 Task: Look for space in Guangyuan, China from 5th September, 2023 to 12th September, 2023 for 2 adults in price range Rs.10000 to Rs.15000.  With 1  bedroom having 1 bed and 1 bathroom. Property type can be house, flat, guest house, hotel. Booking option can be shelf check-in. Required host language is Chinese (Simplified).
Action: Mouse moved to (518, 254)
Screenshot: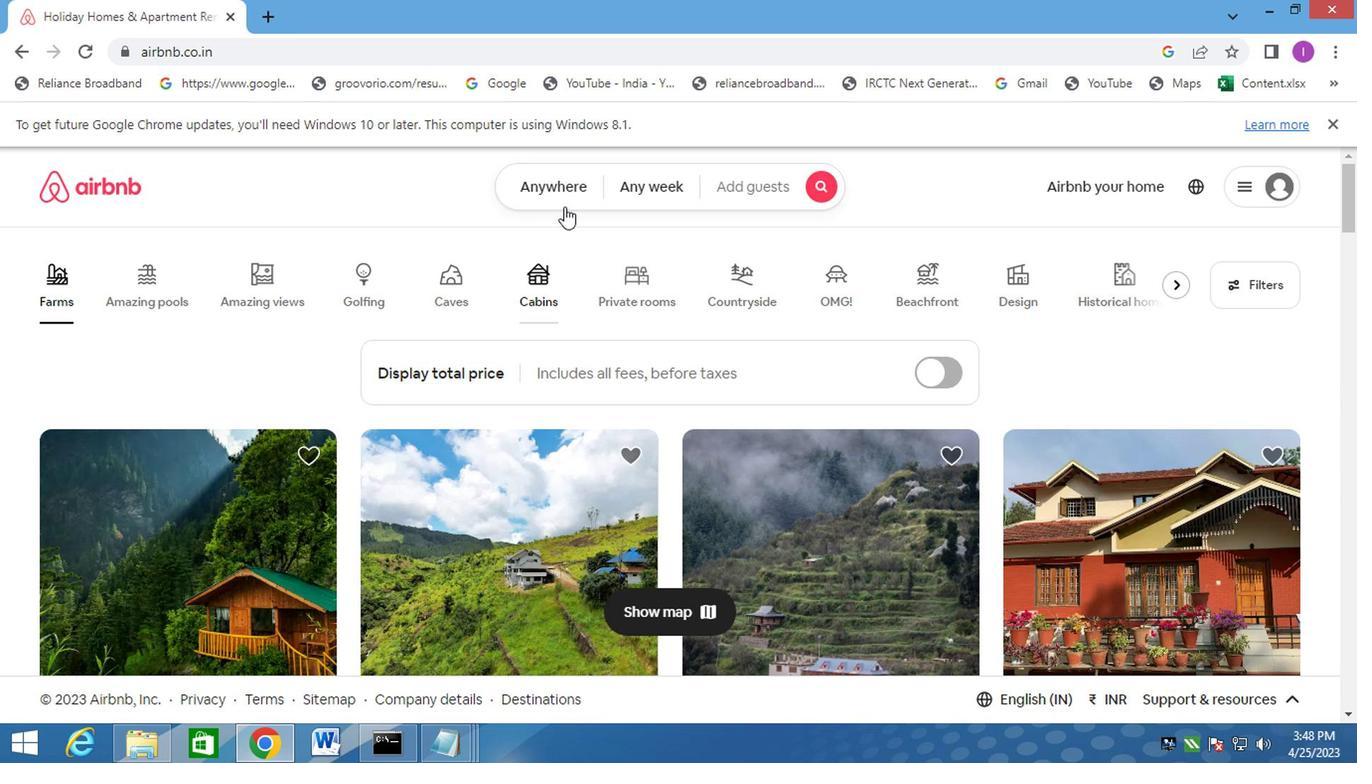 
Action: Mouse pressed left at (518, 254)
Screenshot: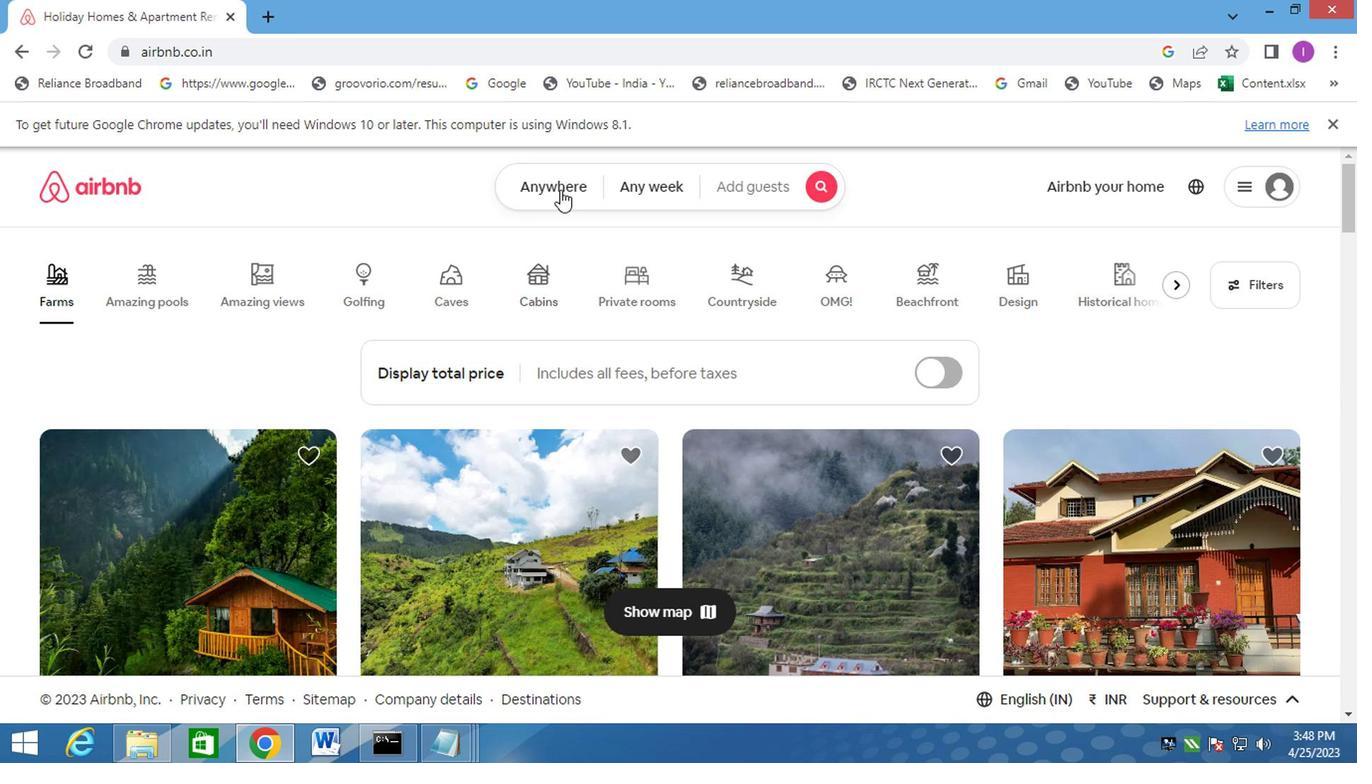 
Action: Mouse moved to (359, 313)
Screenshot: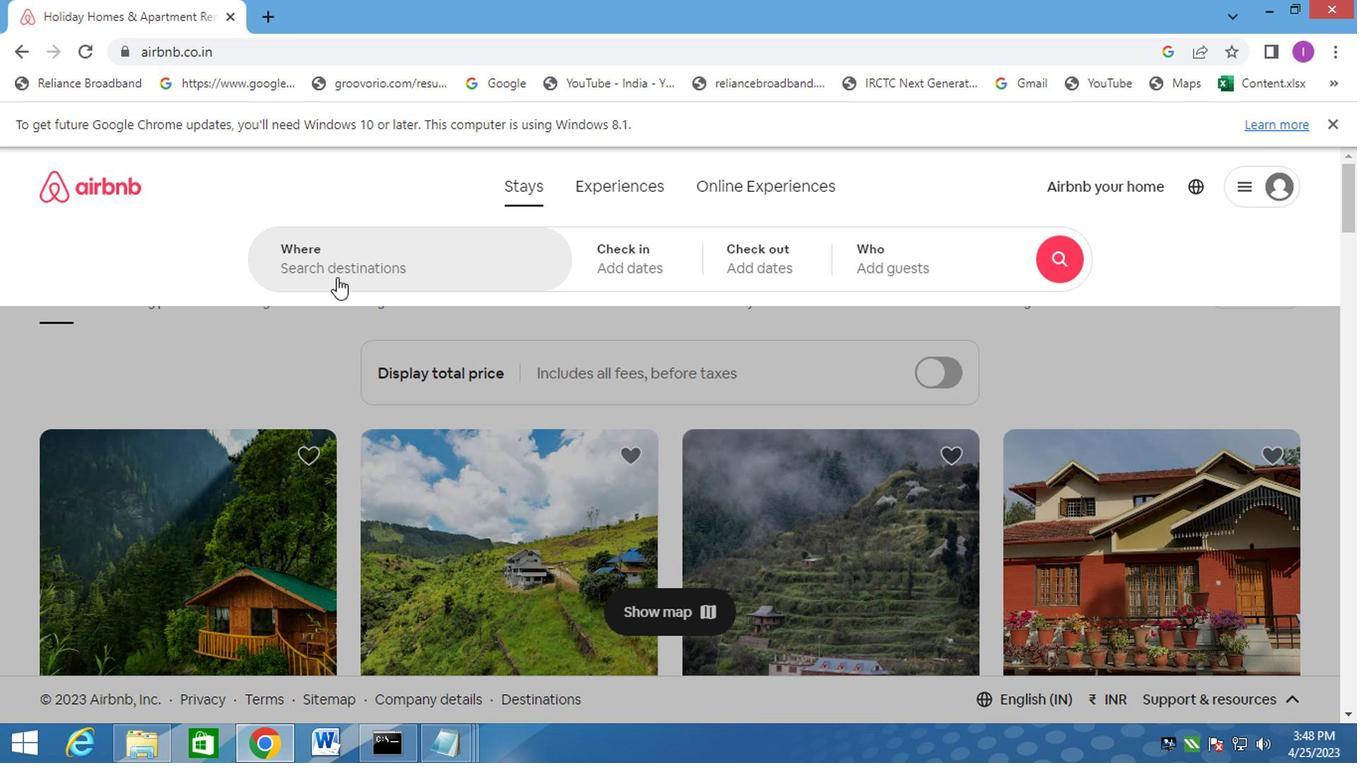 
Action: Mouse pressed left at (359, 313)
Screenshot: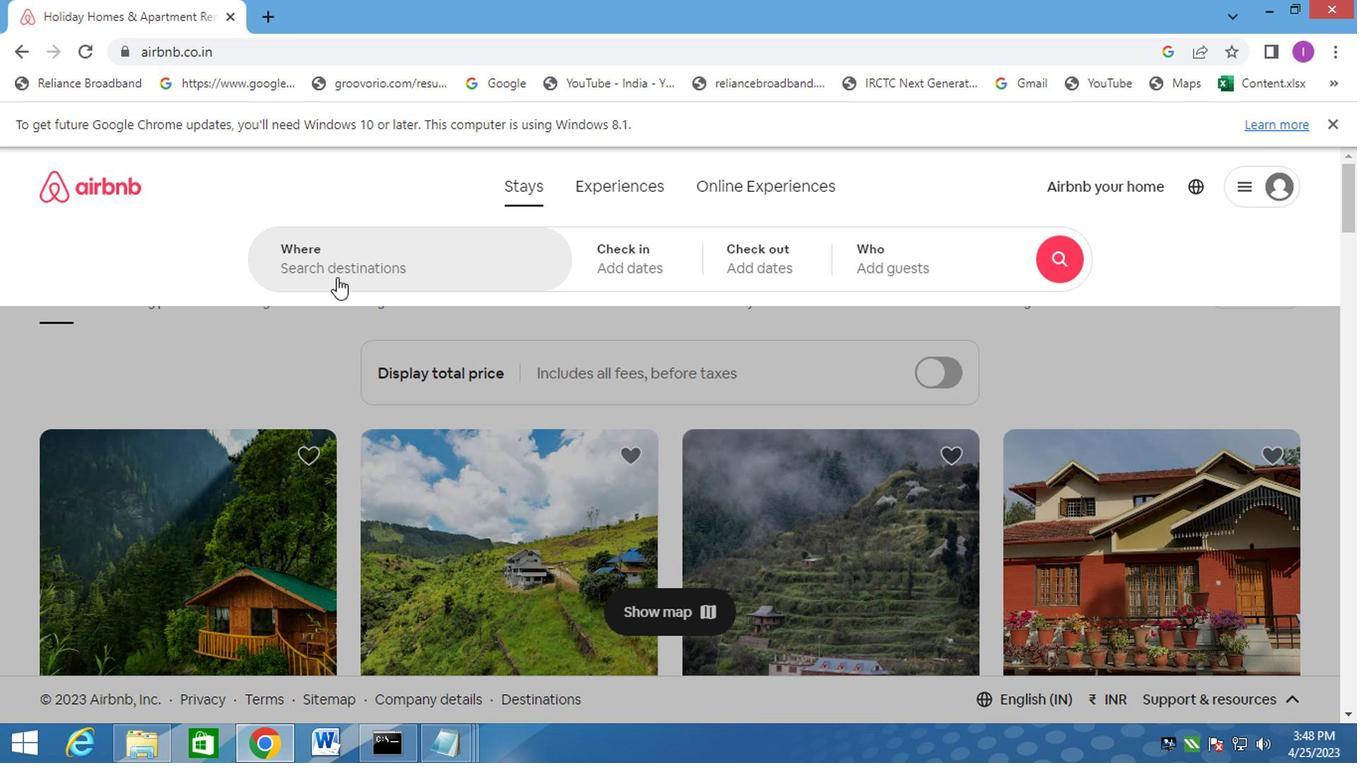 
Action: Mouse moved to (419, 303)
Screenshot: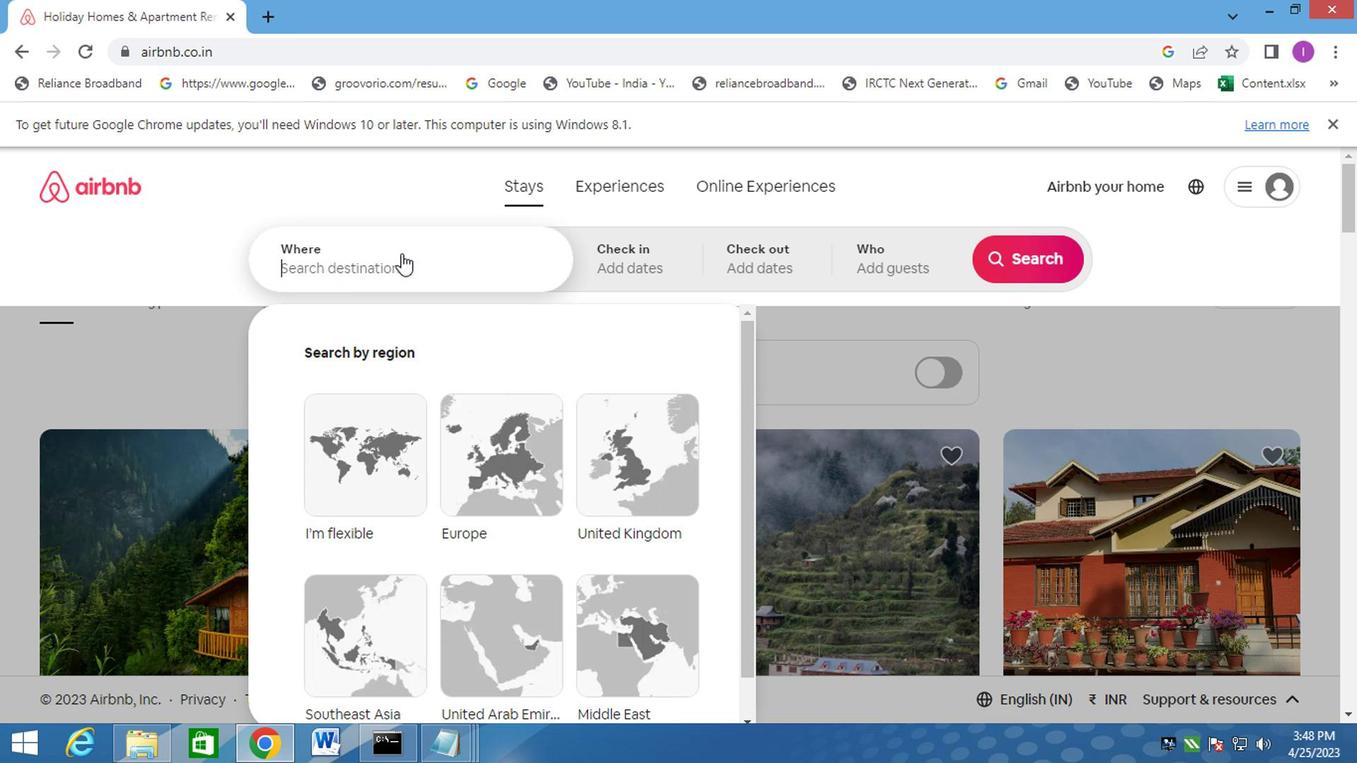 
Action: Key pressed g
Screenshot: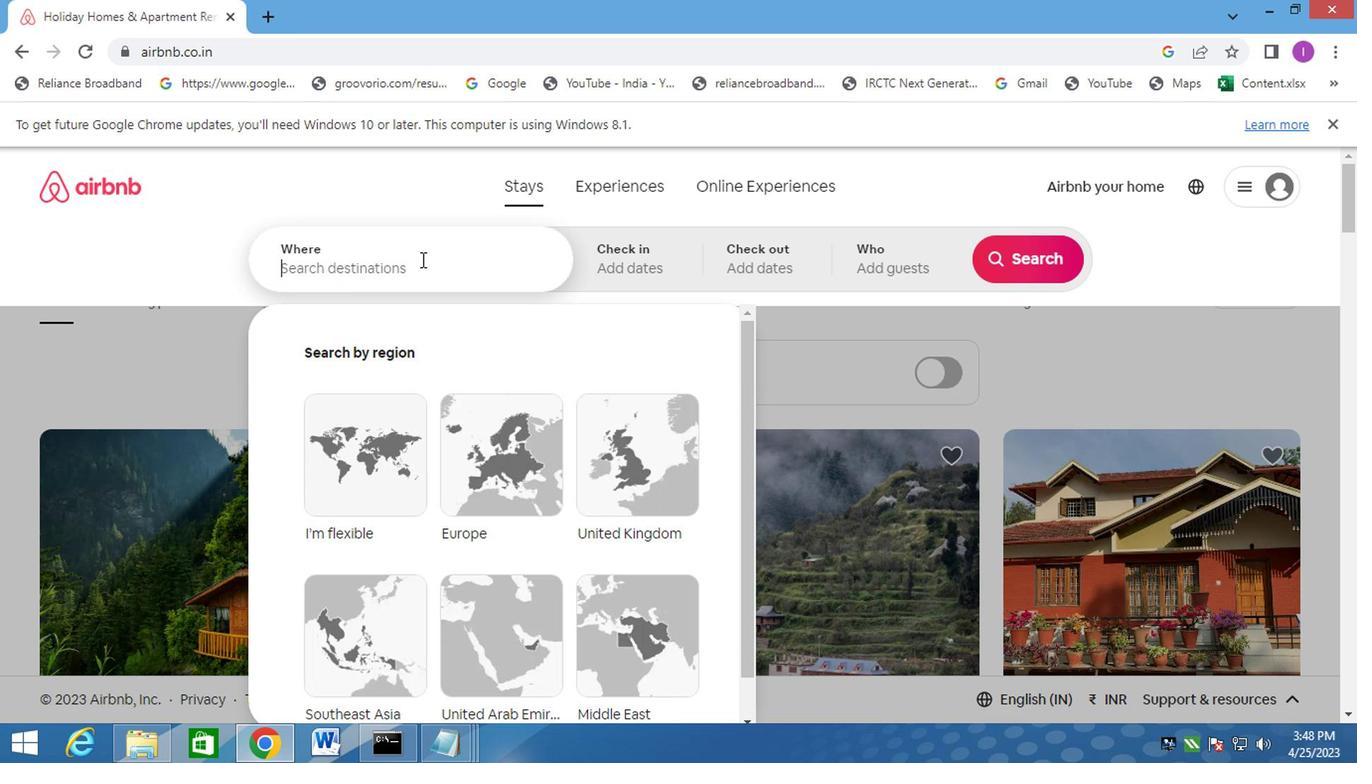 
Action: Mouse moved to (419, 303)
Screenshot: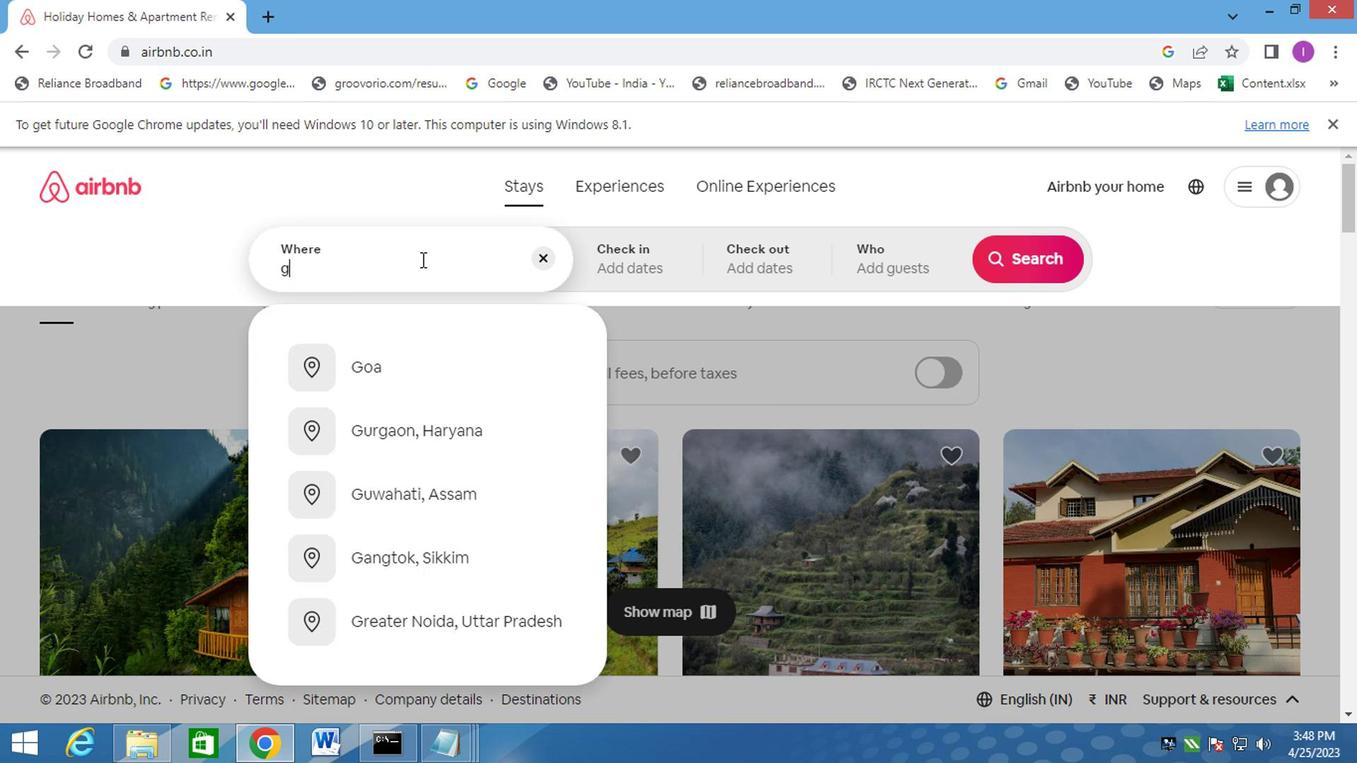 
Action: Key pressed uangyuan
Screenshot: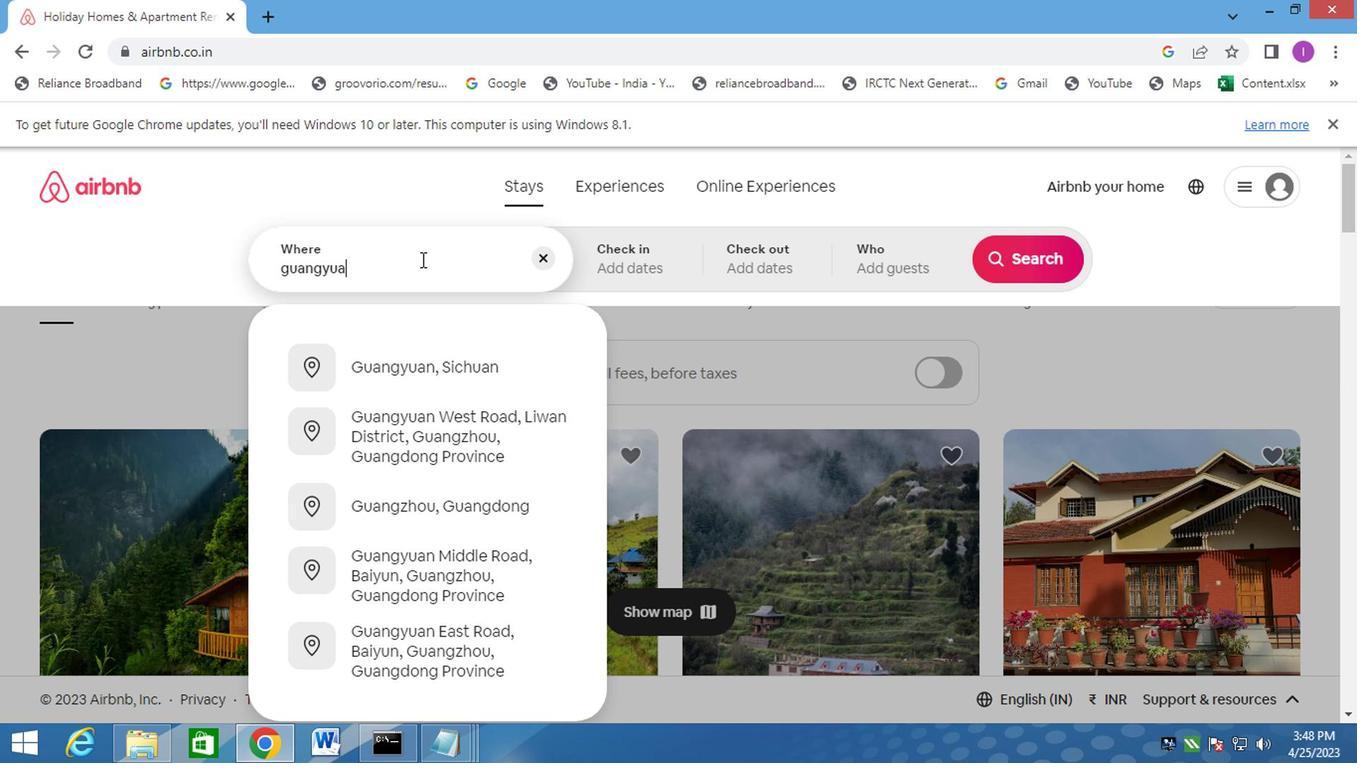 
Action: Mouse moved to (401, 292)
Screenshot: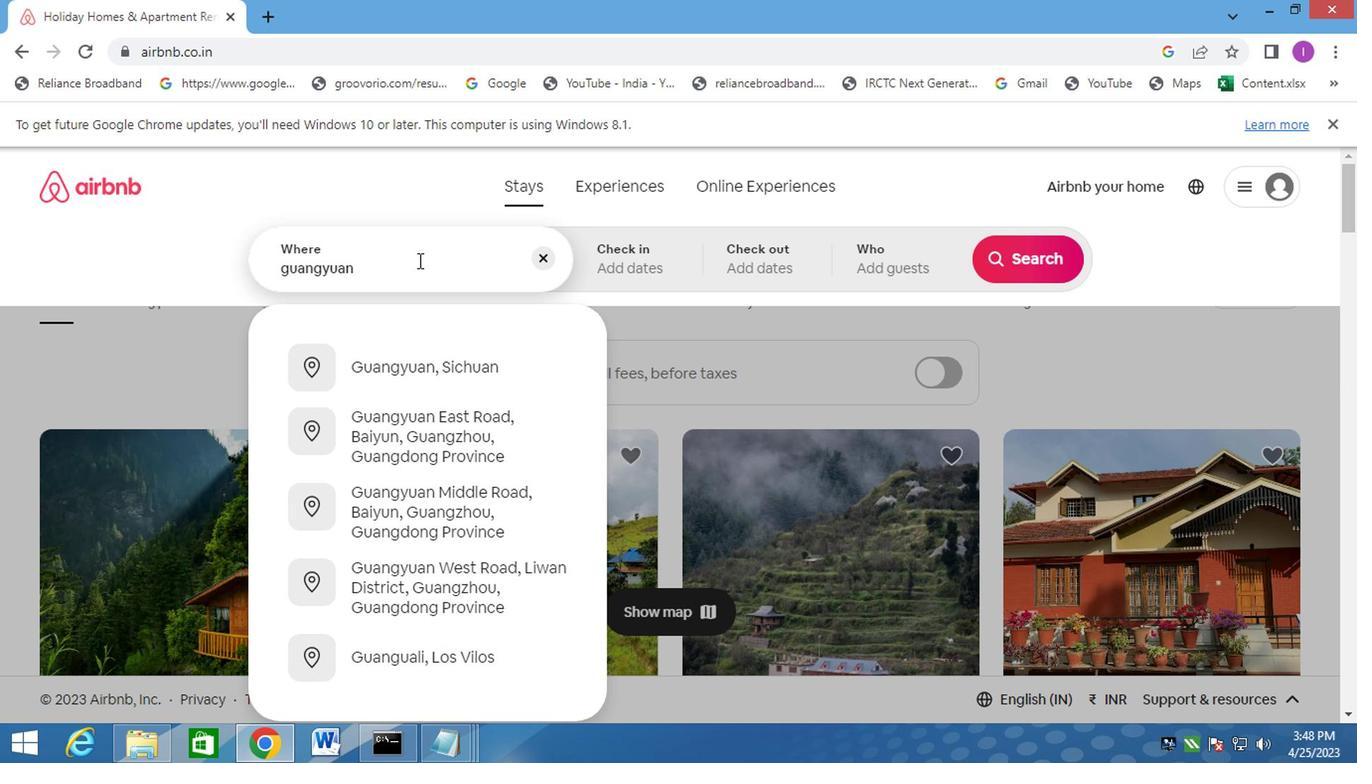 
Action: Key pressed ,china
Screenshot: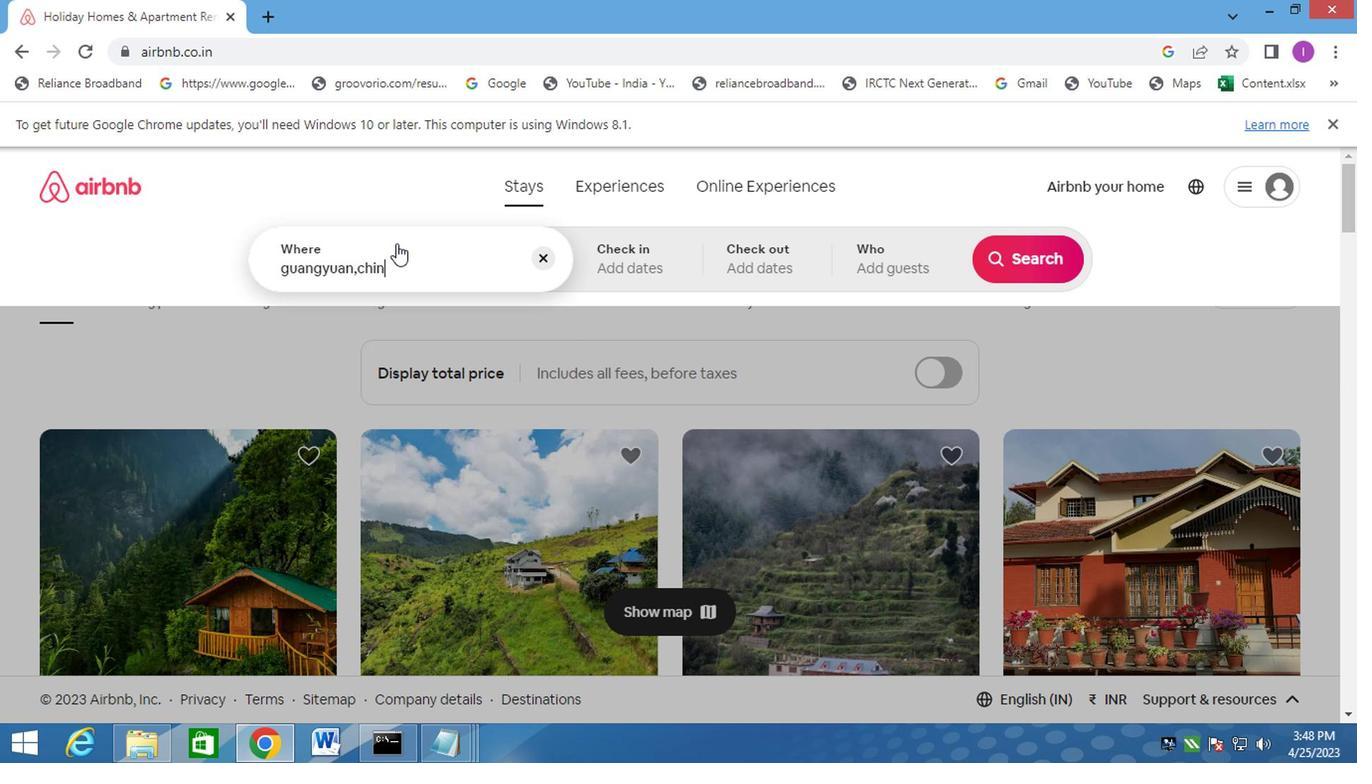 
Action: Mouse moved to (602, 296)
Screenshot: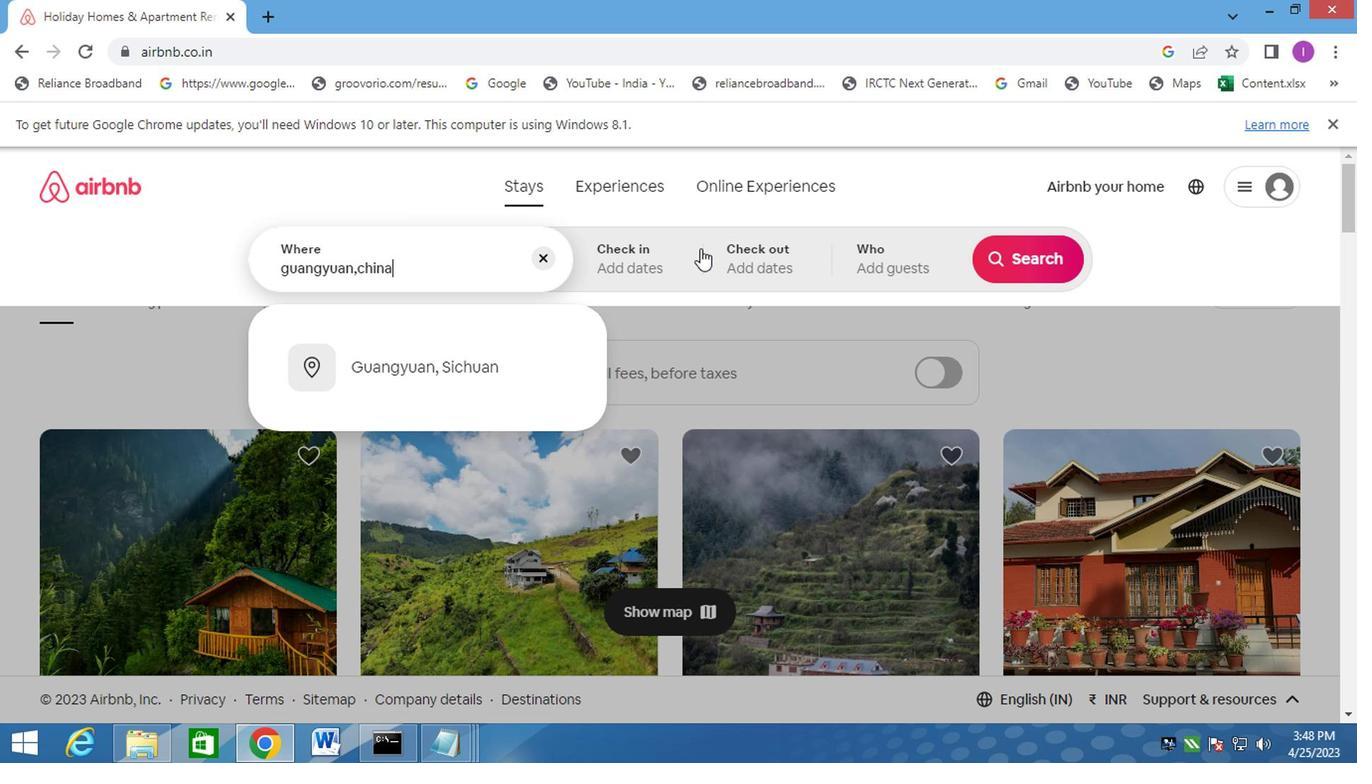 
Action: Mouse pressed left at (602, 296)
Screenshot: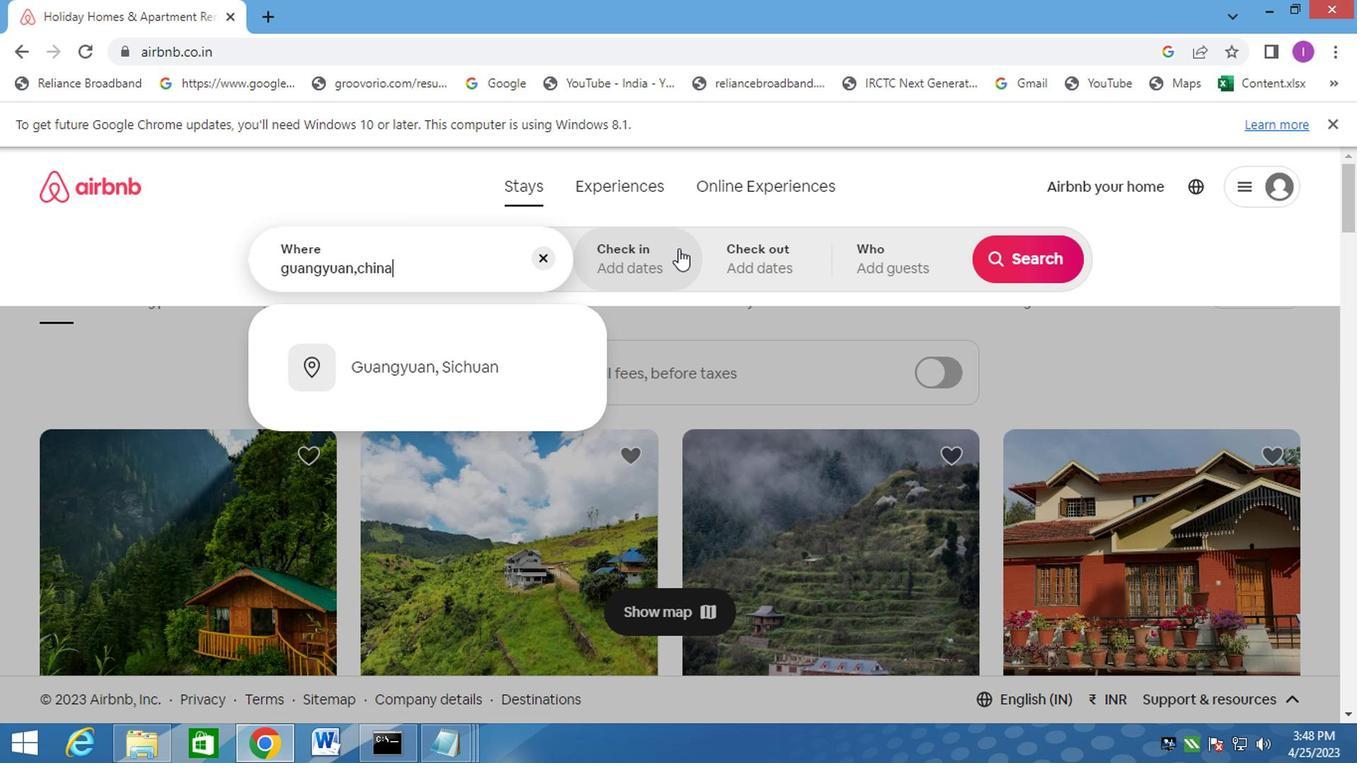 
Action: Mouse moved to (838, 413)
Screenshot: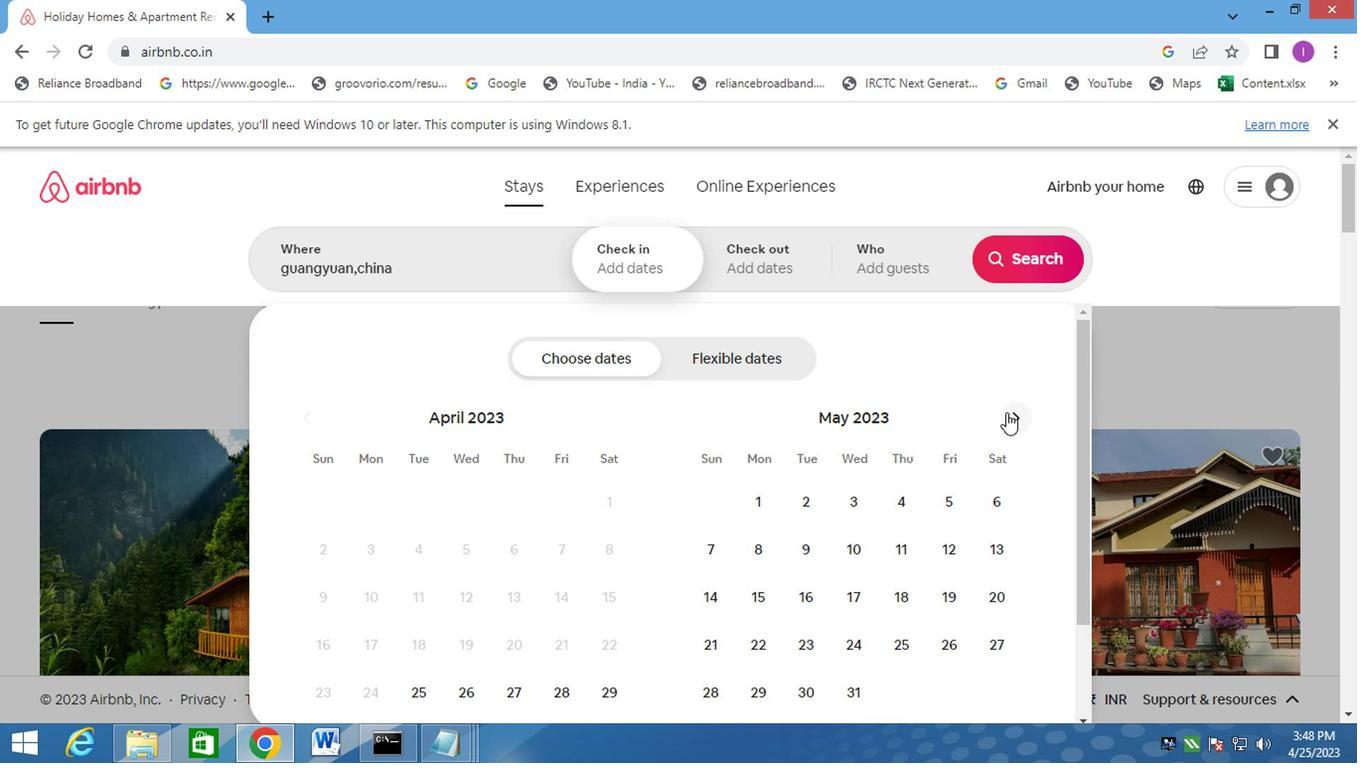 
Action: Mouse pressed left at (838, 413)
Screenshot: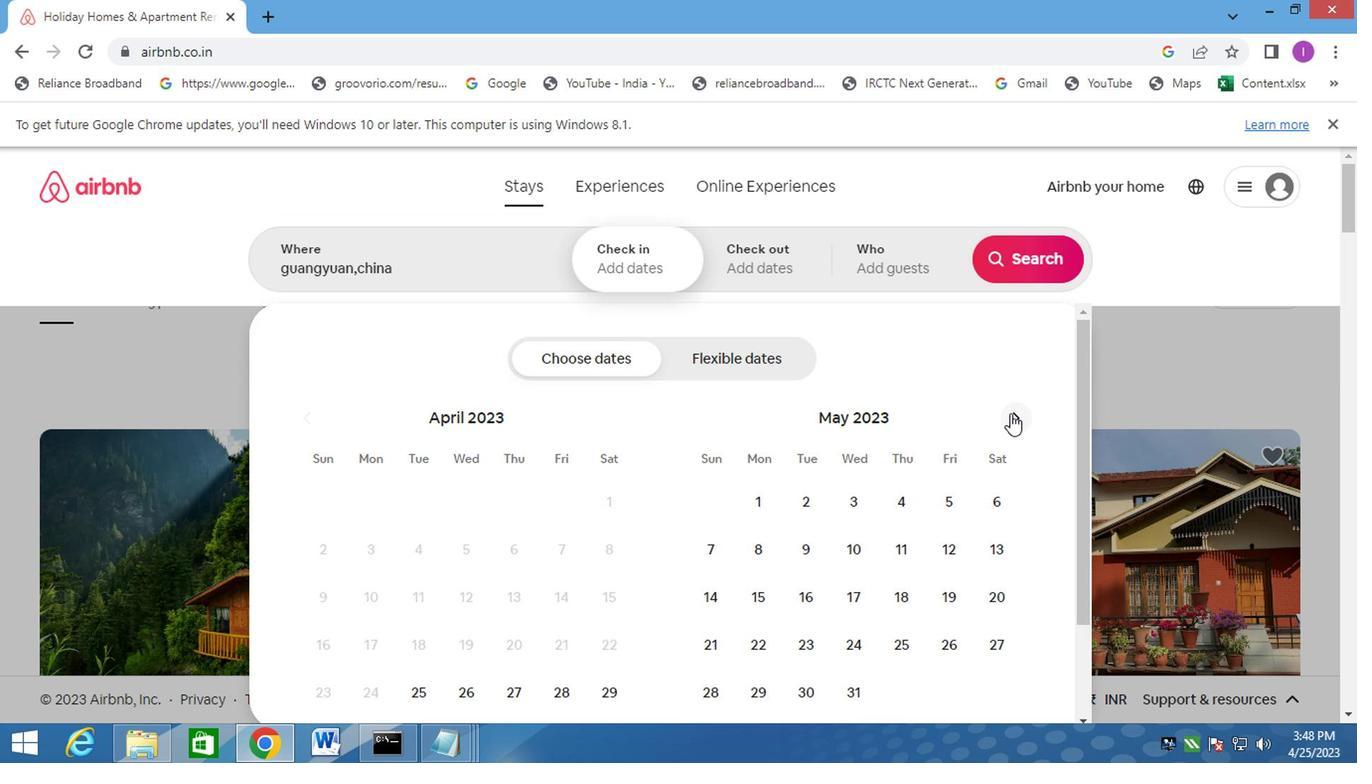 
Action: Mouse pressed left at (838, 413)
Screenshot: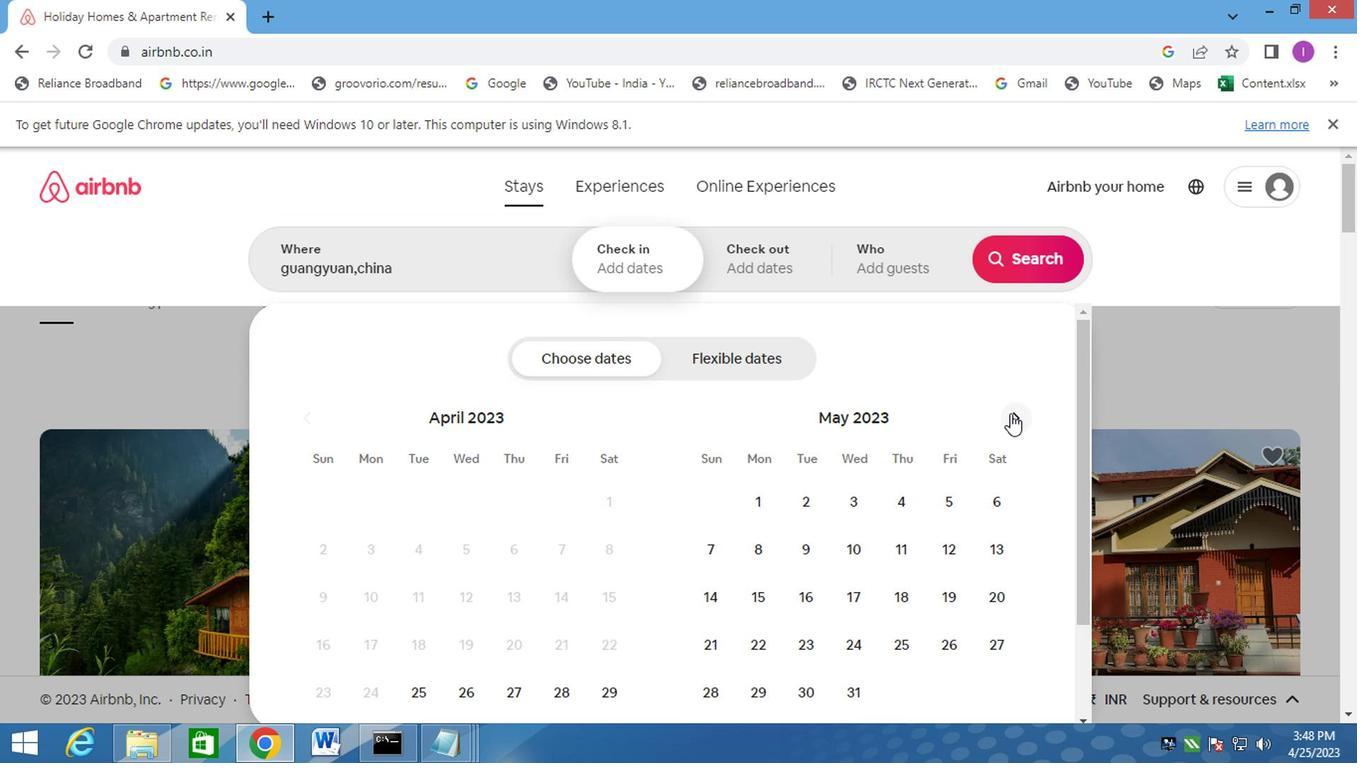 
Action: Mouse pressed left at (838, 413)
Screenshot: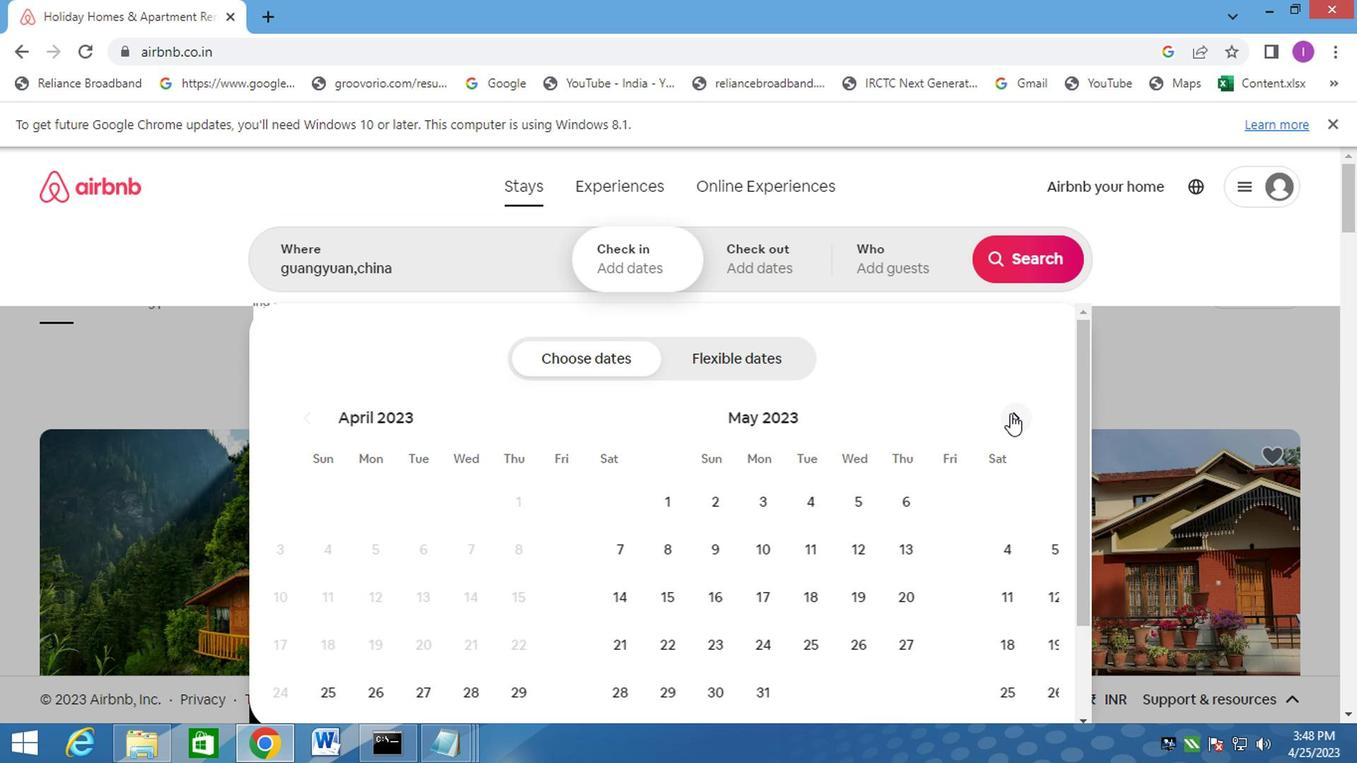 
Action: Mouse pressed left at (838, 413)
Screenshot: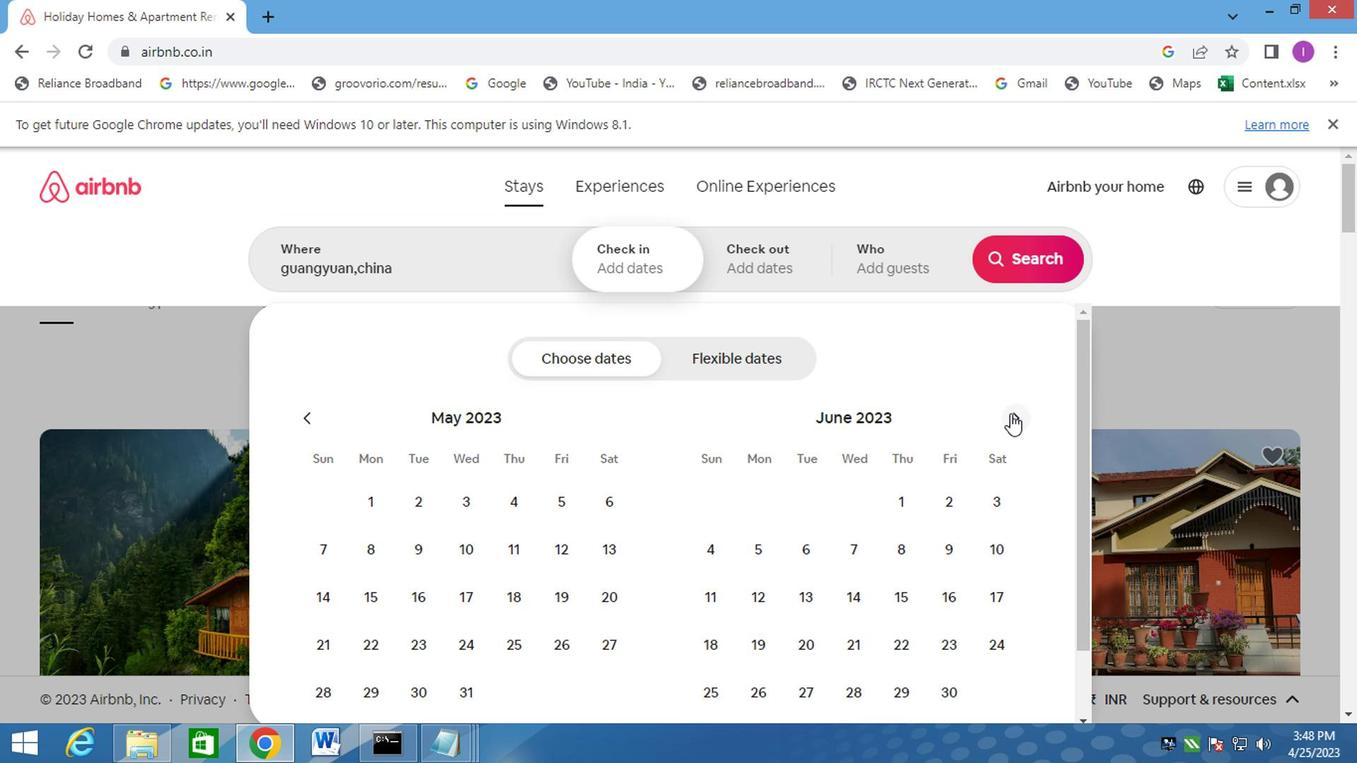 
Action: Mouse moved to (840, 412)
Screenshot: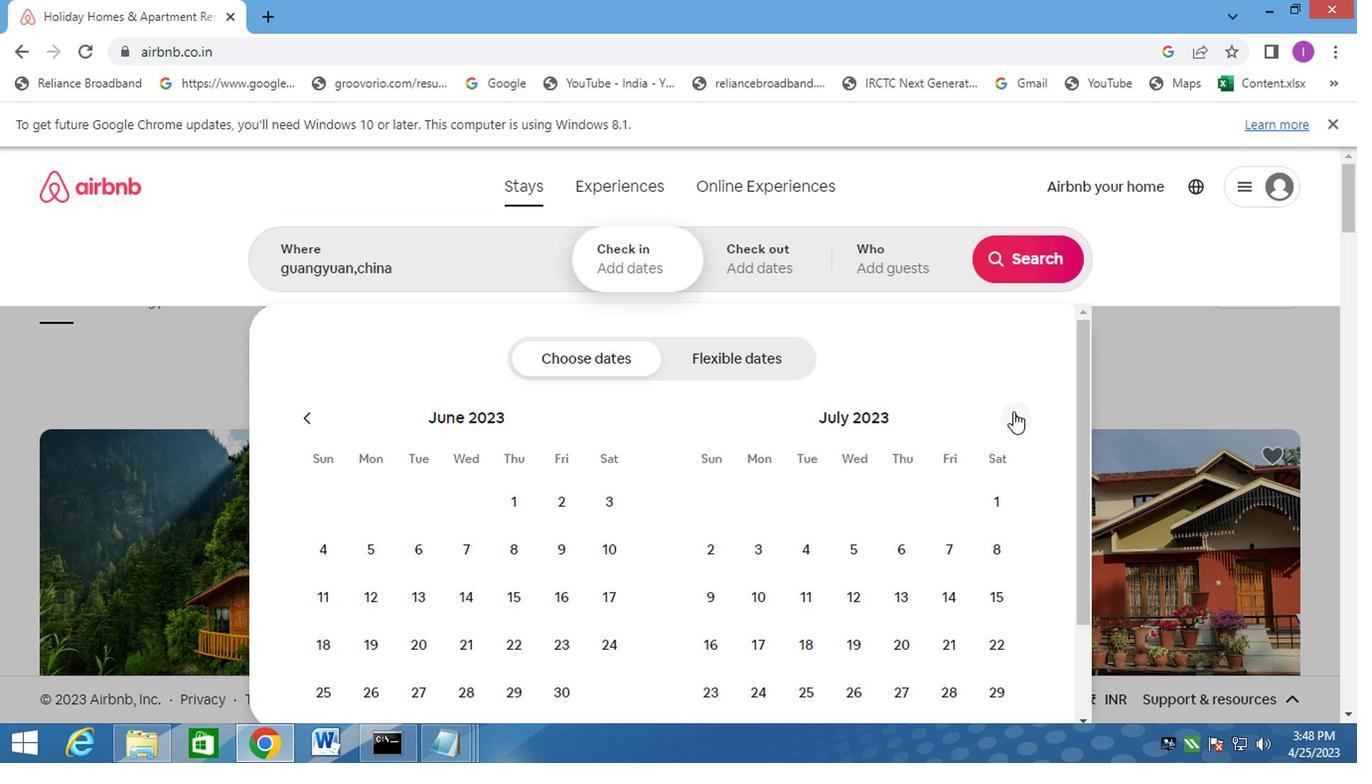 
Action: Mouse pressed left at (840, 412)
Screenshot: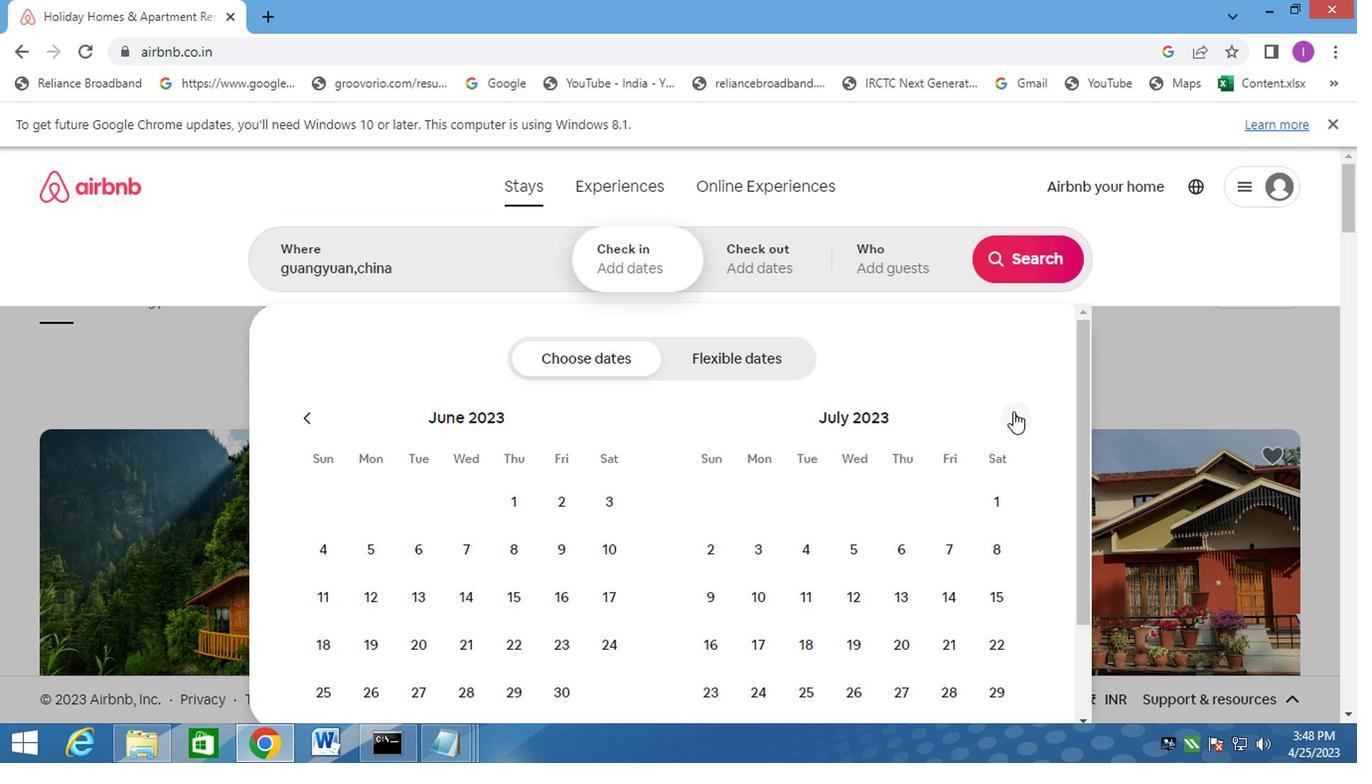 
Action: Mouse moved to (844, 418)
Screenshot: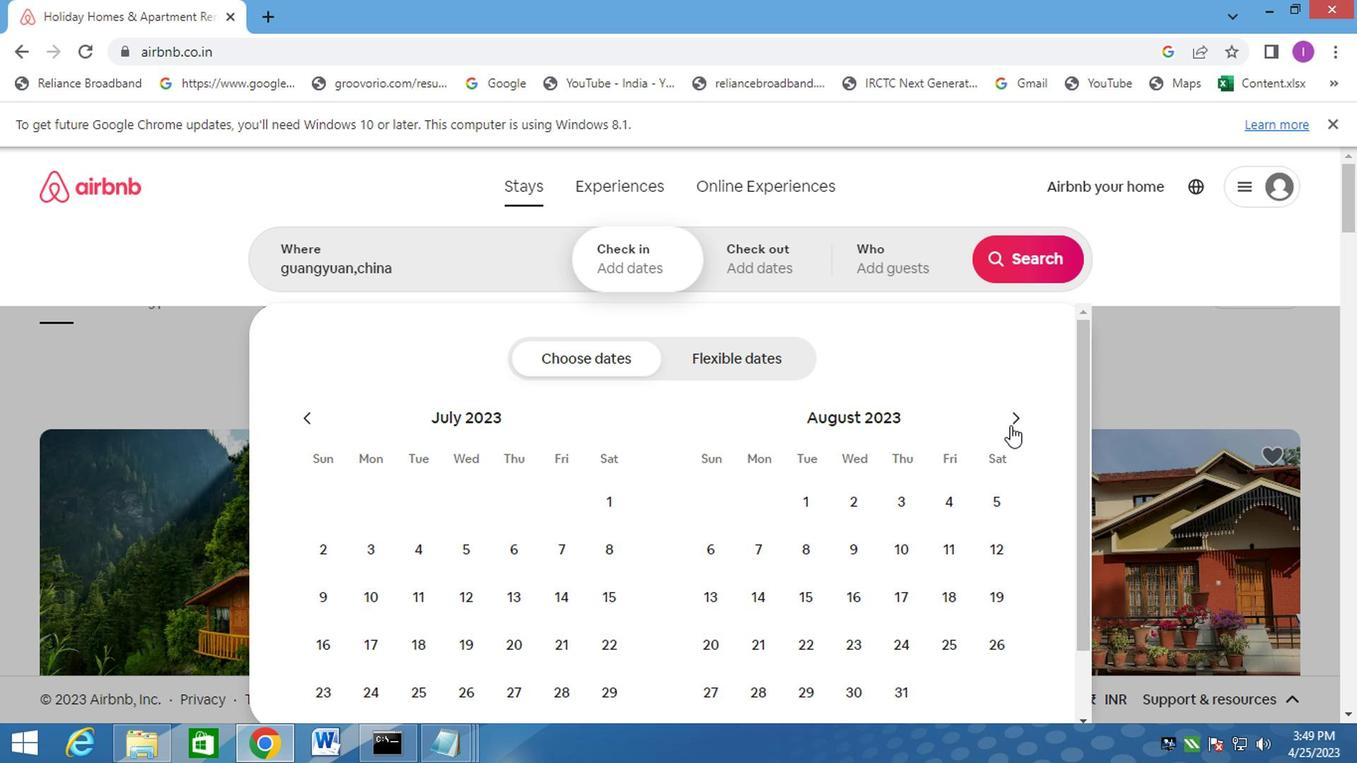 
Action: Mouse pressed left at (844, 418)
Screenshot: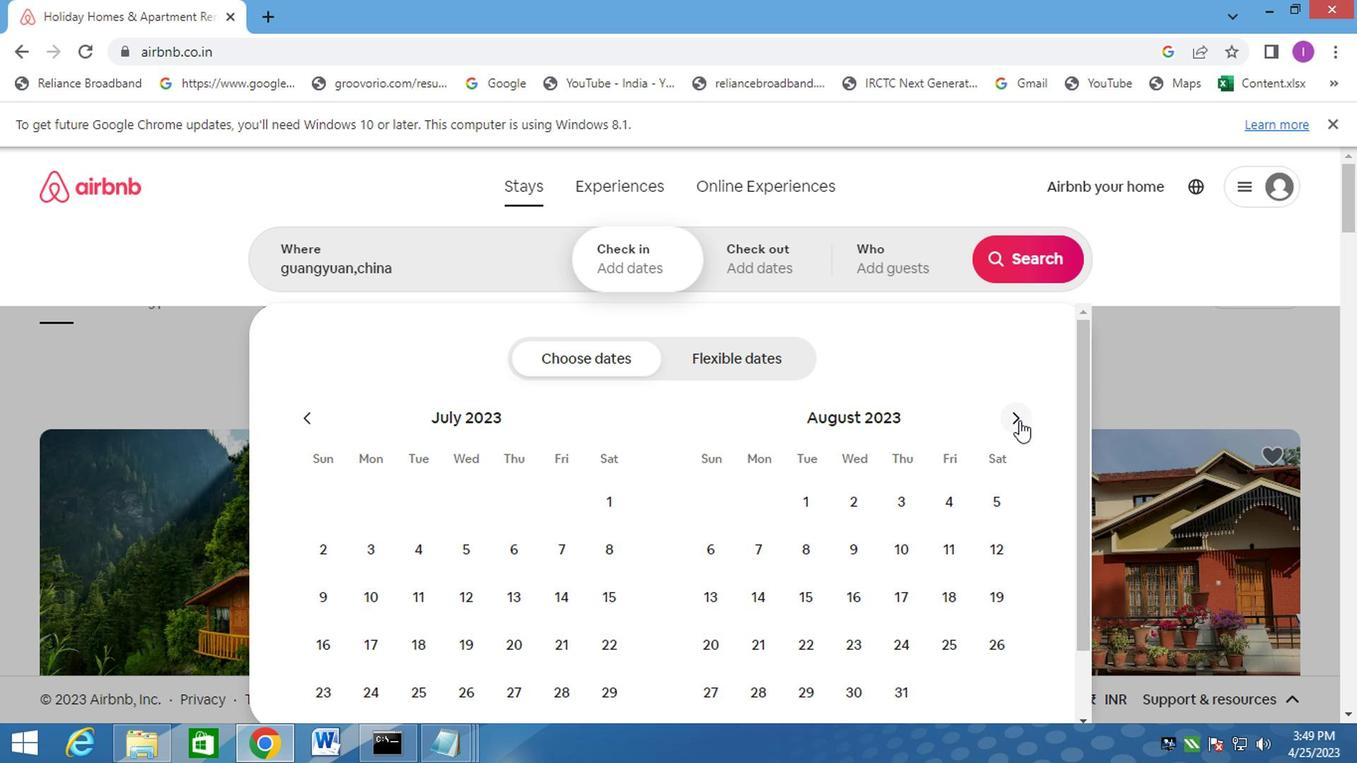 
Action: Mouse moved to (696, 508)
Screenshot: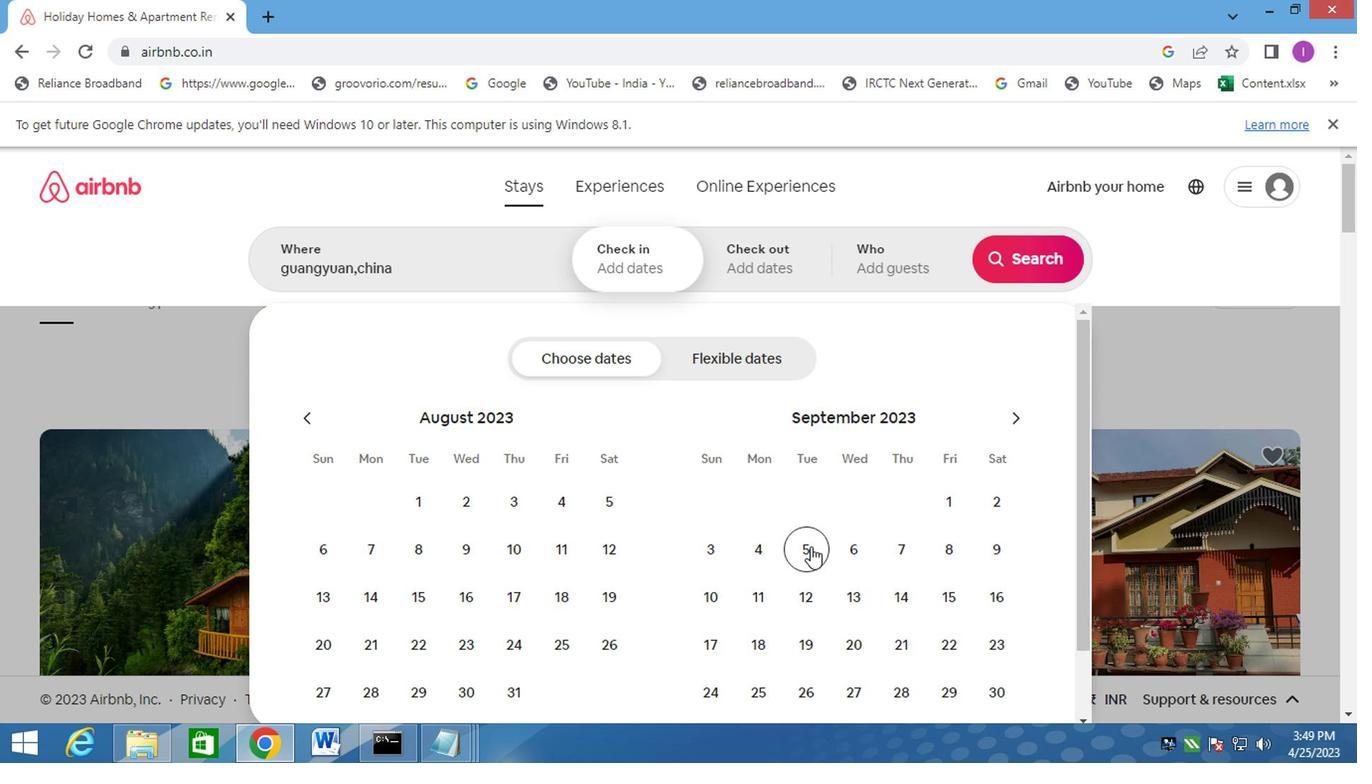 
Action: Mouse pressed left at (696, 508)
Screenshot: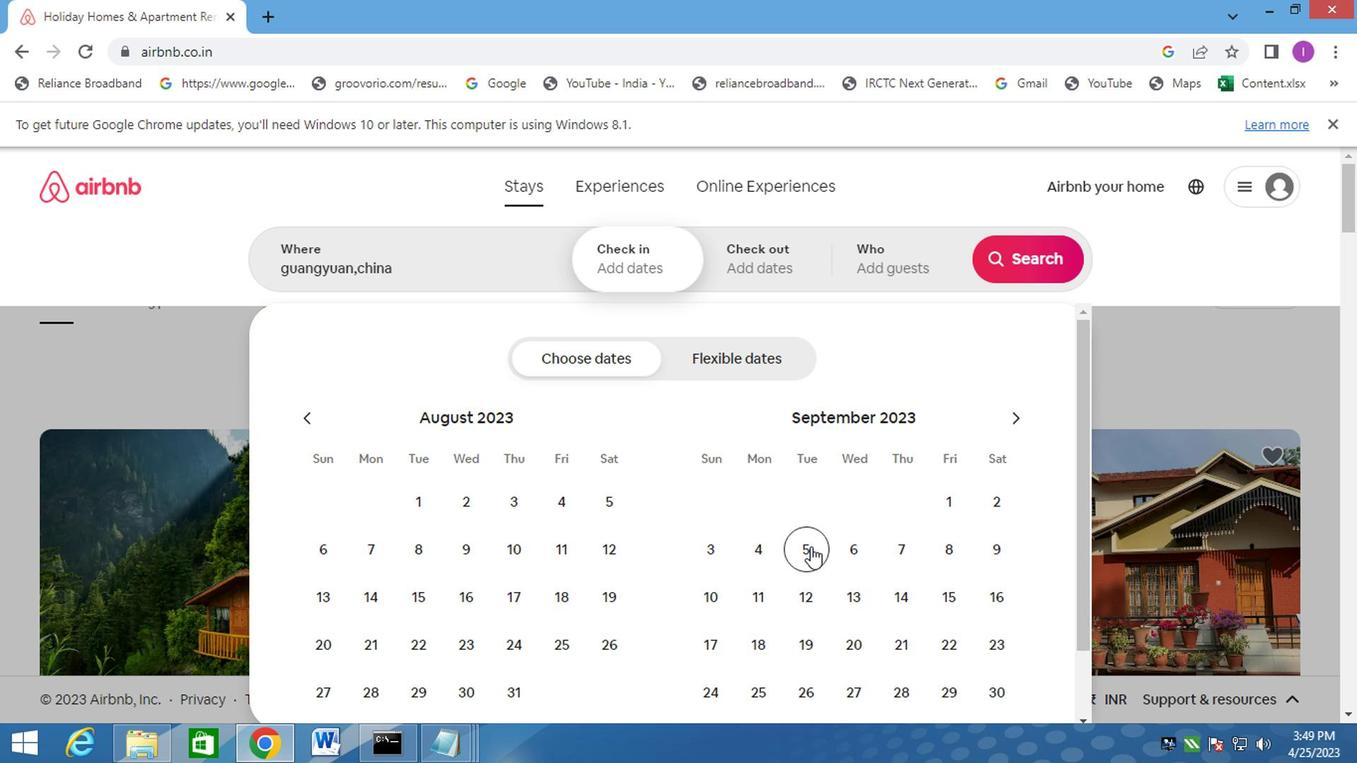 
Action: Mouse moved to (695, 551)
Screenshot: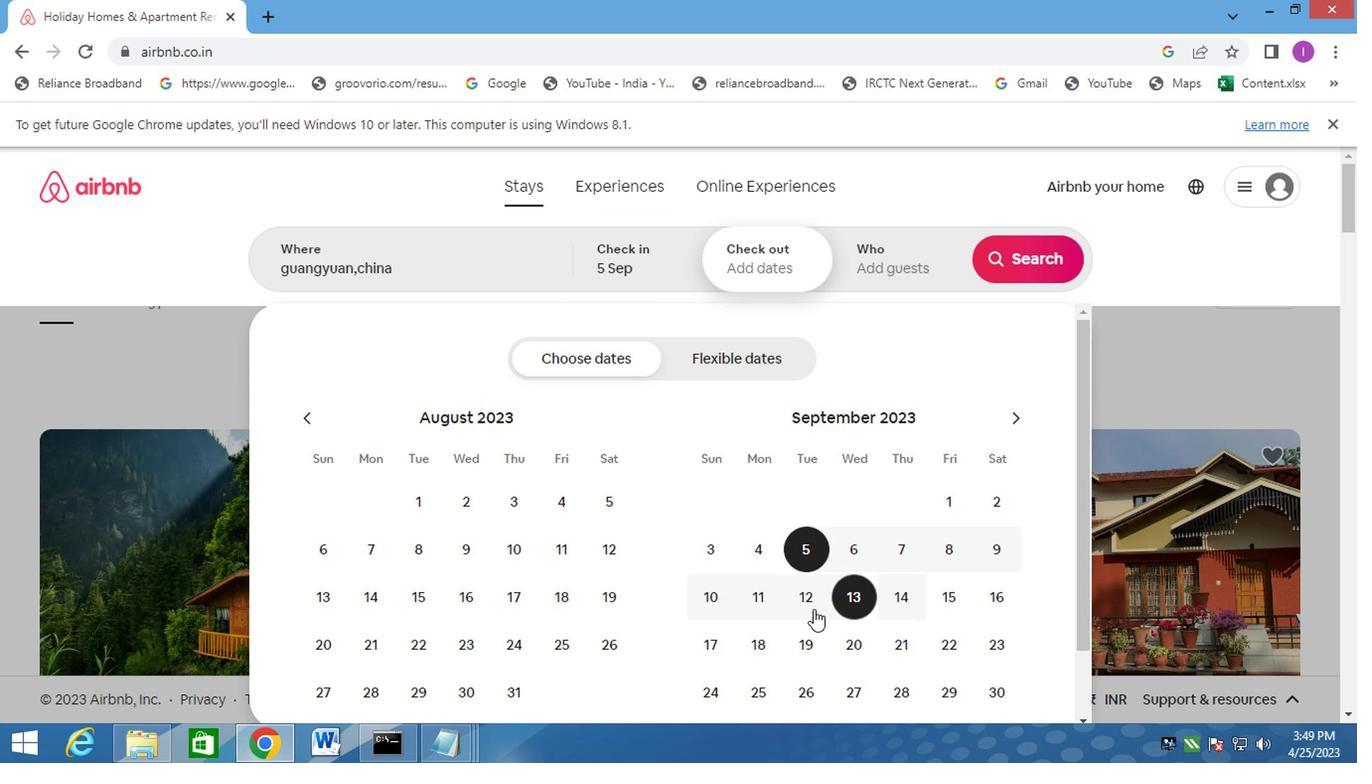 
Action: Mouse pressed left at (695, 551)
Screenshot: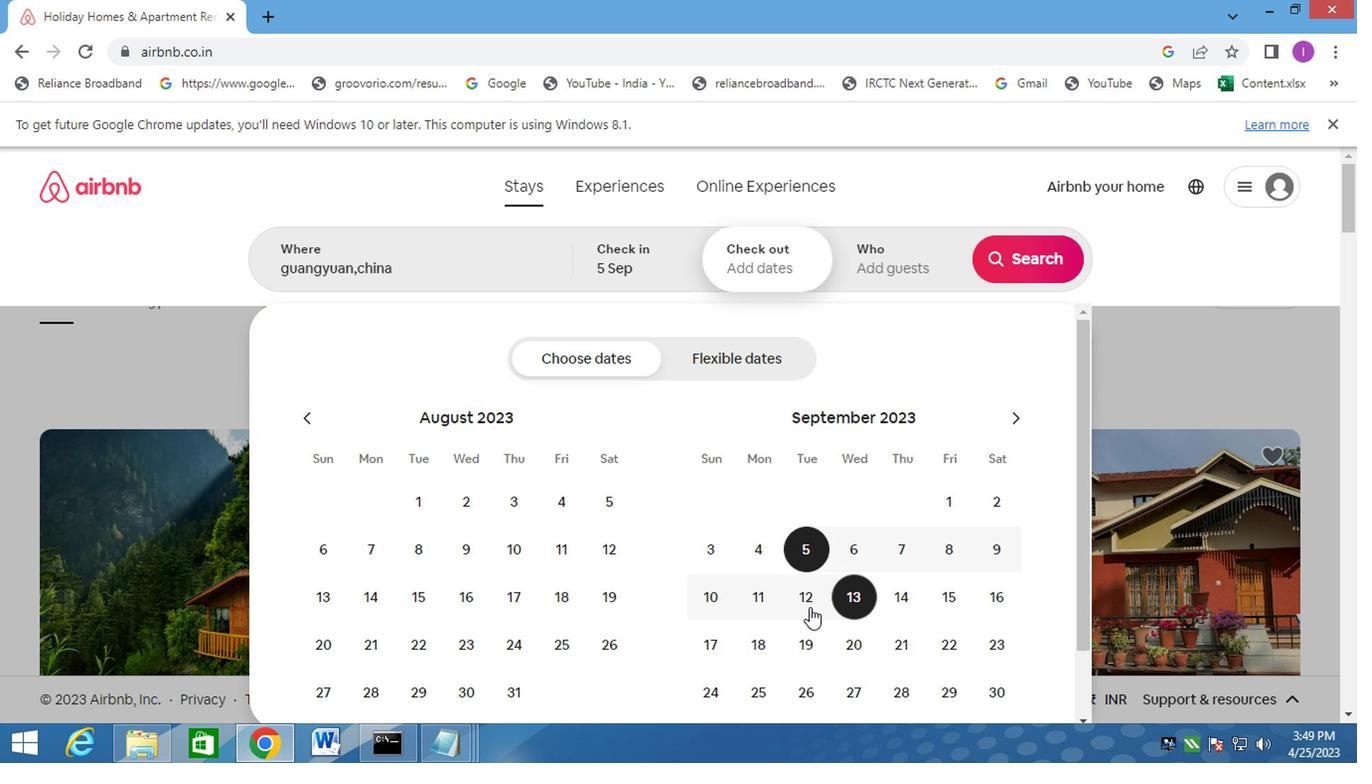 
Action: Mouse moved to (766, 318)
Screenshot: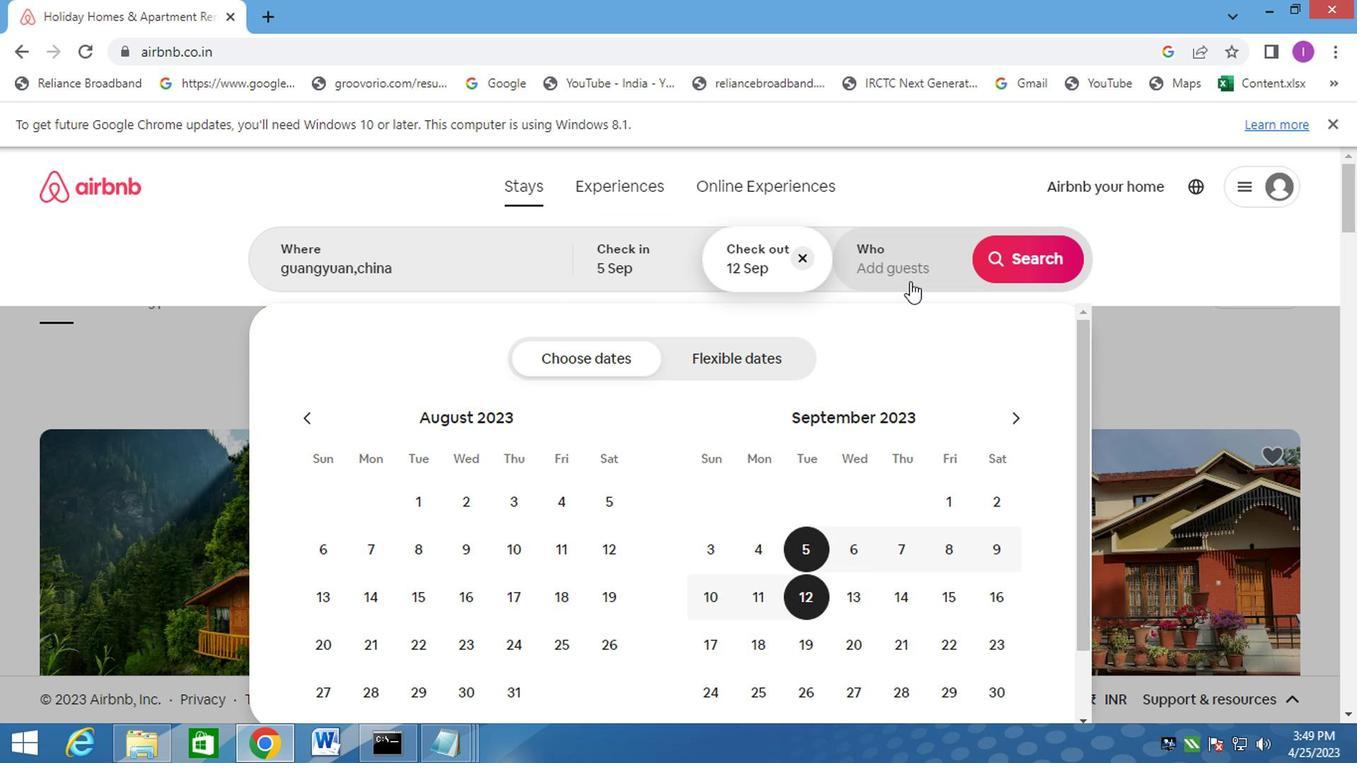
Action: Mouse pressed left at (766, 318)
Screenshot: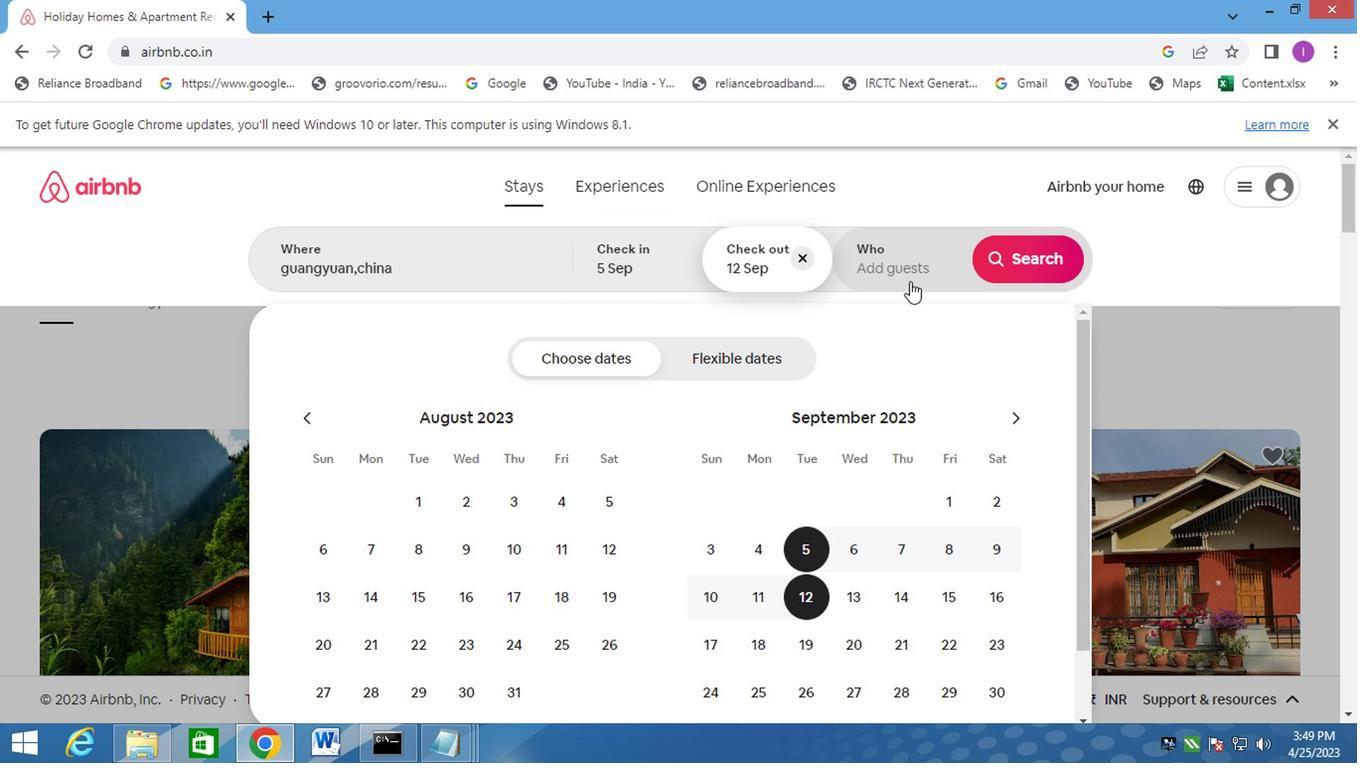 
Action: Mouse moved to (857, 378)
Screenshot: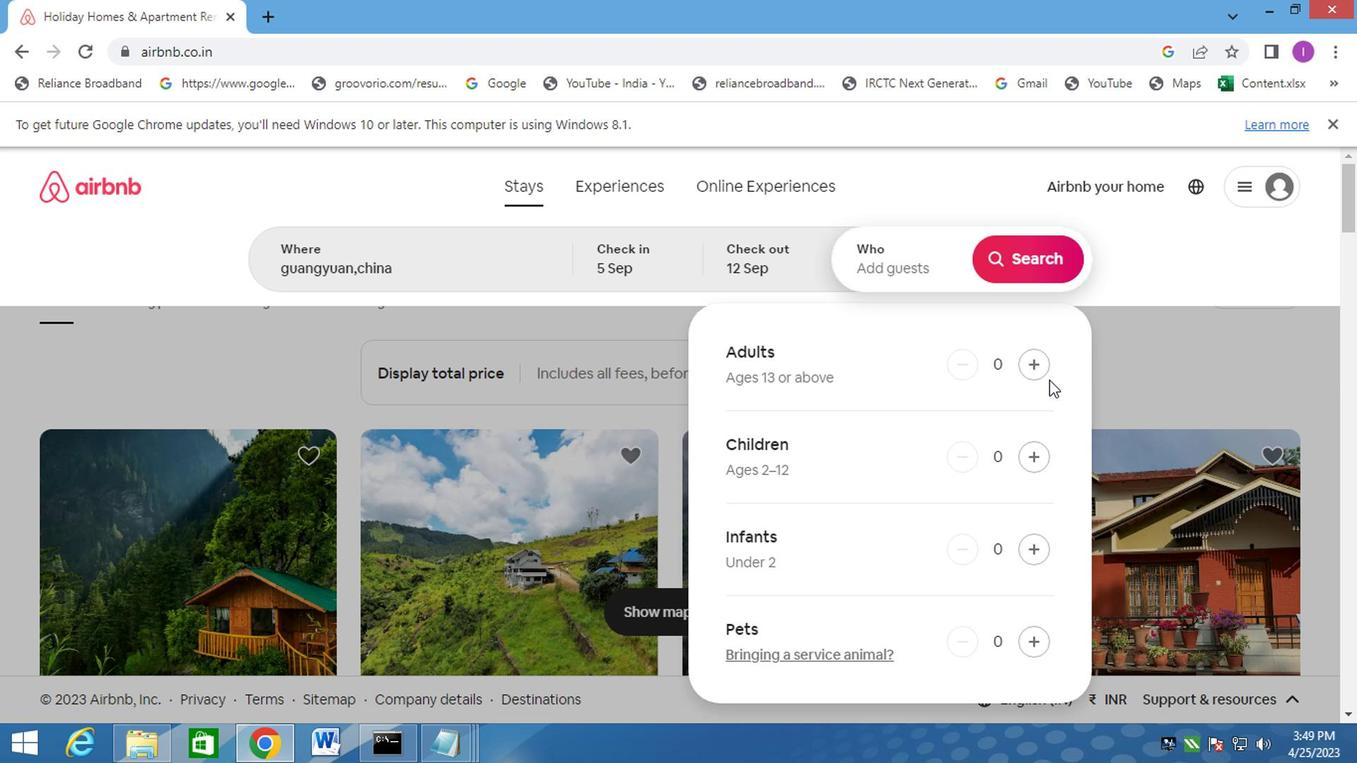 
Action: Mouse pressed left at (857, 378)
Screenshot: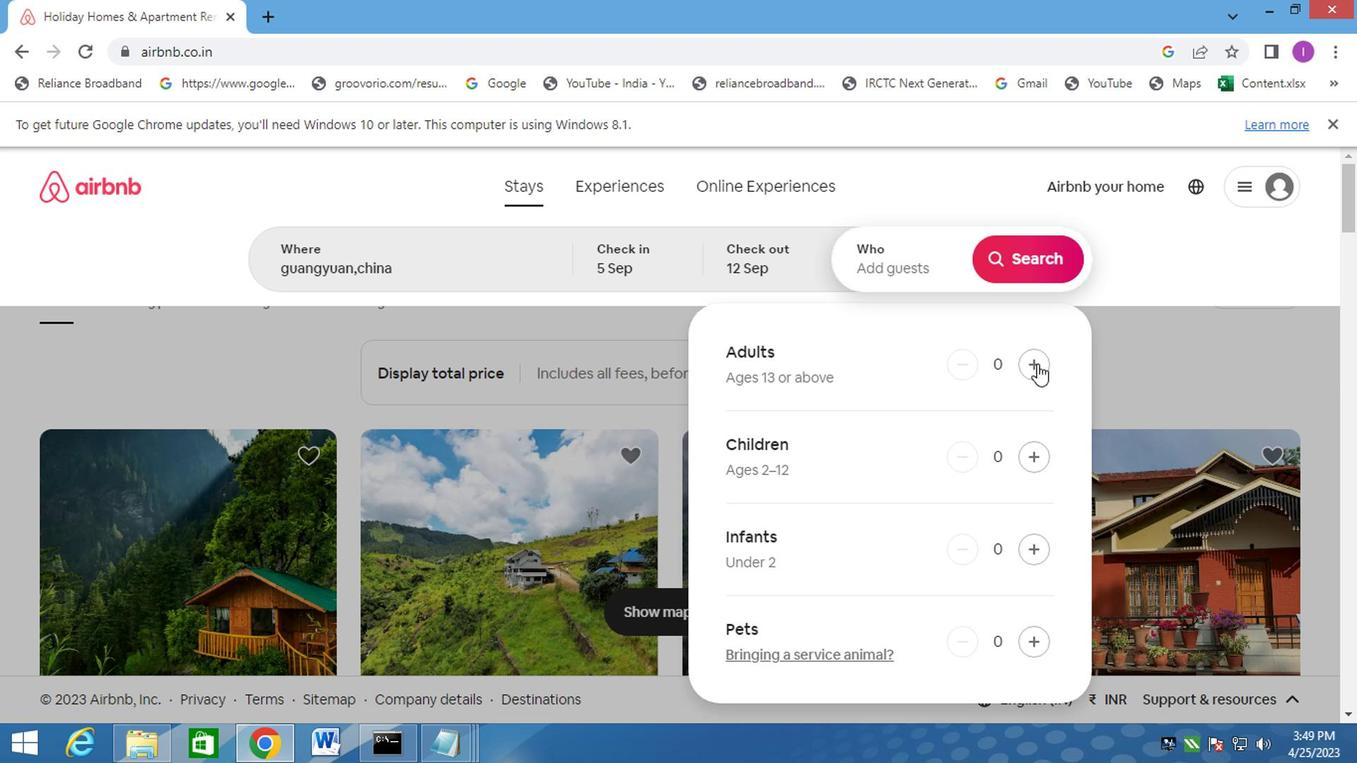
Action: Mouse pressed left at (857, 378)
Screenshot: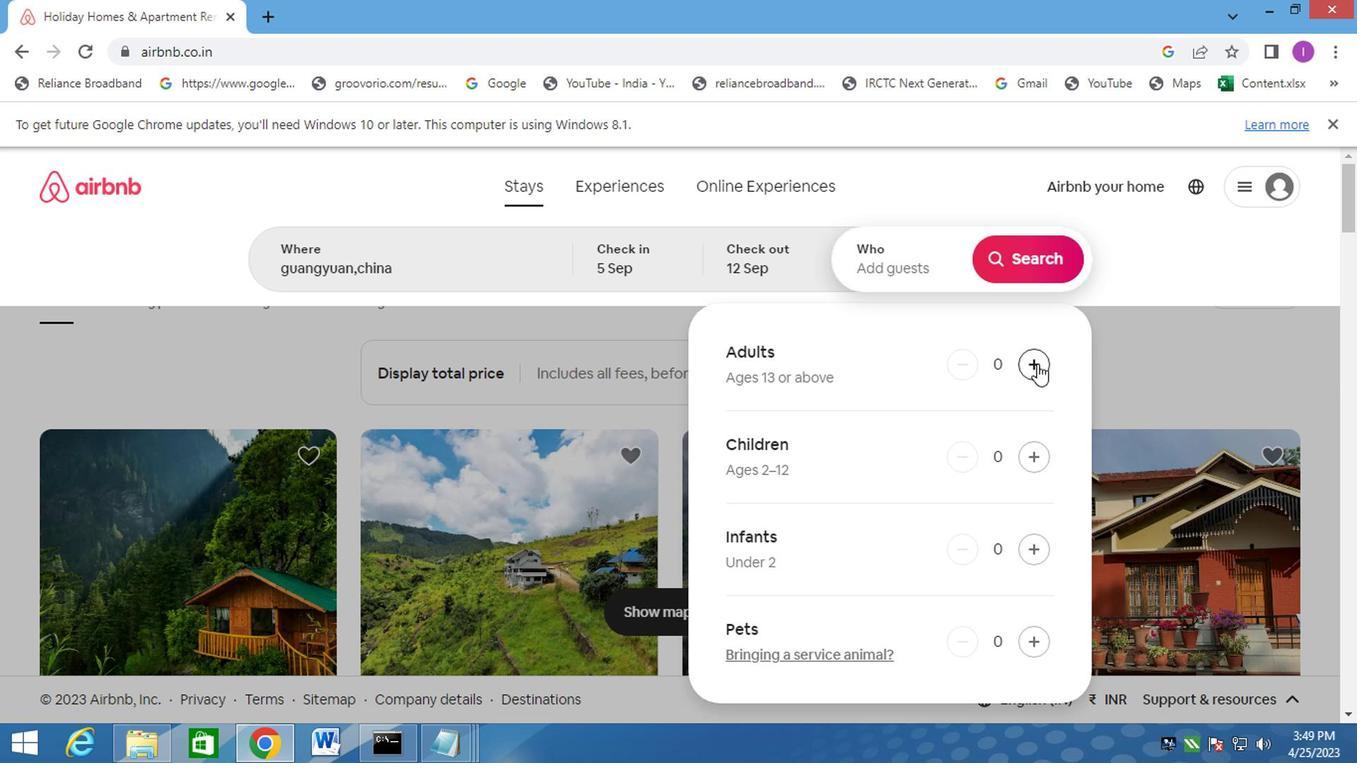 
Action: Mouse moved to (849, 303)
Screenshot: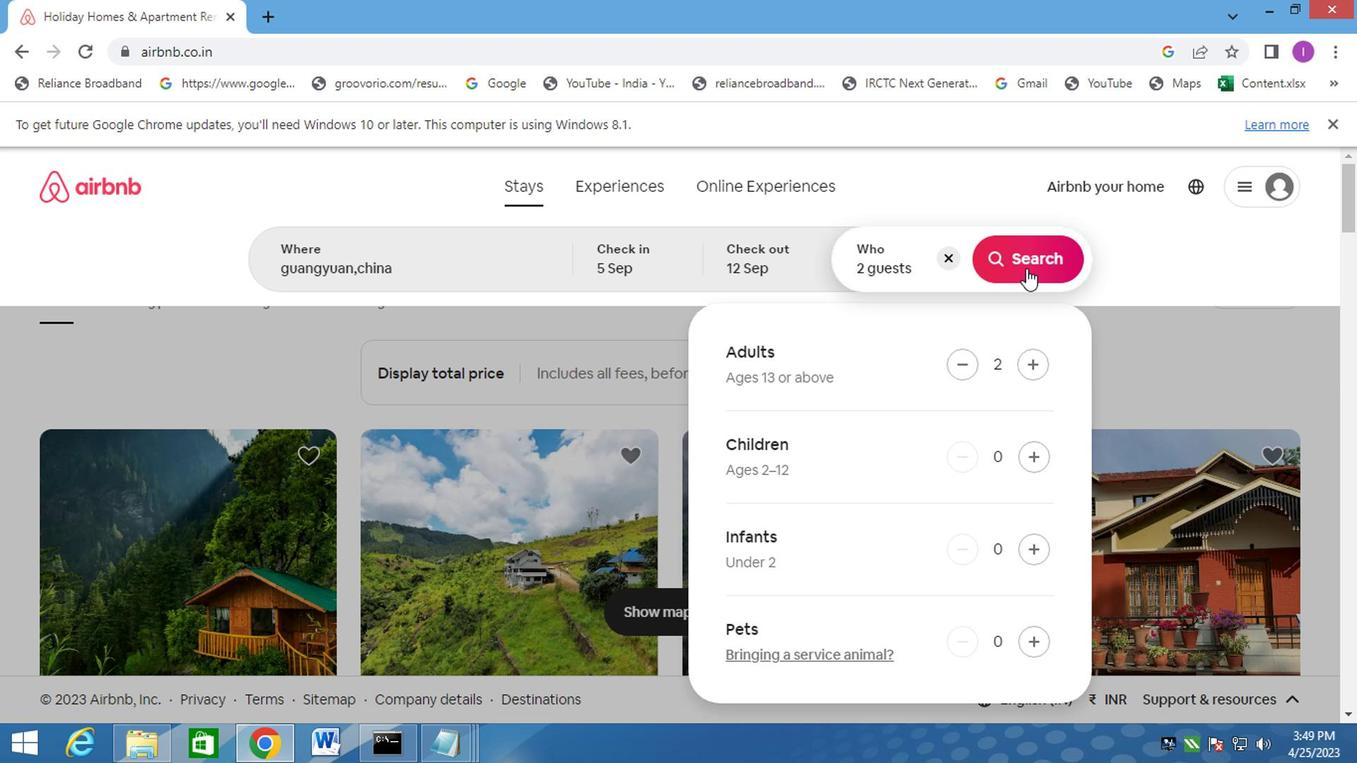 
Action: Mouse pressed left at (849, 303)
Screenshot: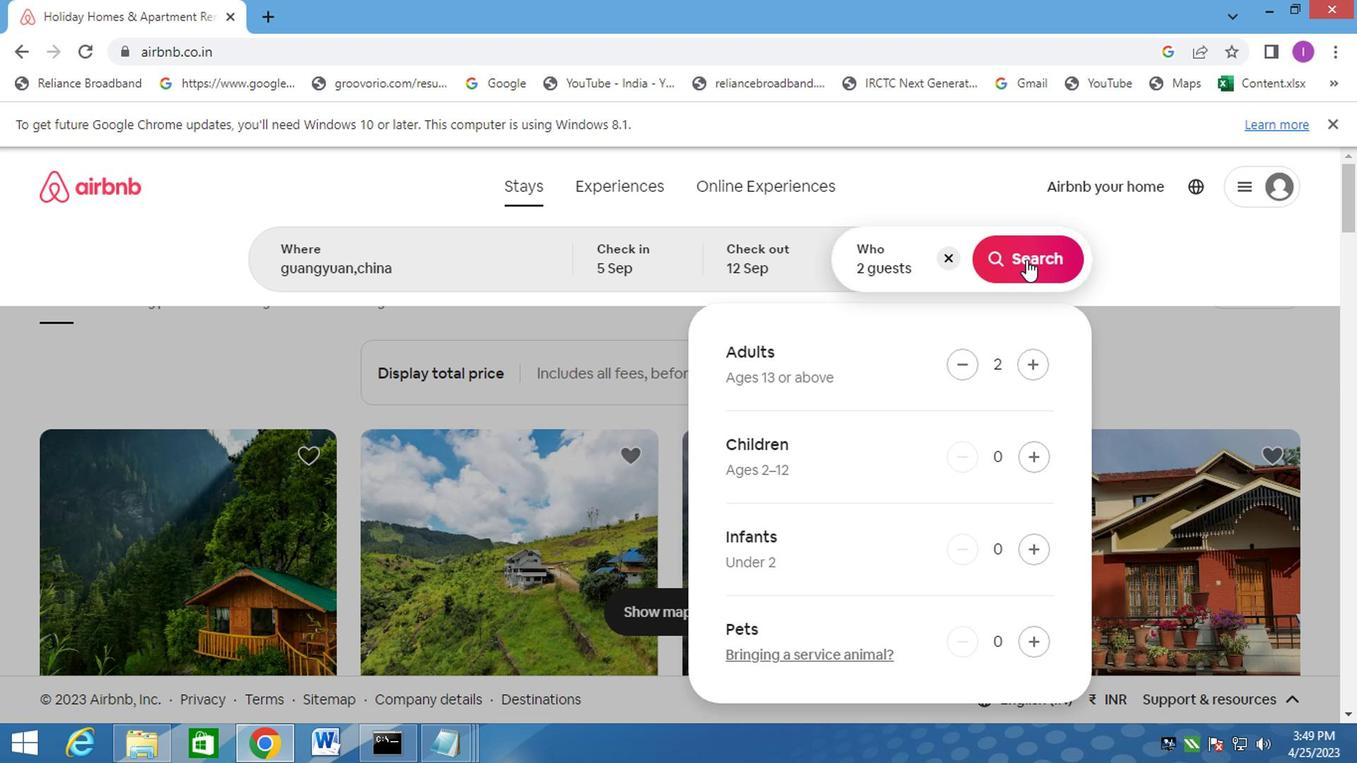 
Action: Mouse moved to (1034, 306)
Screenshot: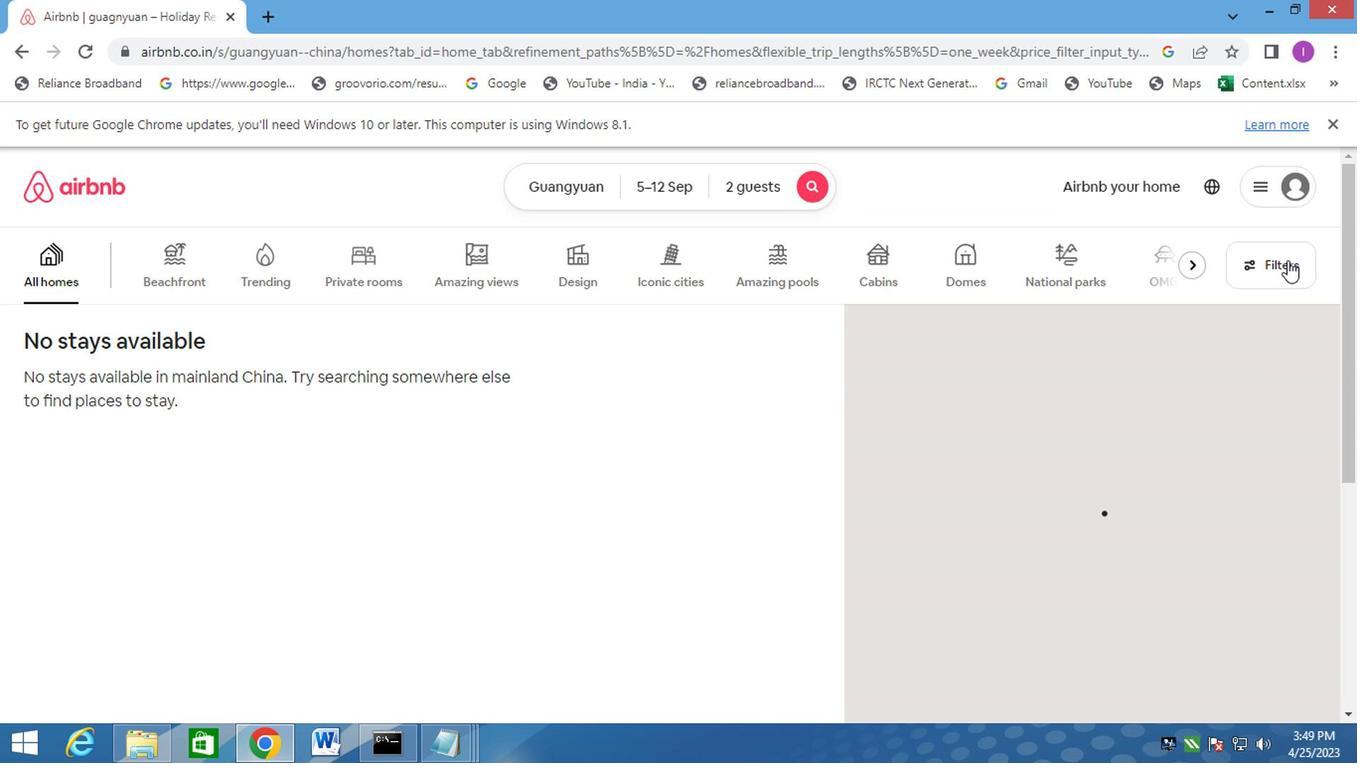 
Action: Mouse pressed left at (1034, 306)
Screenshot: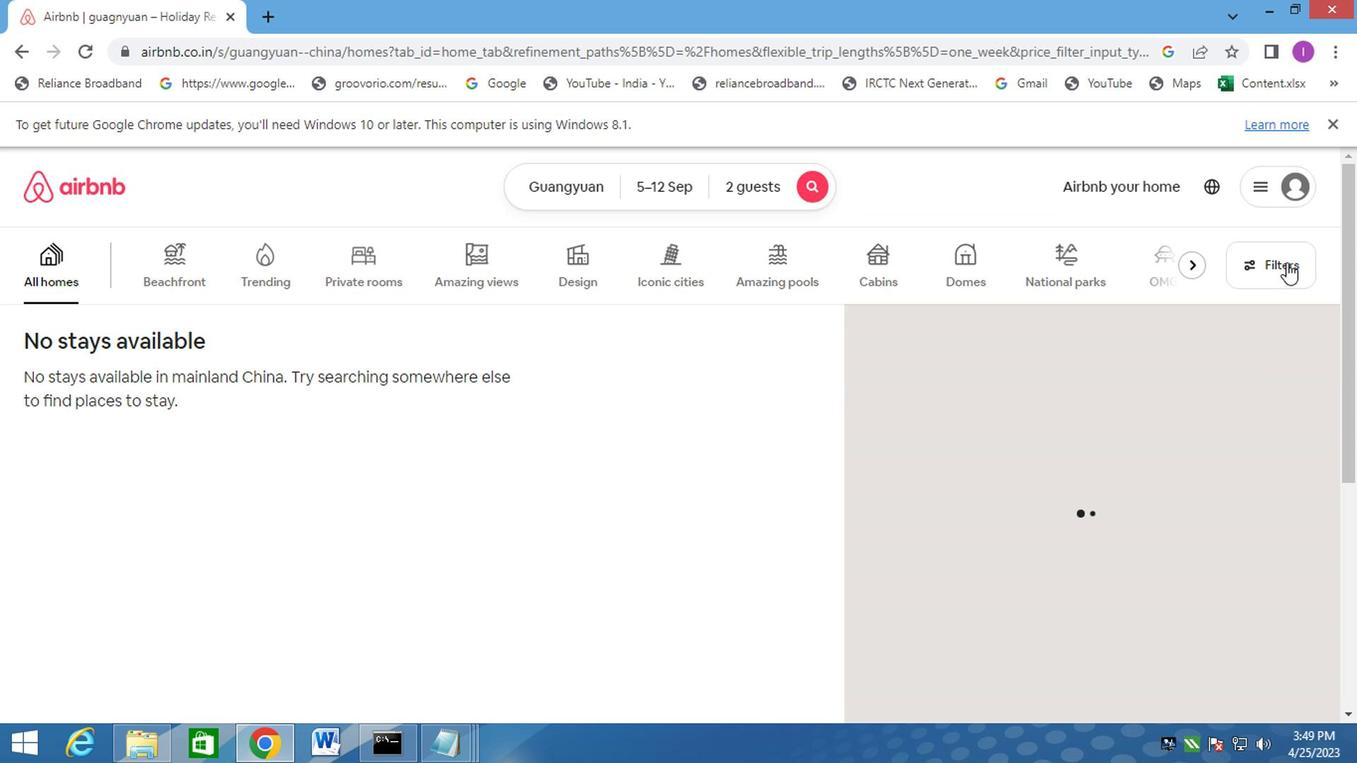 
Action: Mouse moved to (420, 390)
Screenshot: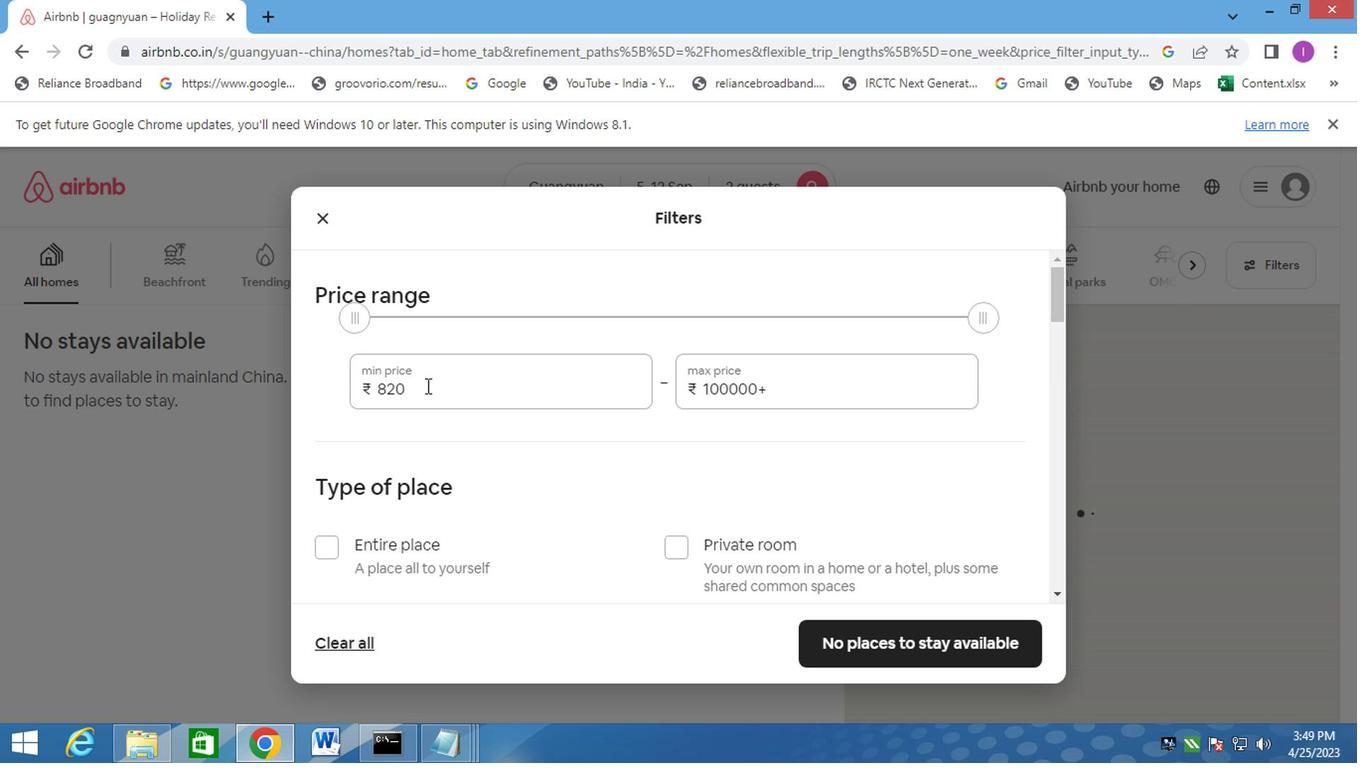 
Action: Mouse pressed left at (420, 390)
Screenshot: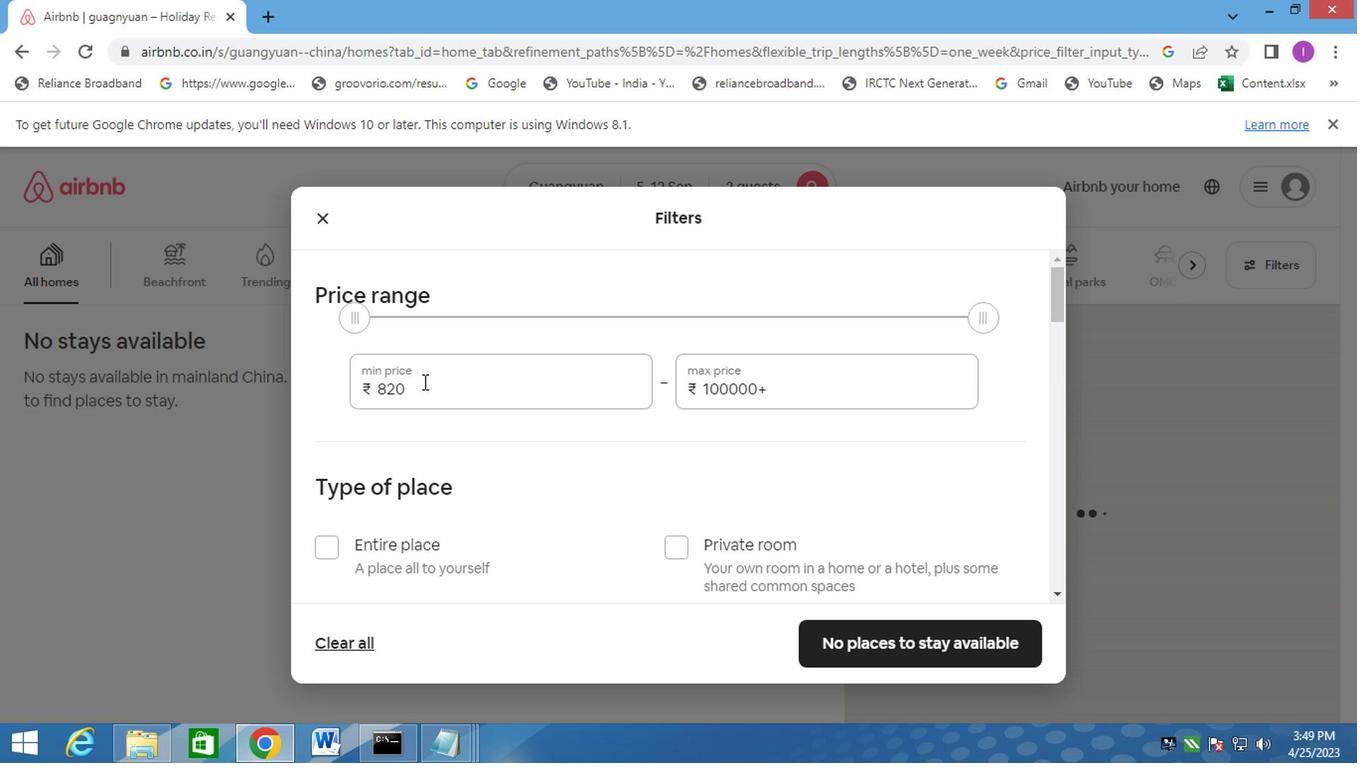 
Action: Mouse moved to (575, 415)
Screenshot: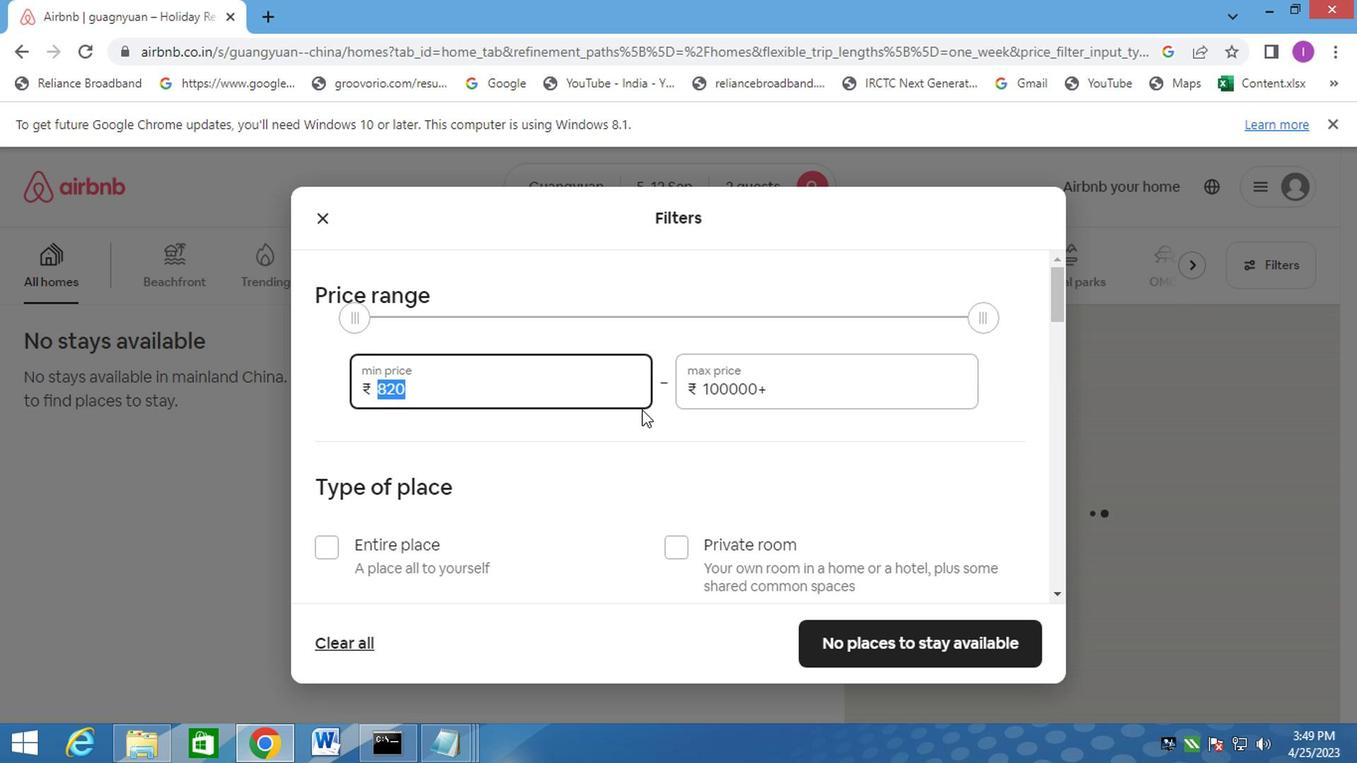 
Action: Key pressed 10000
Screenshot: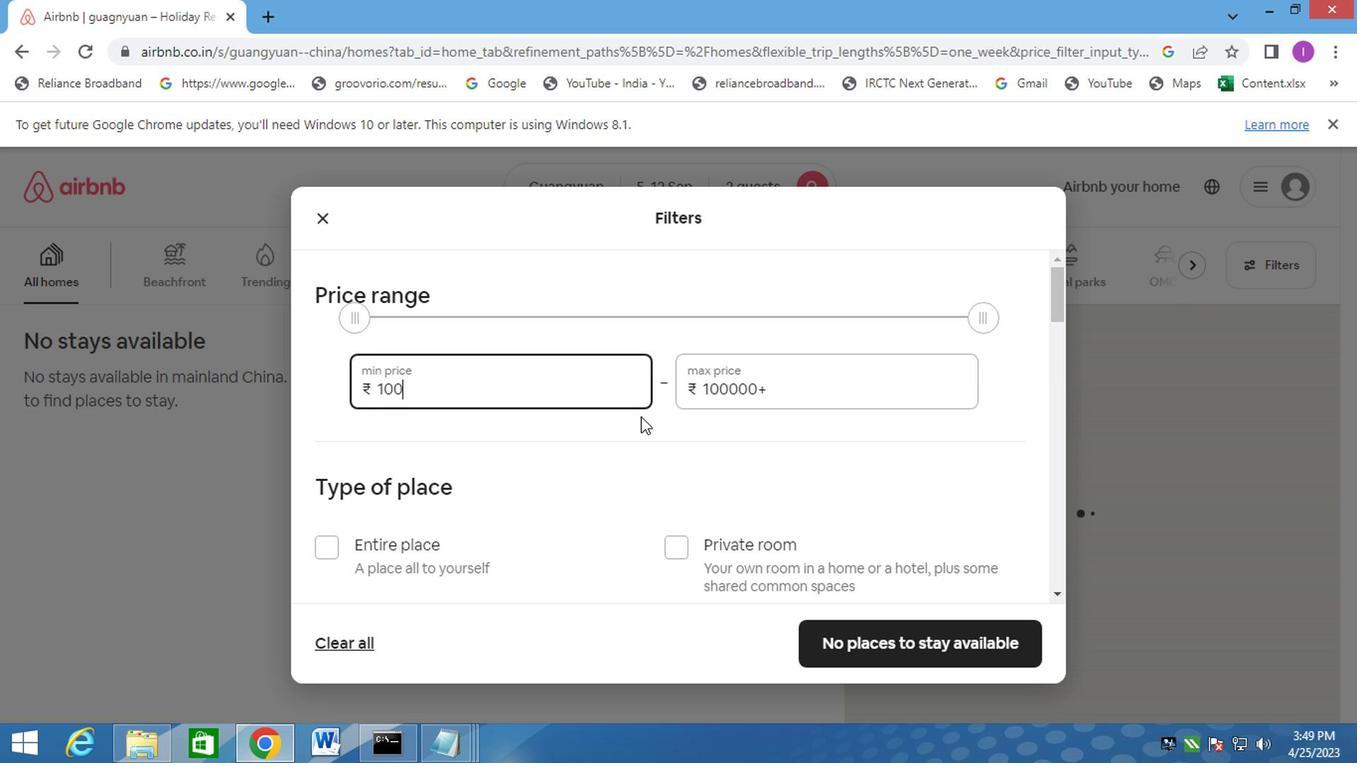 
Action: Mouse moved to (691, 387)
Screenshot: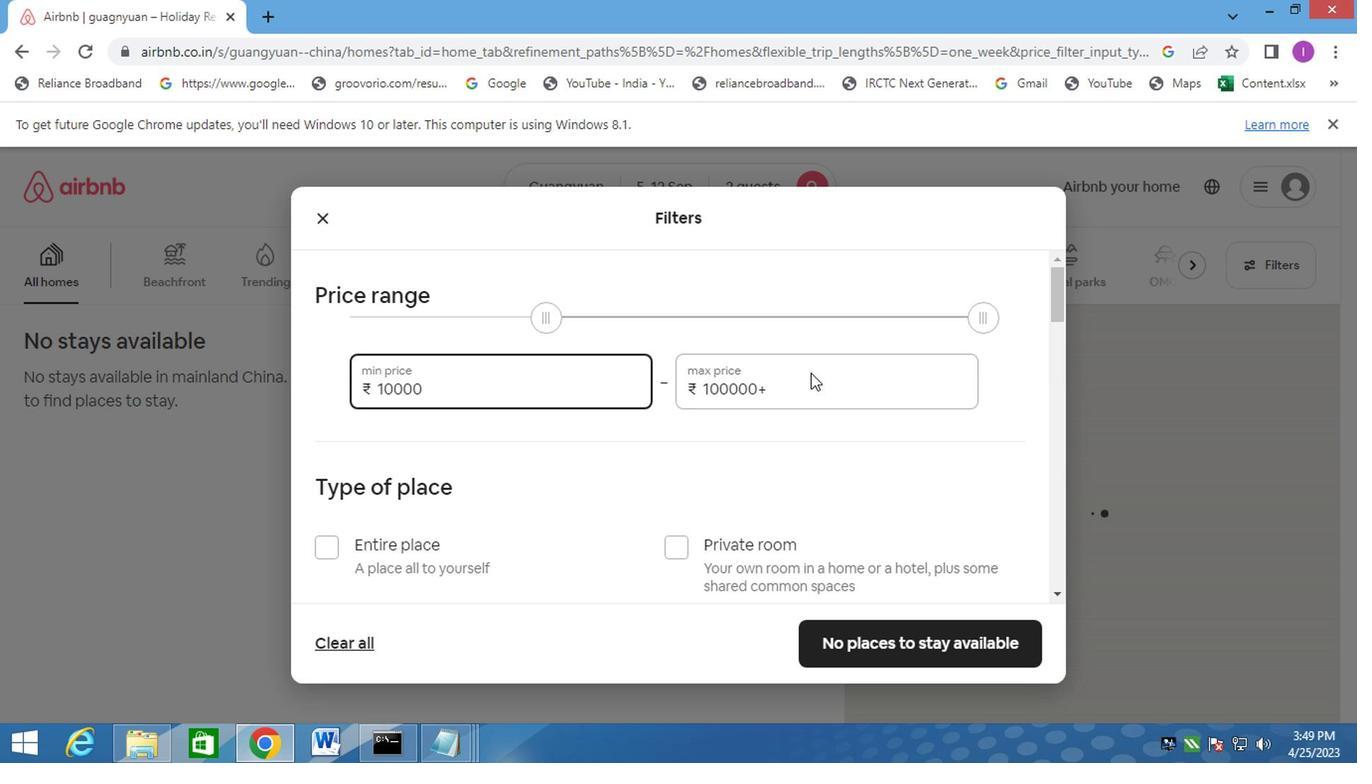 
Action: Mouse pressed left at (691, 387)
Screenshot: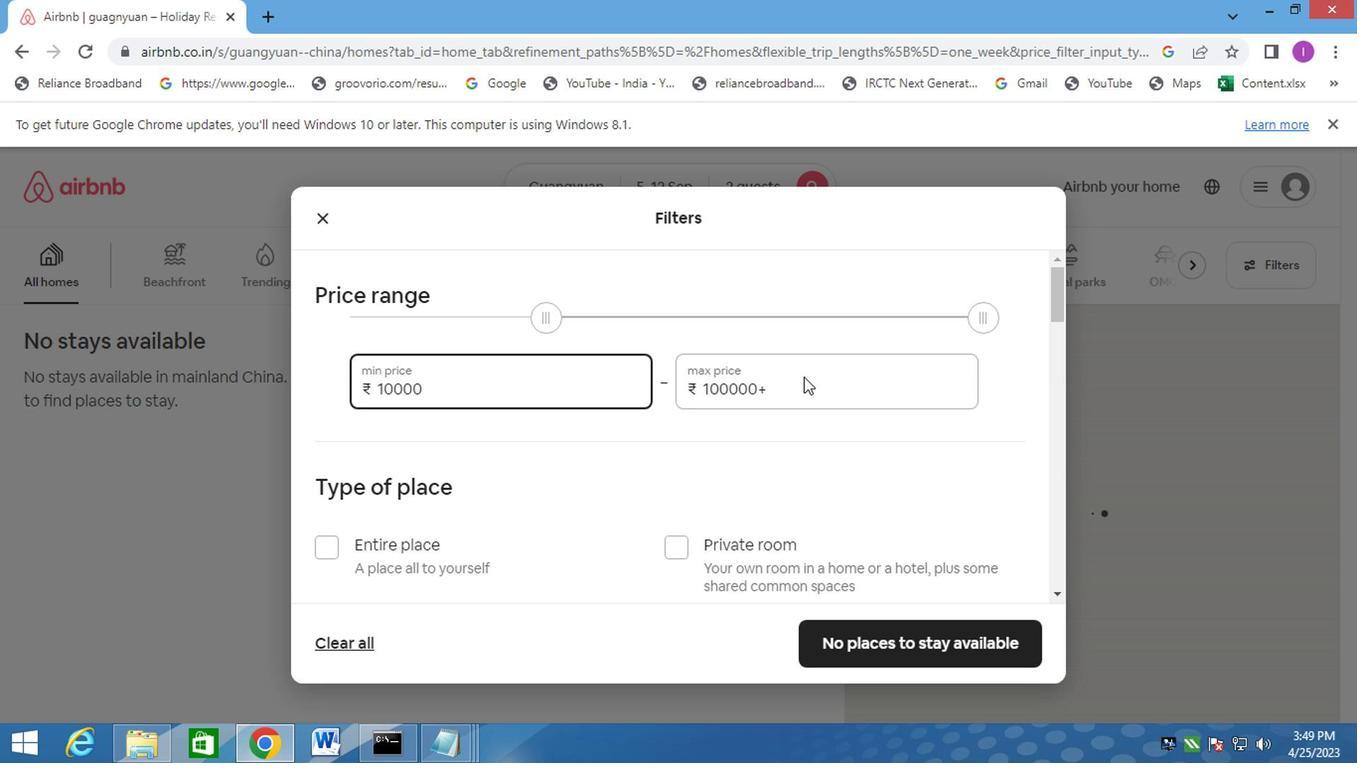 
Action: Mouse moved to (665, 398)
Screenshot: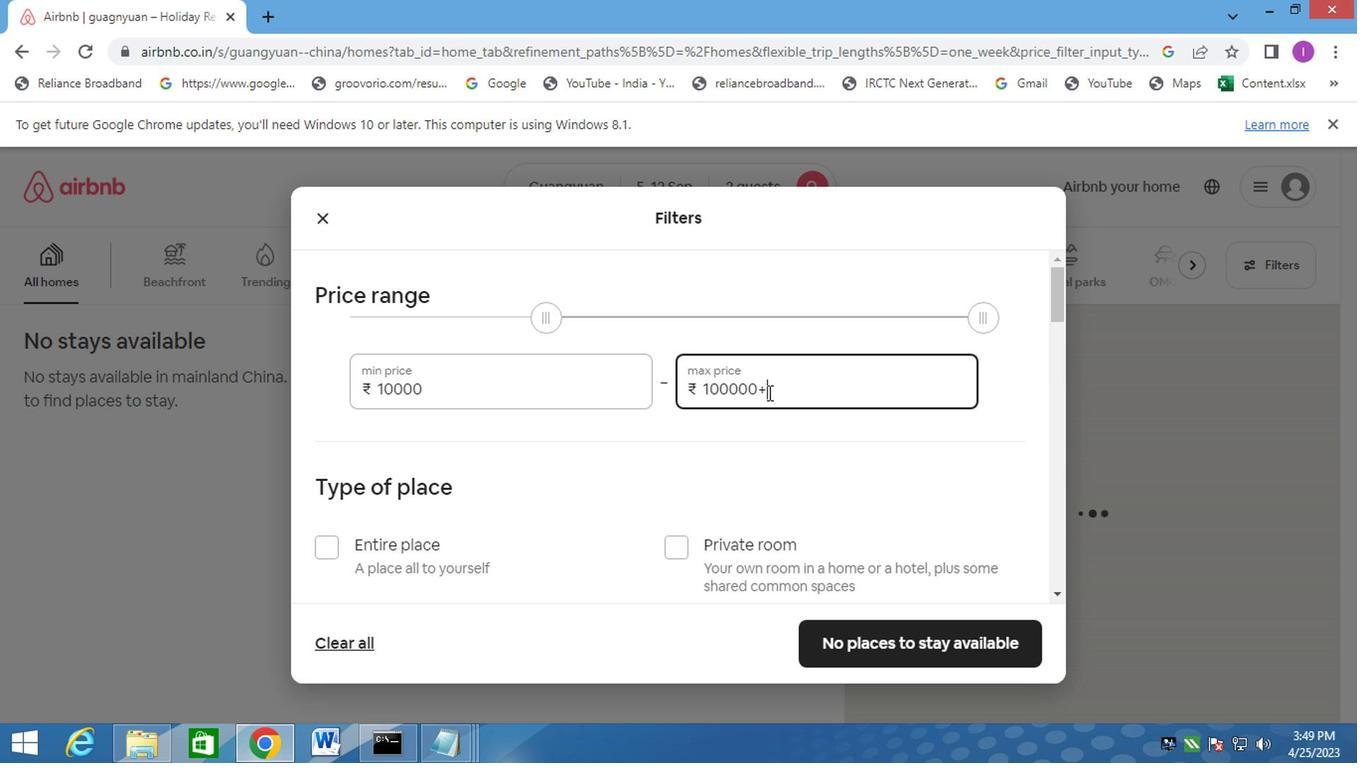 
Action: Mouse pressed left at (665, 398)
Screenshot: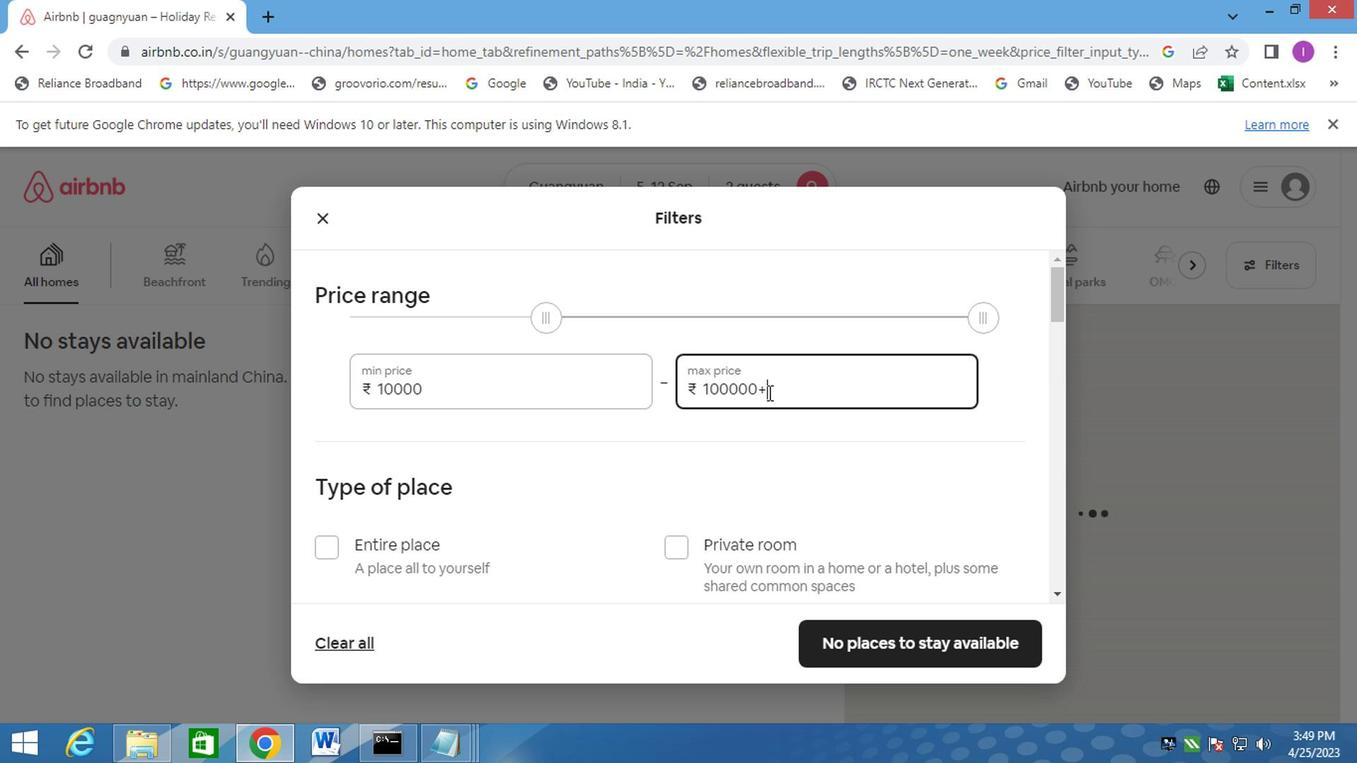 
Action: Mouse moved to (622, 400)
Screenshot: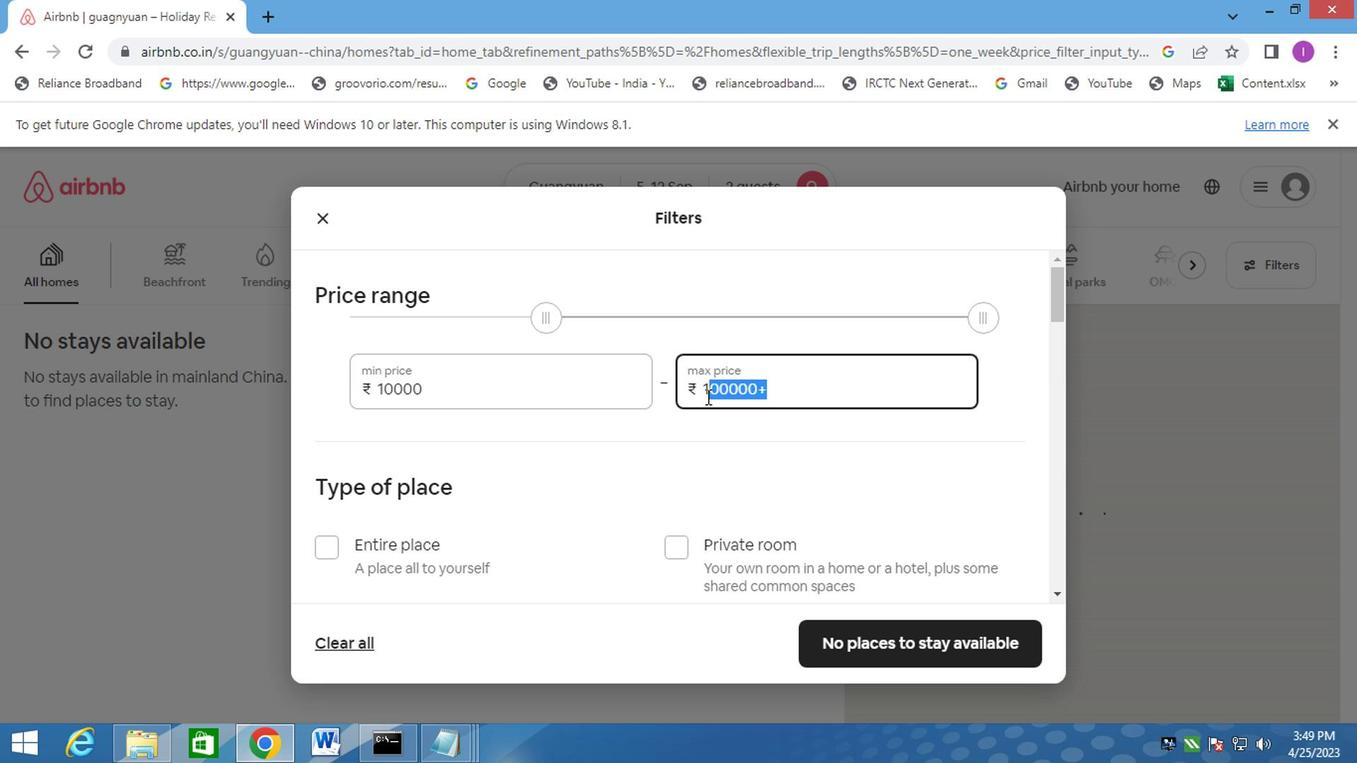 
Action: Key pressed 15000
Screenshot: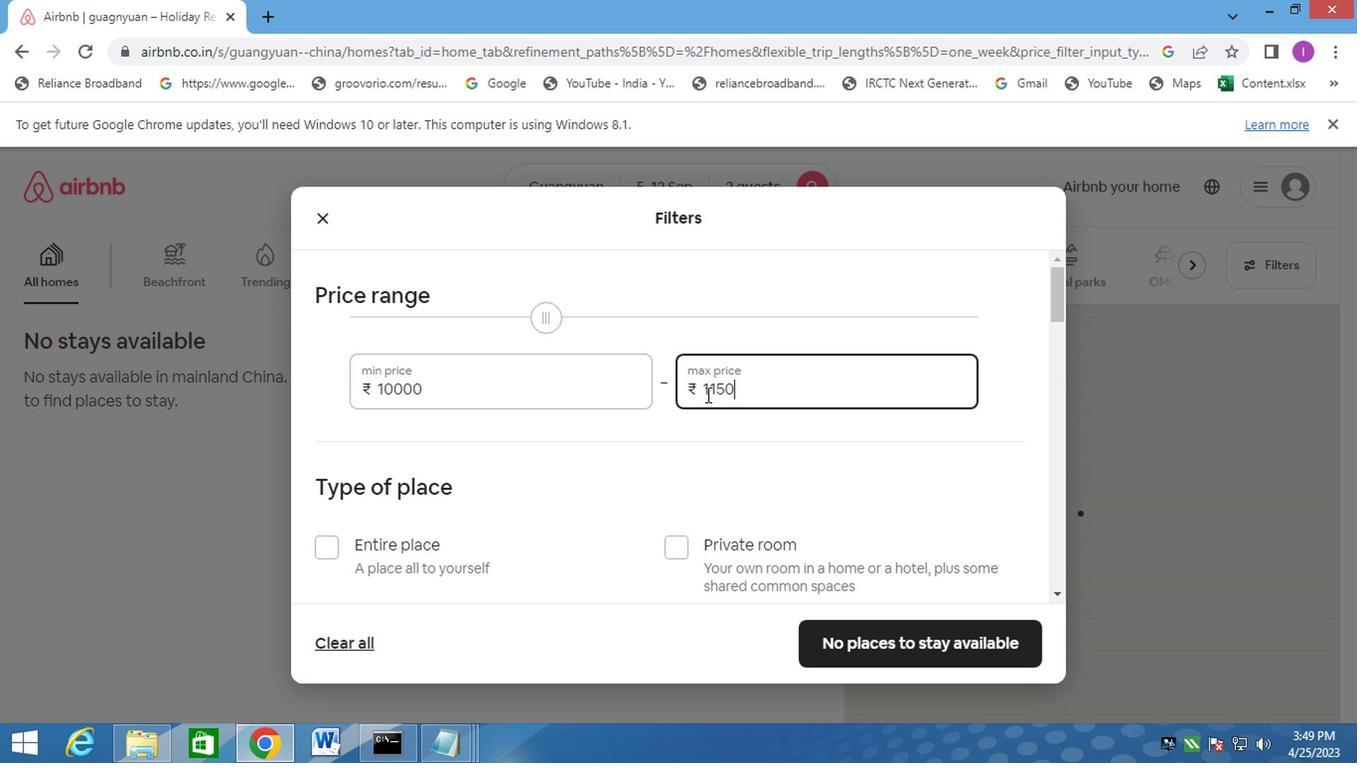 
Action: Mouse moved to (624, 395)
Screenshot: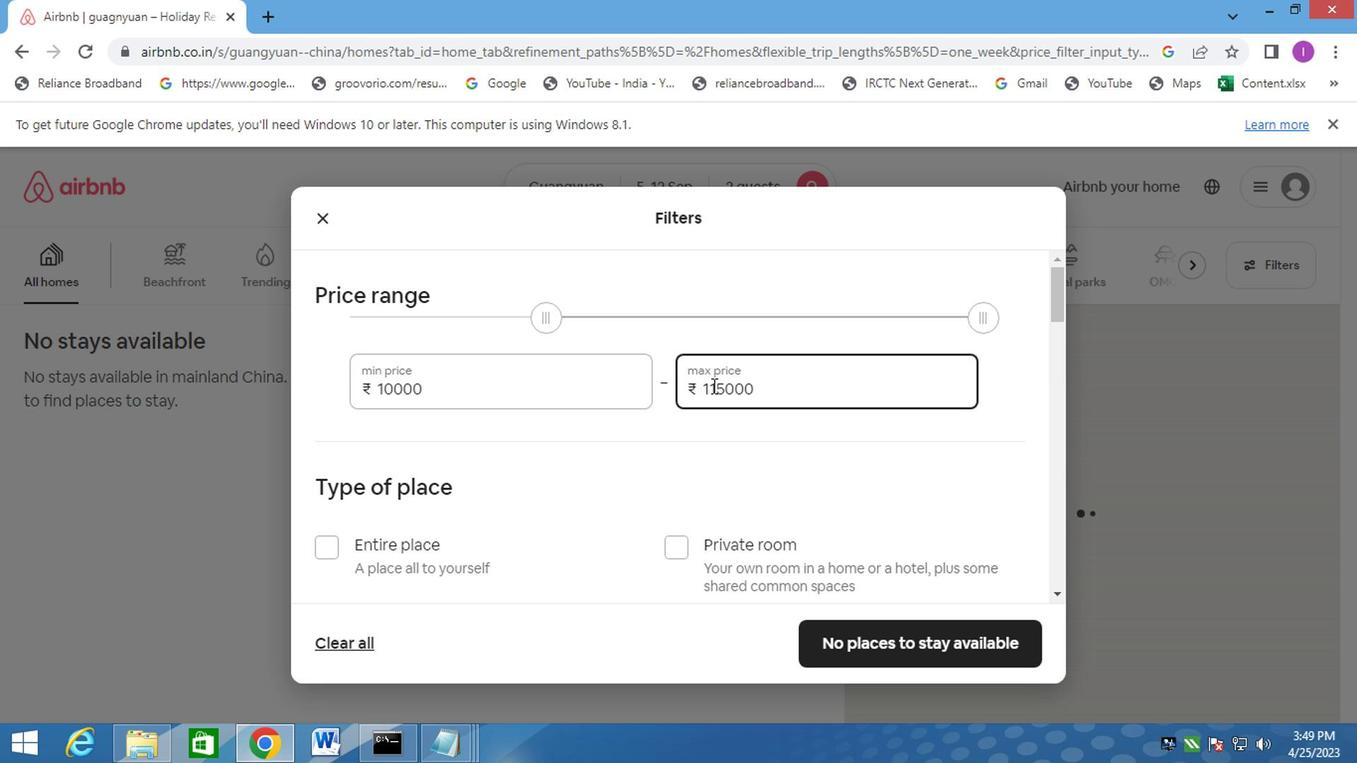 
Action: Mouse pressed left at (624, 395)
Screenshot: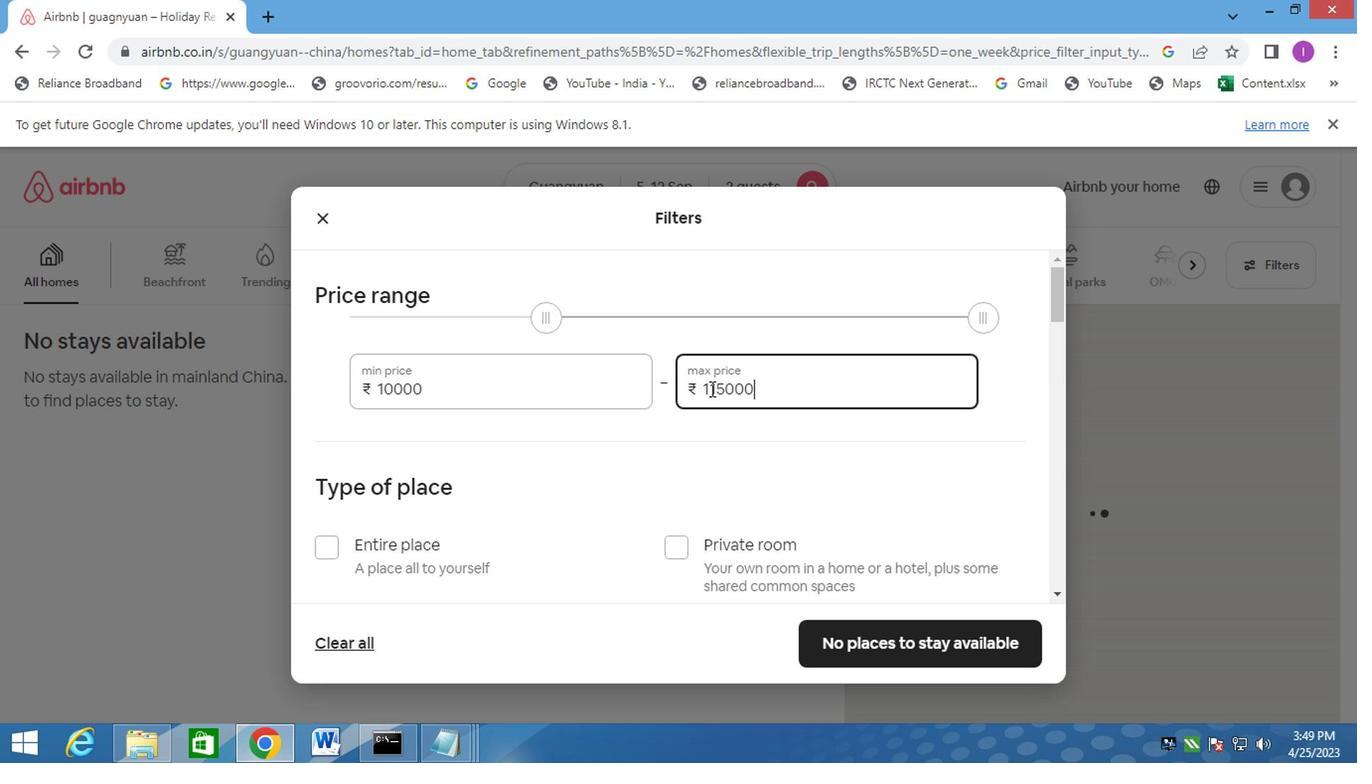 
Action: Mouse moved to (642, 401)
Screenshot: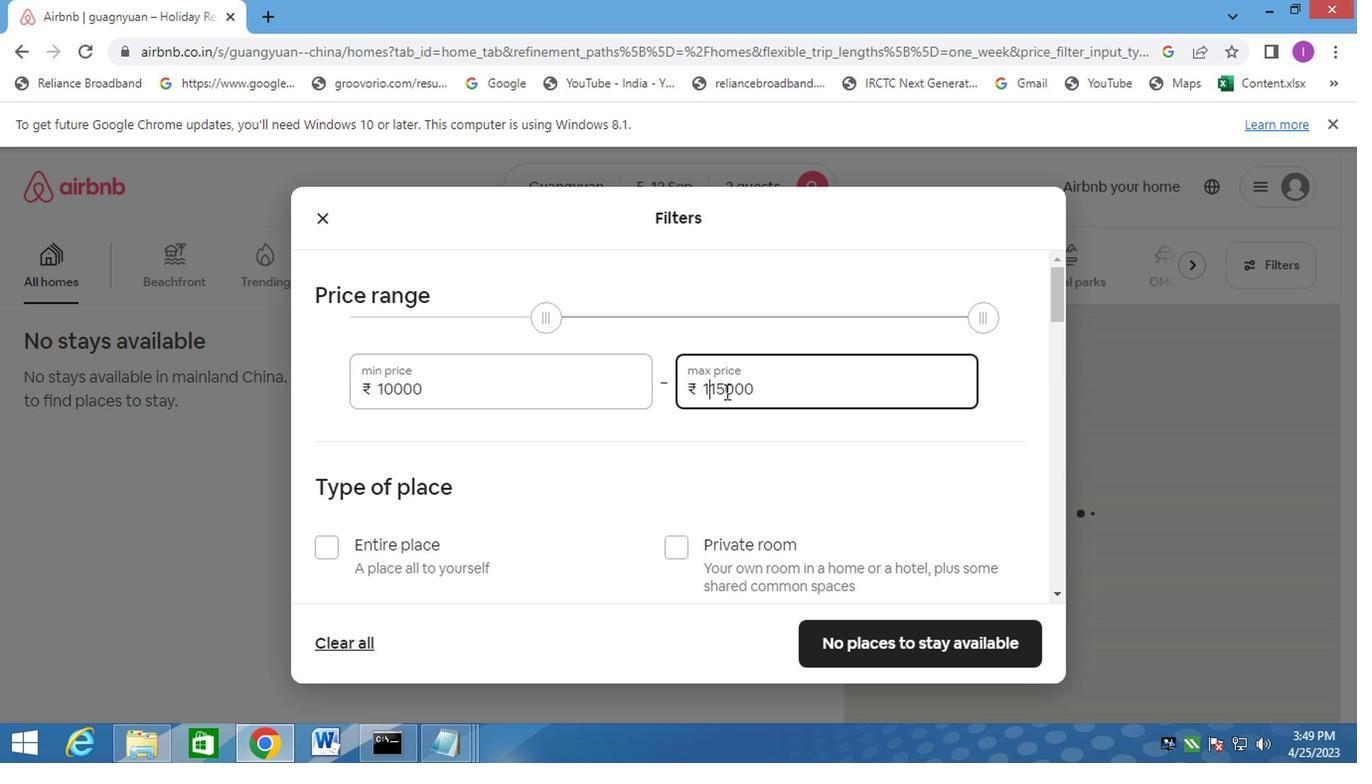 
Action: Key pressed <Key.backspace>
Screenshot: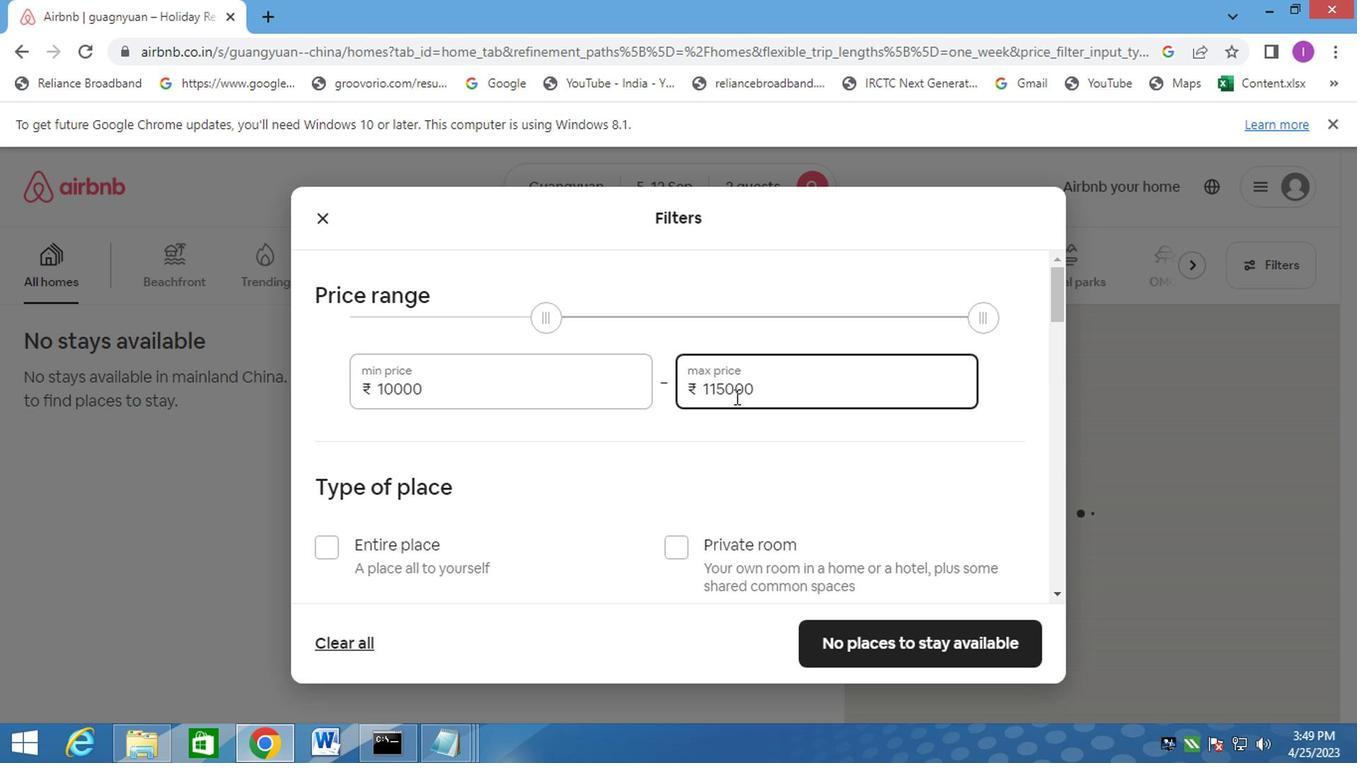 
Action: Mouse moved to (513, 505)
Screenshot: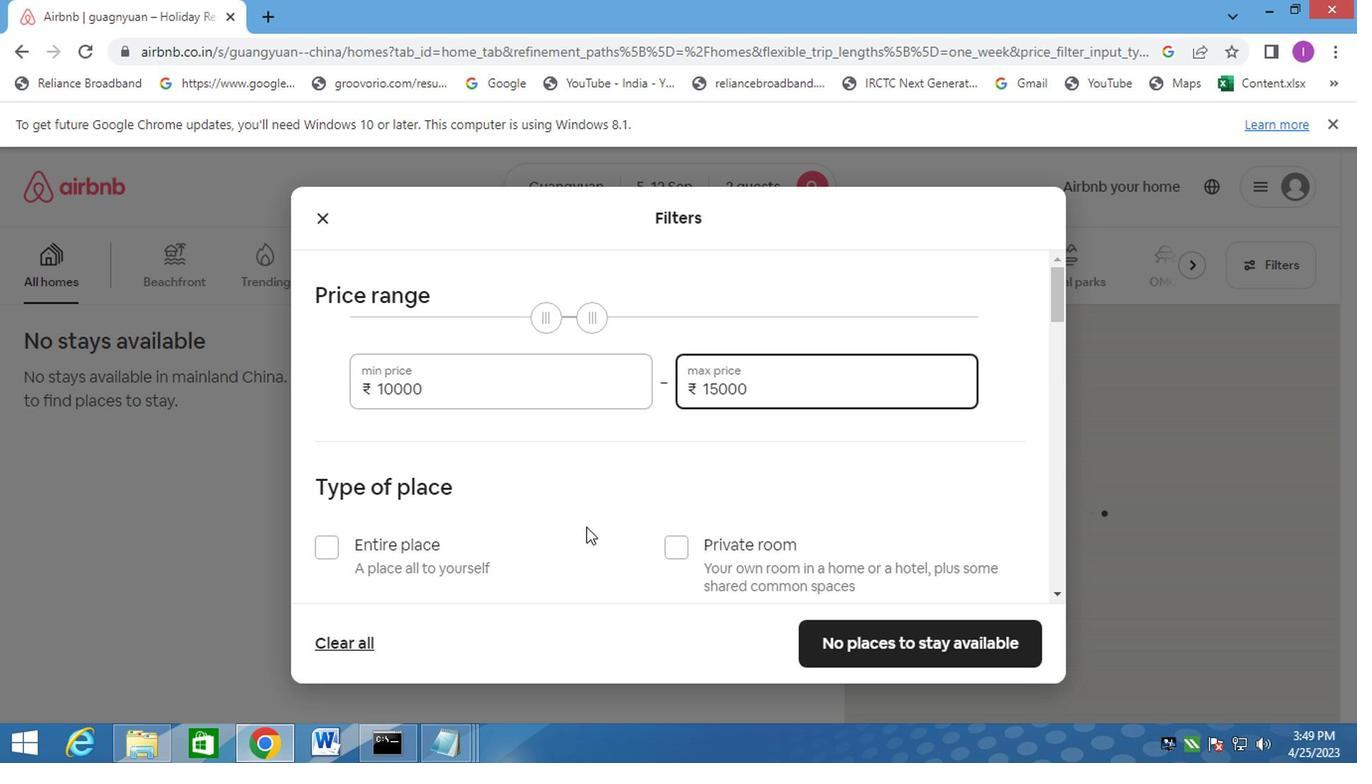 
Action: Mouse scrolled (513, 504) with delta (0, 0)
Screenshot: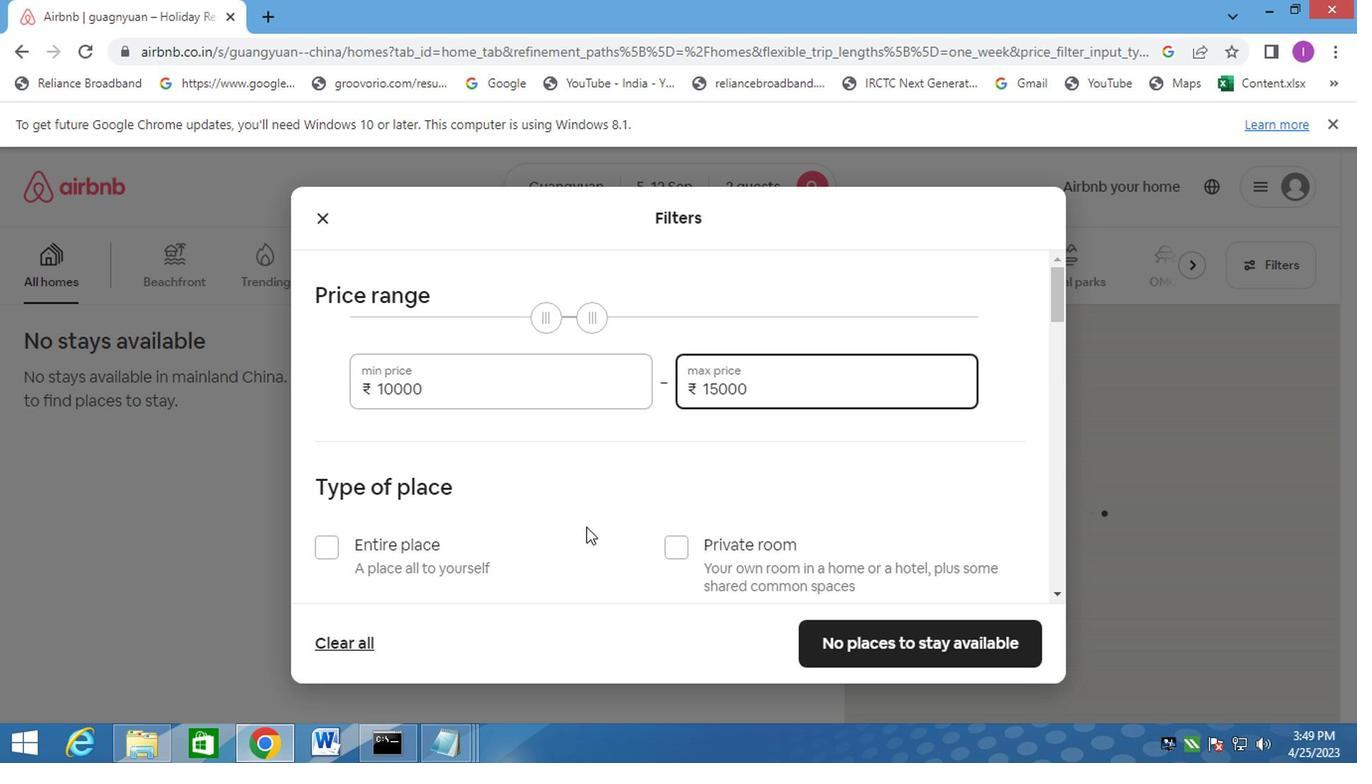 
Action: Mouse scrolled (513, 504) with delta (0, 0)
Screenshot: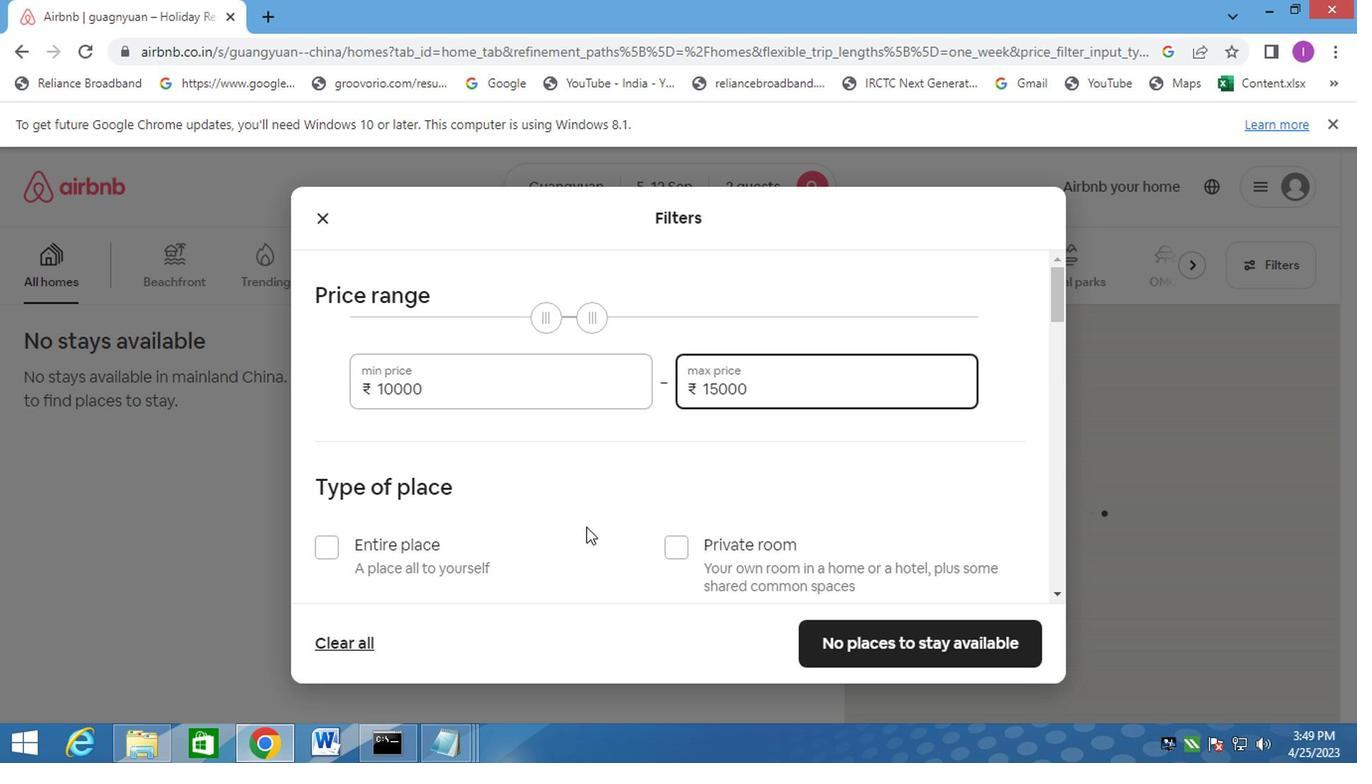 
Action: Mouse moved to (513, 504)
Screenshot: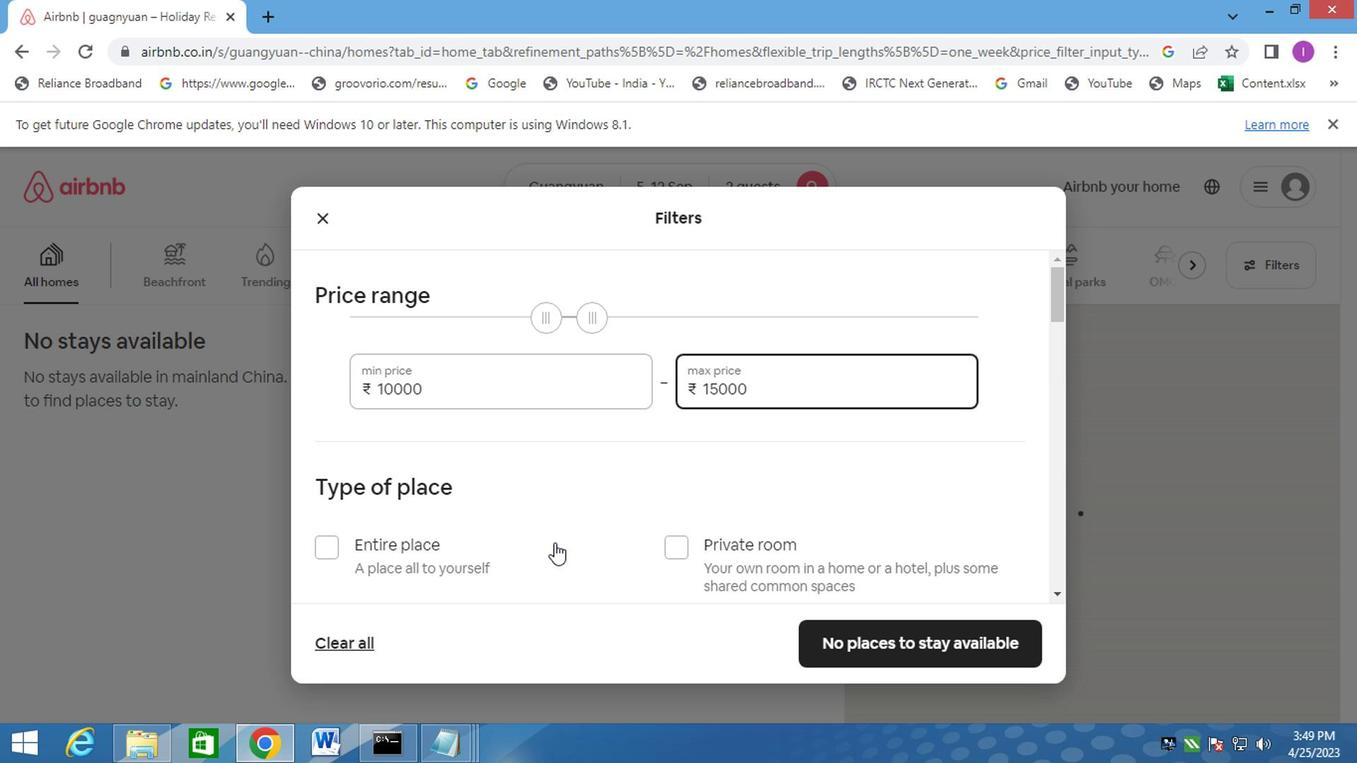 
Action: Mouse scrolled (513, 504) with delta (0, 0)
Screenshot: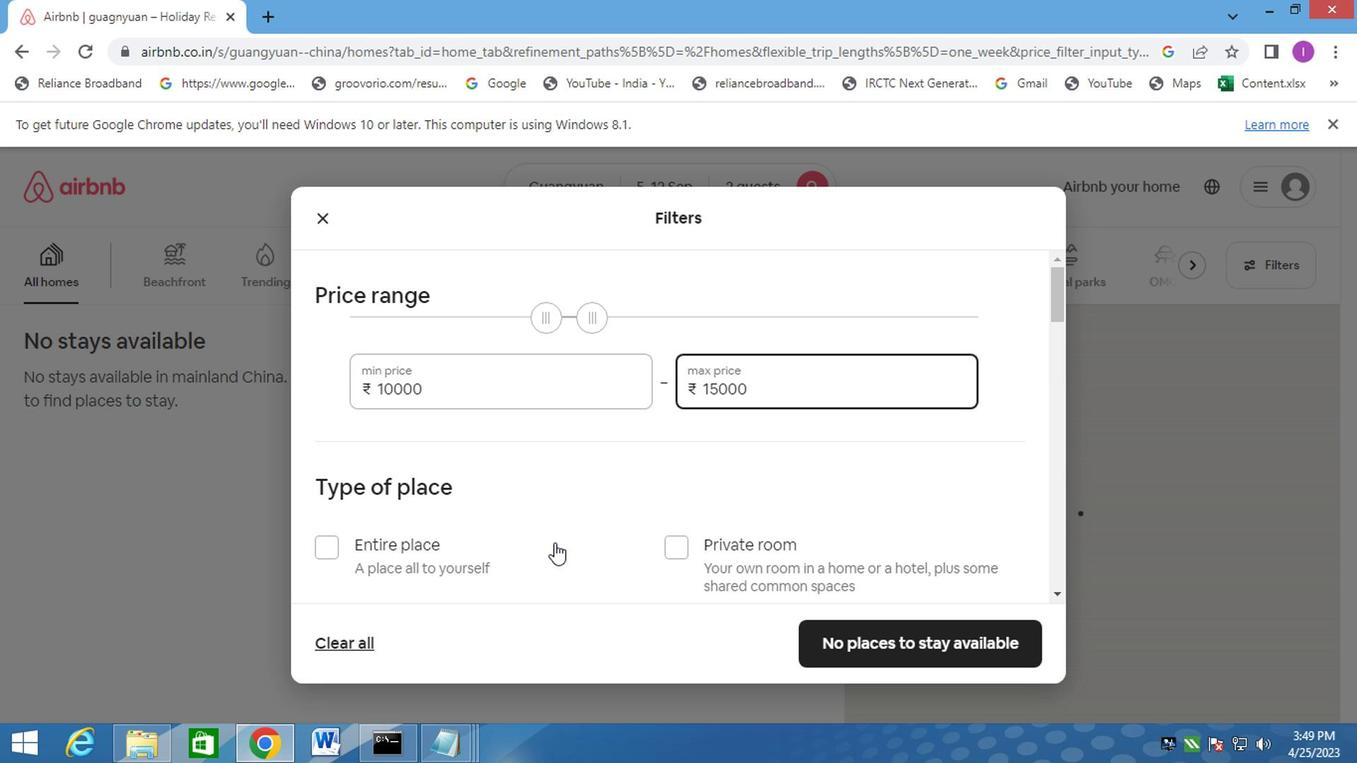 
Action: Mouse moved to (547, 479)
Screenshot: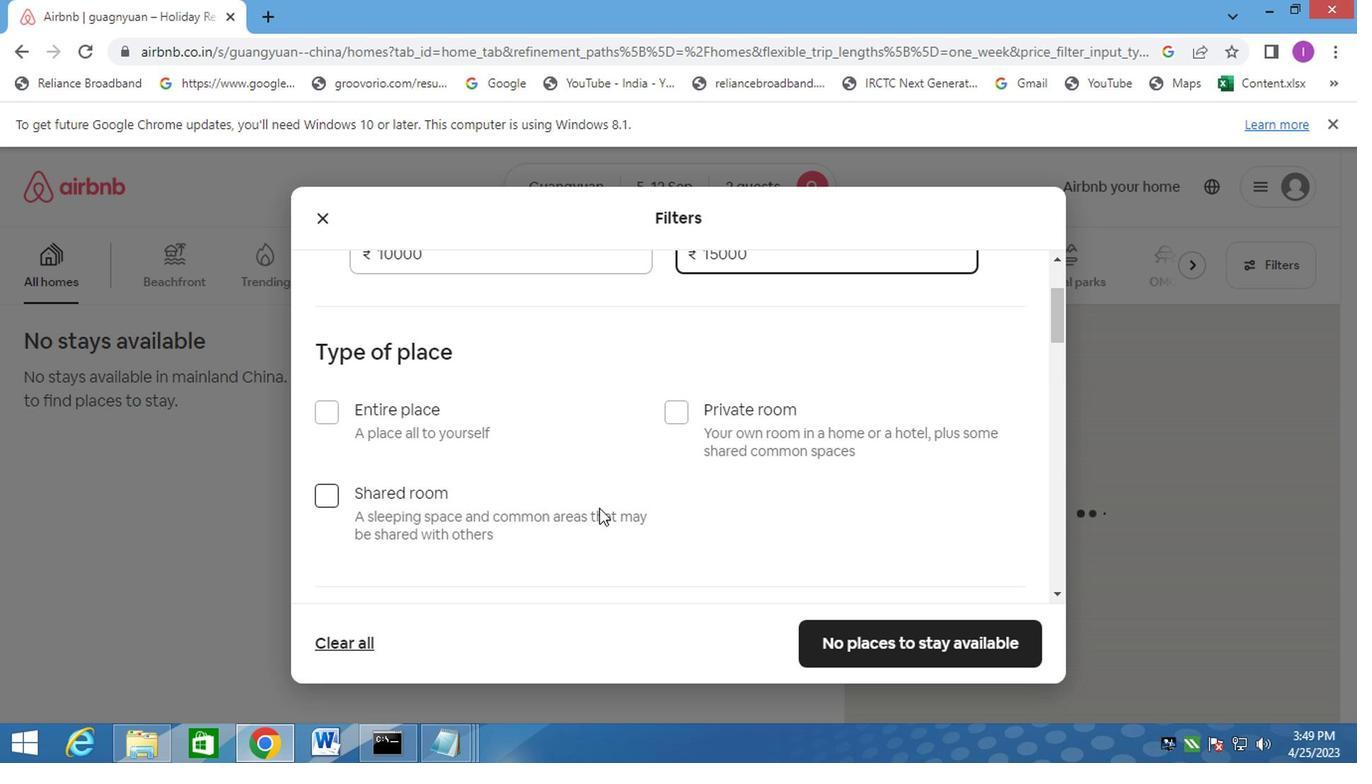 
Action: Mouse scrolled (547, 478) with delta (0, 0)
Screenshot: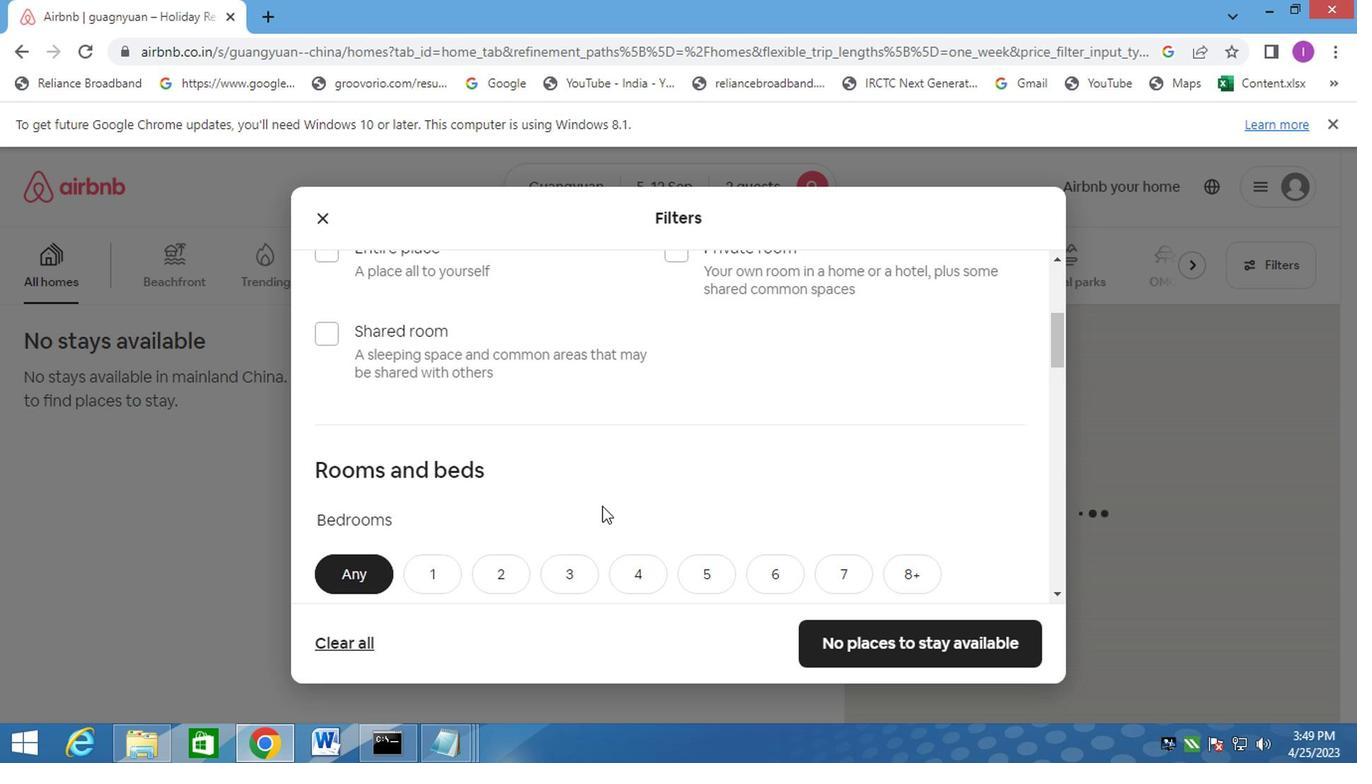 
Action: Mouse moved to (549, 479)
Screenshot: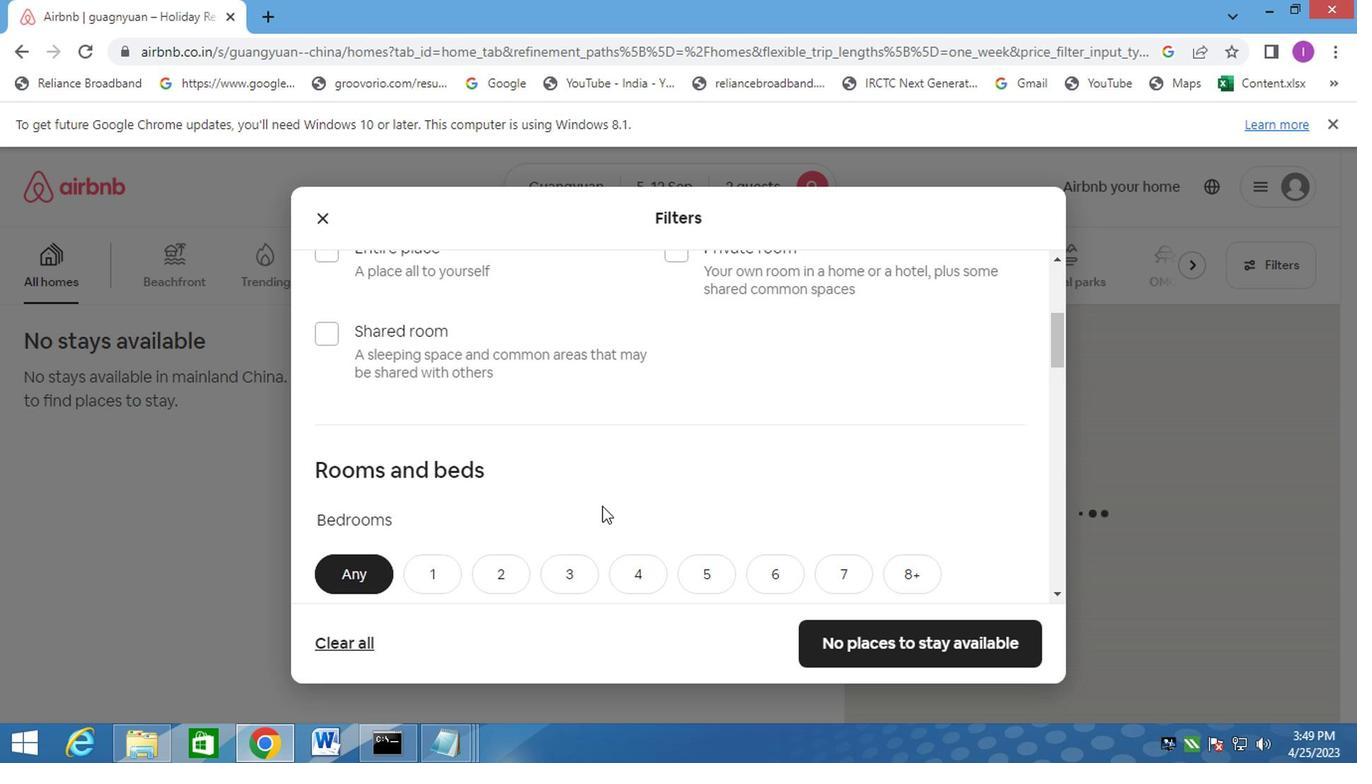 
Action: Mouse scrolled (549, 478) with delta (0, 0)
Screenshot: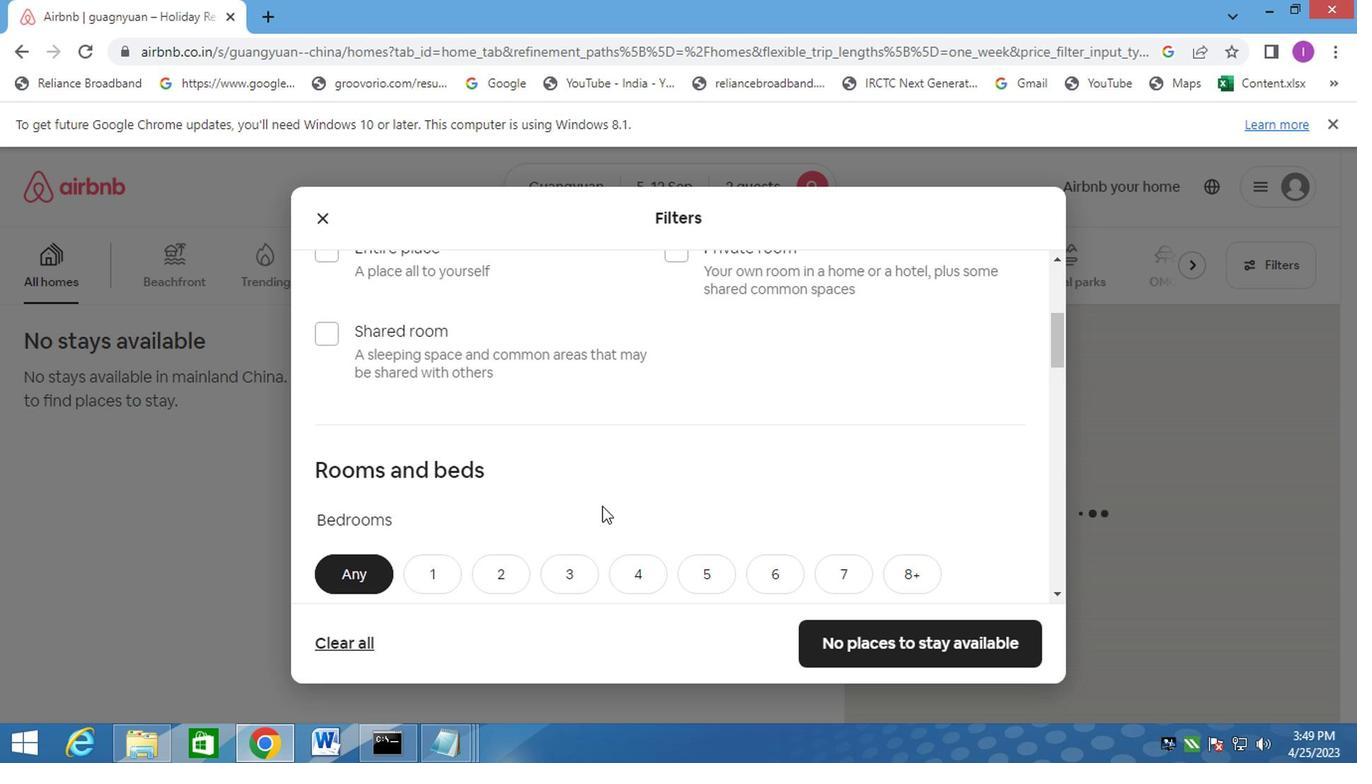 
Action: Mouse scrolled (549, 478) with delta (0, 0)
Screenshot: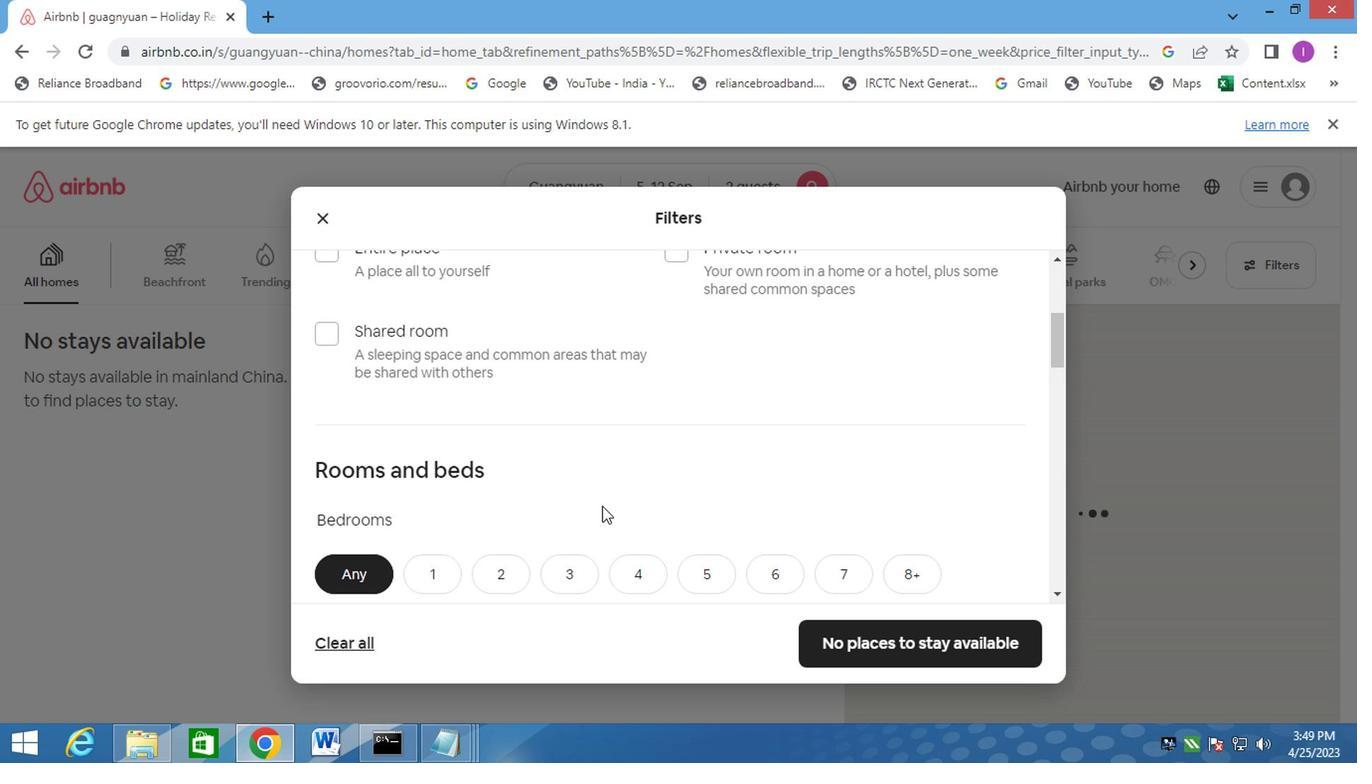 
Action: Mouse moved to (427, 311)
Screenshot: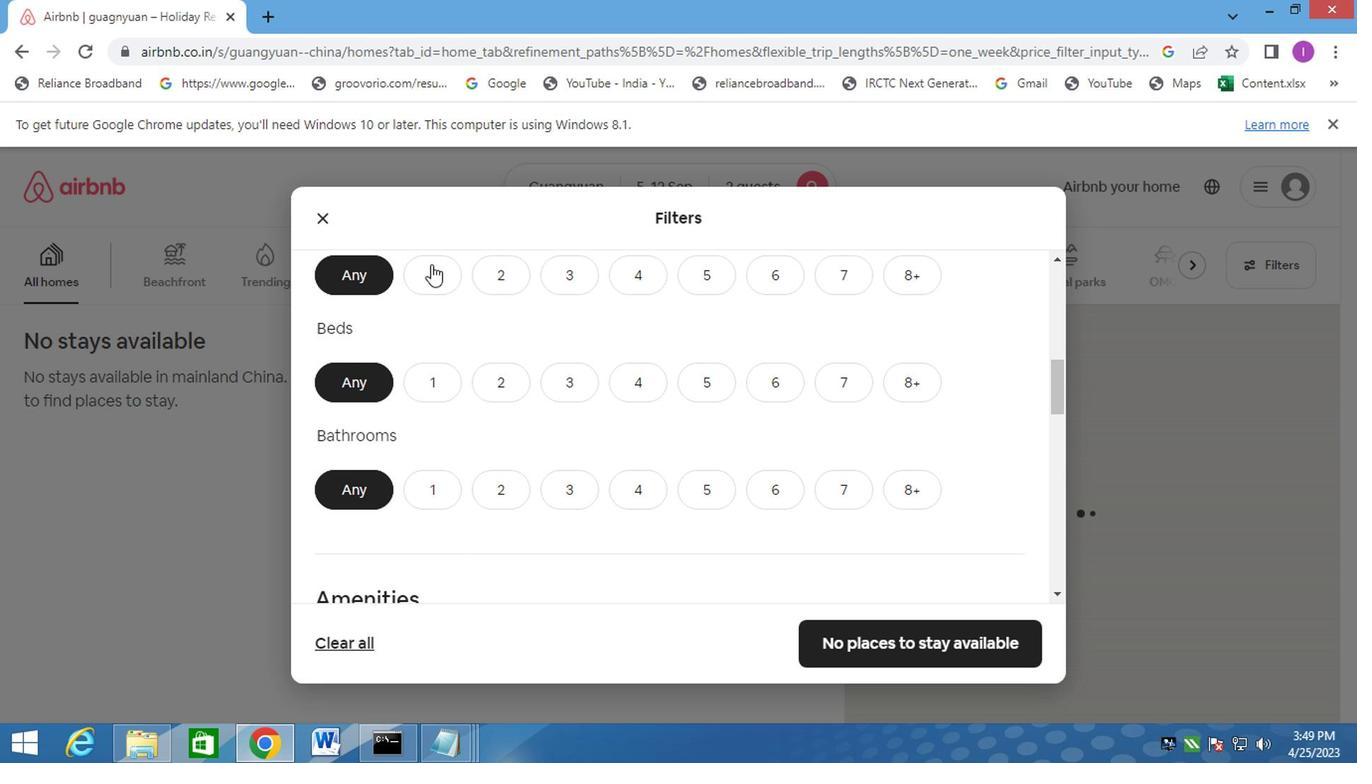 
Action: Mouse pressed left at (427, 311)
Screenshot: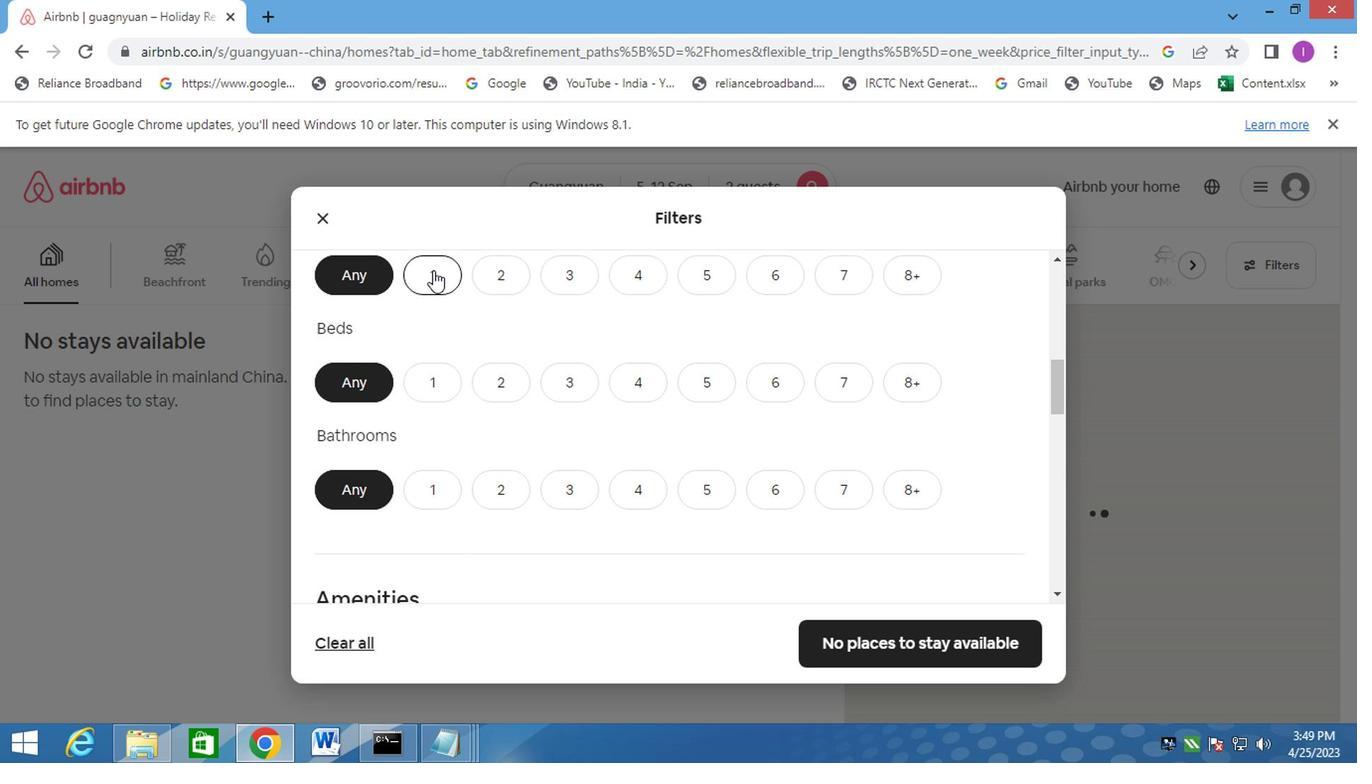 
Action: Mouse moved to (415, 398)
Screenshot: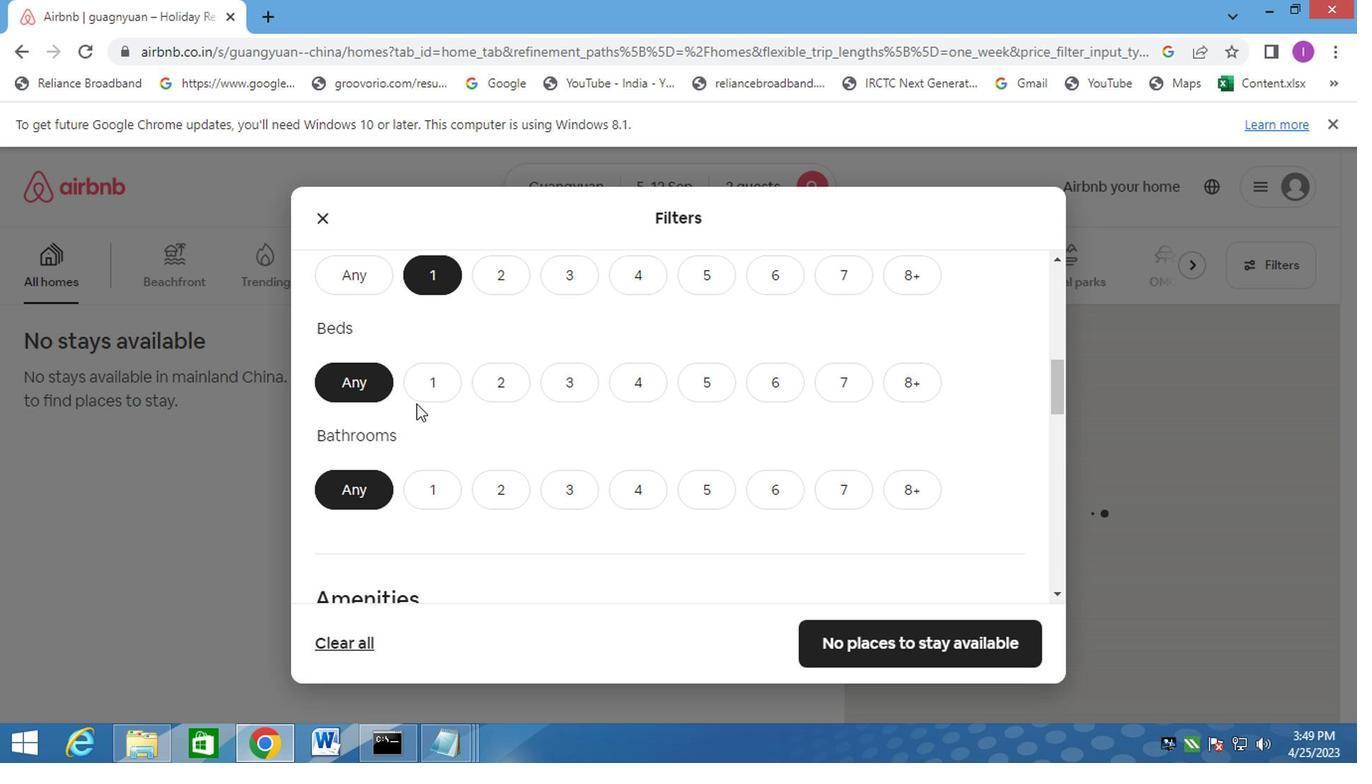 
Action: Mouse pressed left at (415, 398)
Screenshot: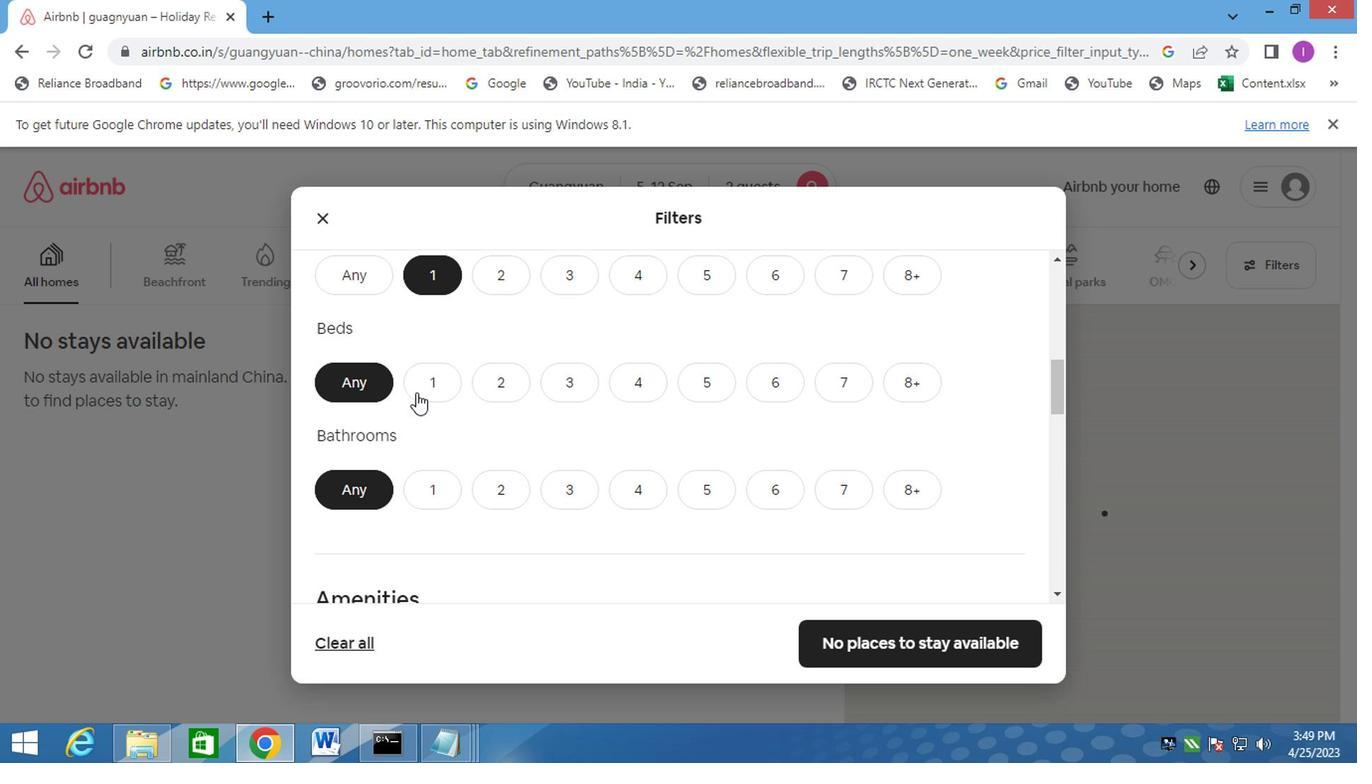
Action: Mouse moved to (426, 463)
Screenshot: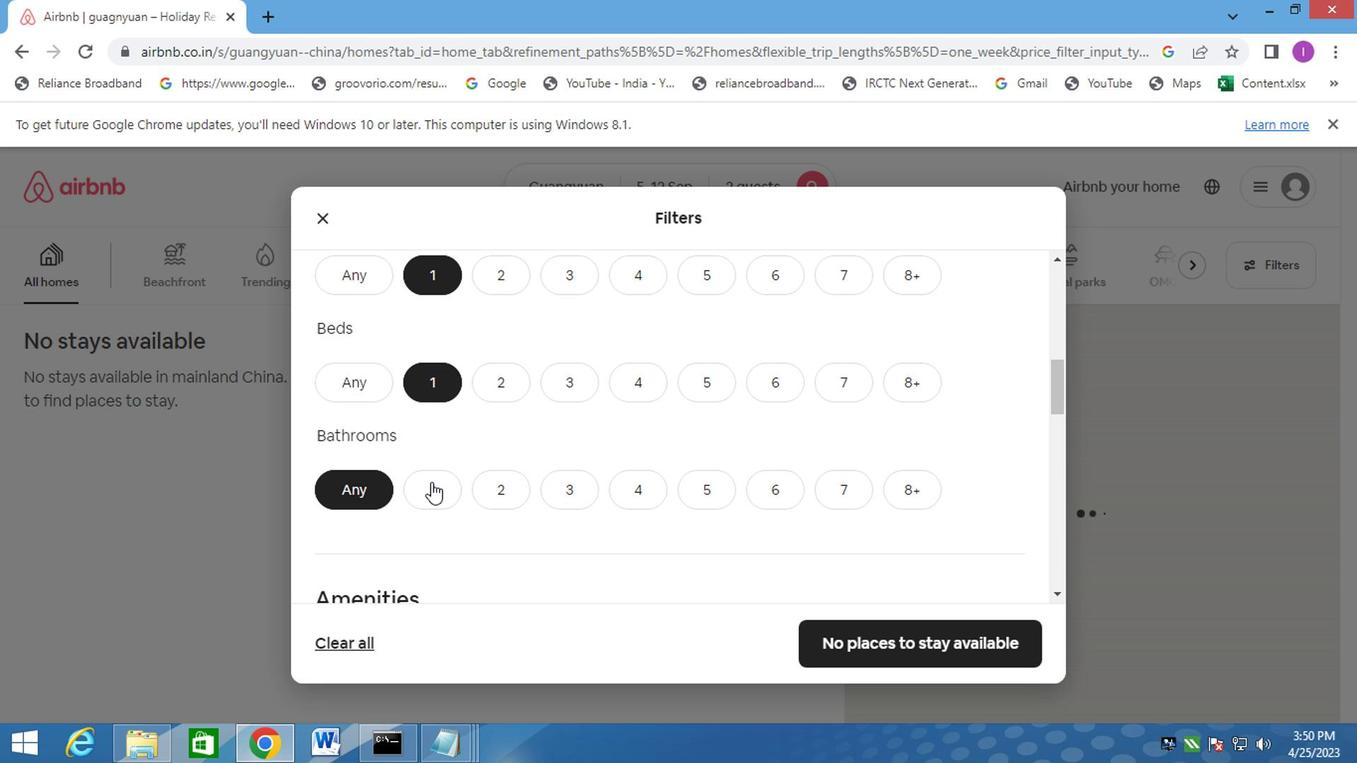 
Action: Mouse pressed left at (426, 463)
Screenshot: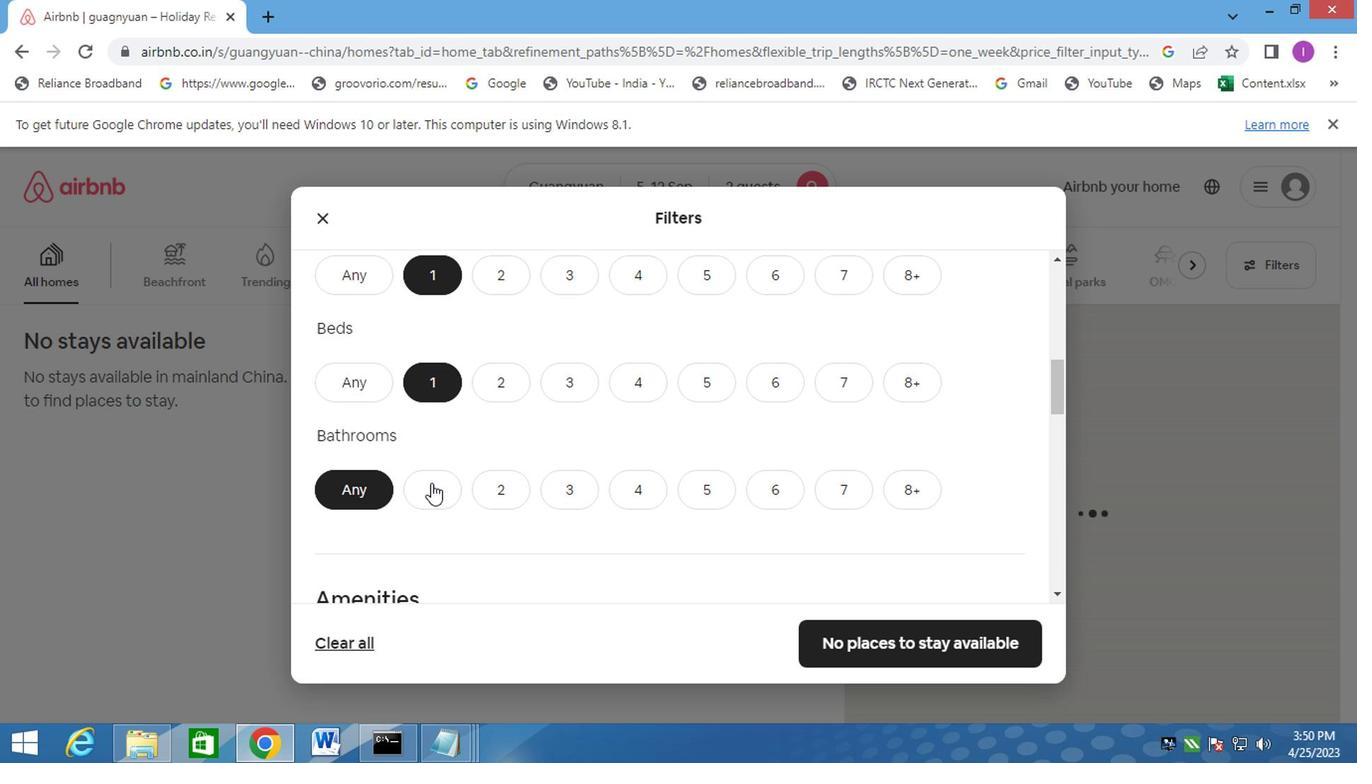 
Action: Mouse moved to (543, 434)
Screenshot: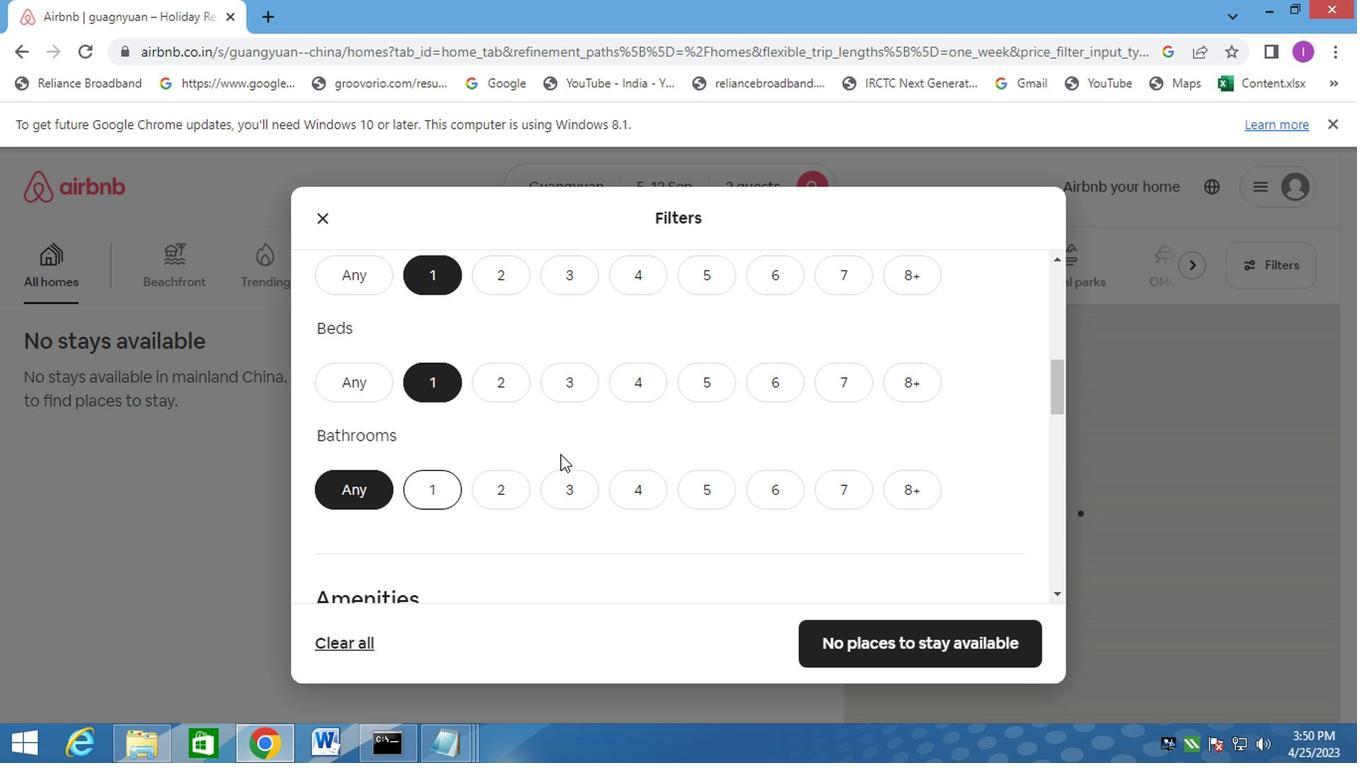 
Action: Mouse scrolled (543, 434) with delta (0, 0)
Screenshot: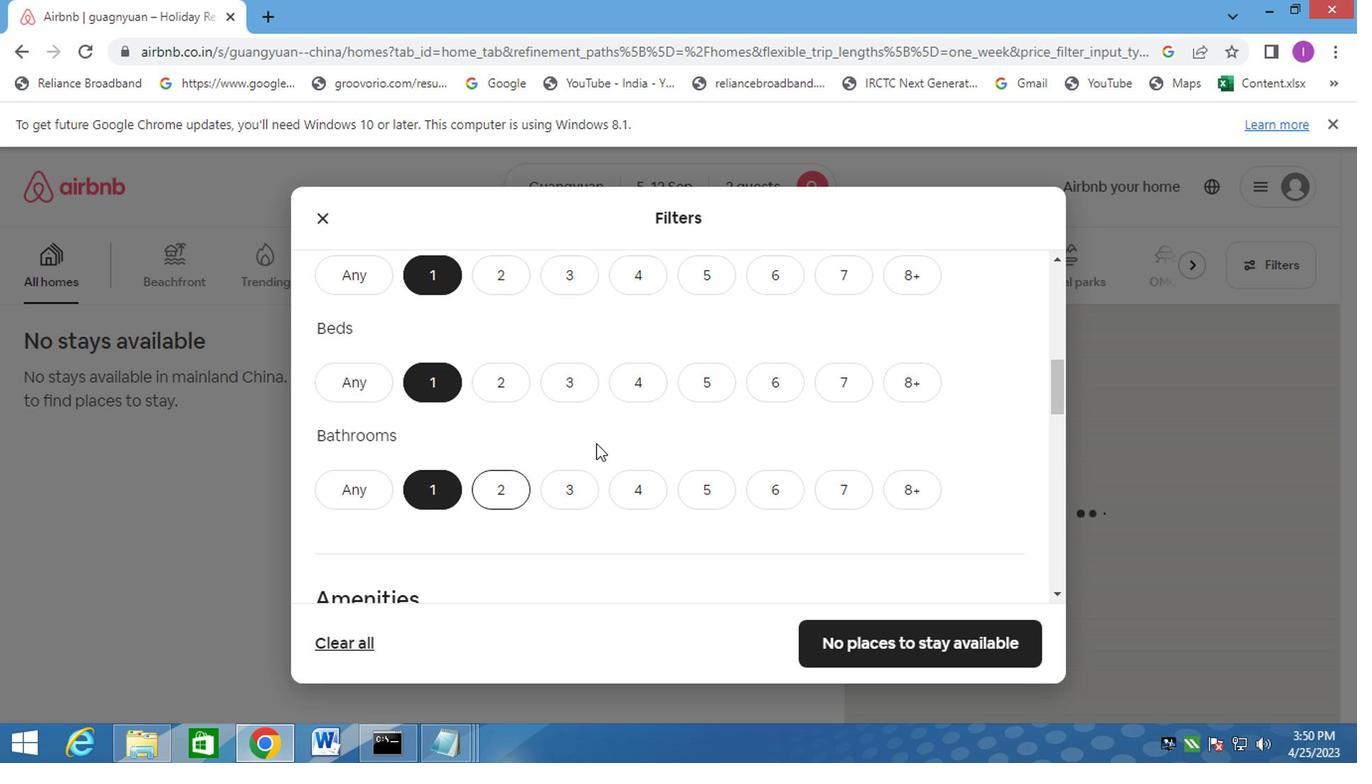 
Action: Mouse moved to (546, 434)
Screenshot: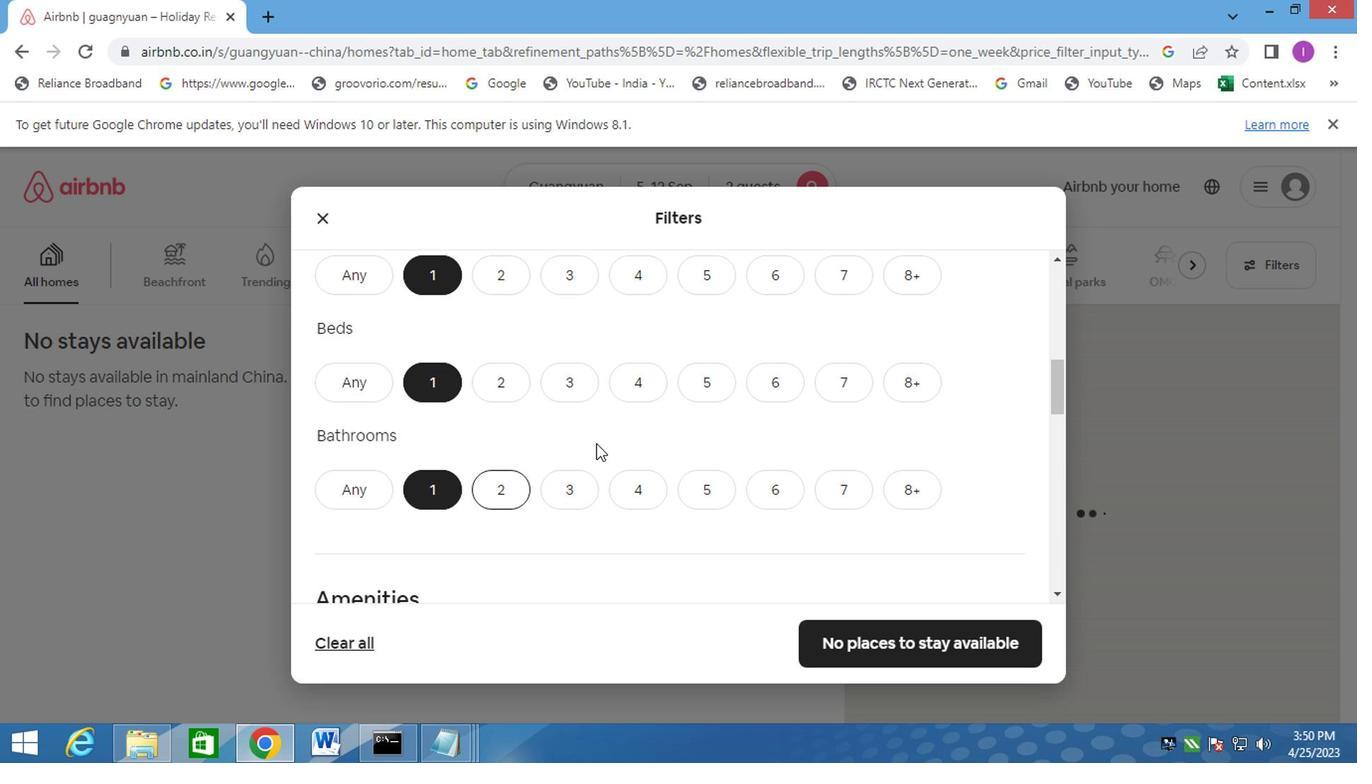 
Action: Mouse scrolled (545, 434) with delta (0, 0)
Screenshot: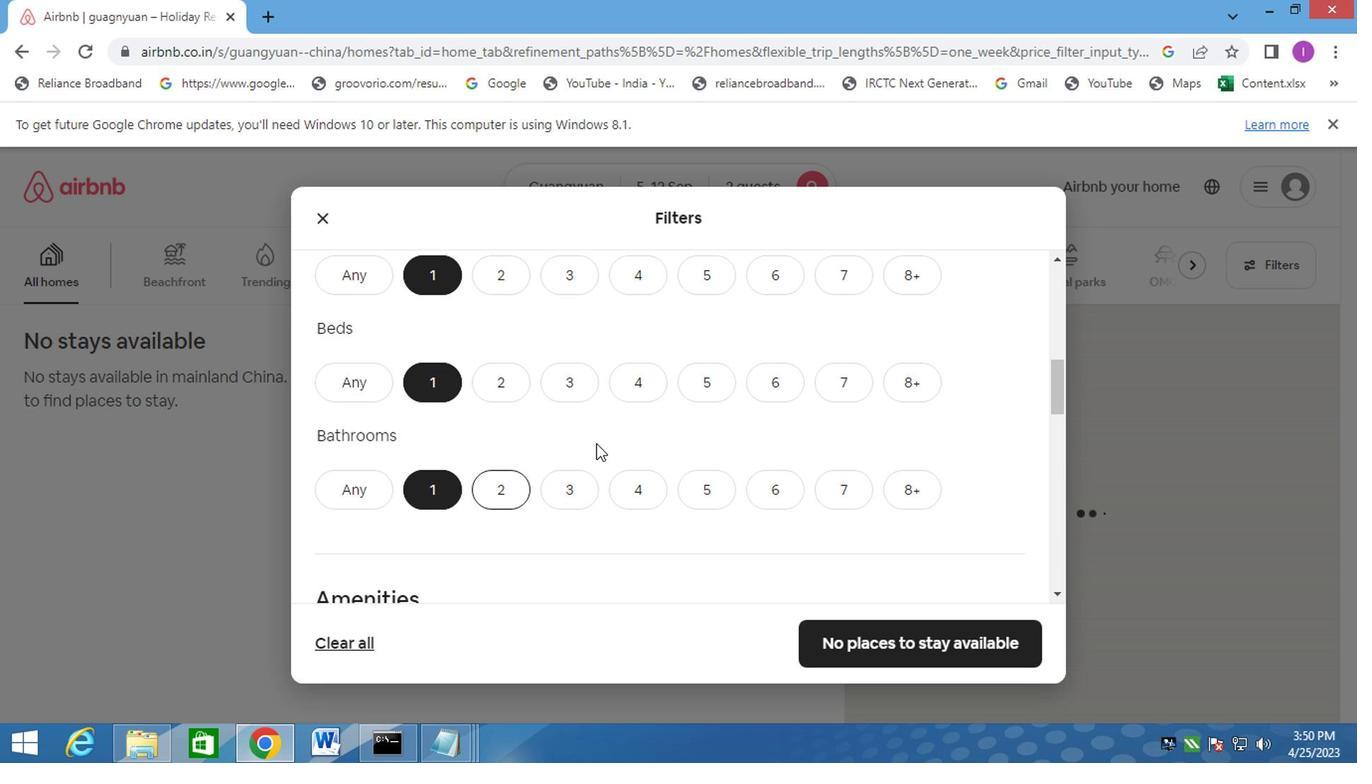 
Action: Mouse moved to (549, 436)
Screenshot: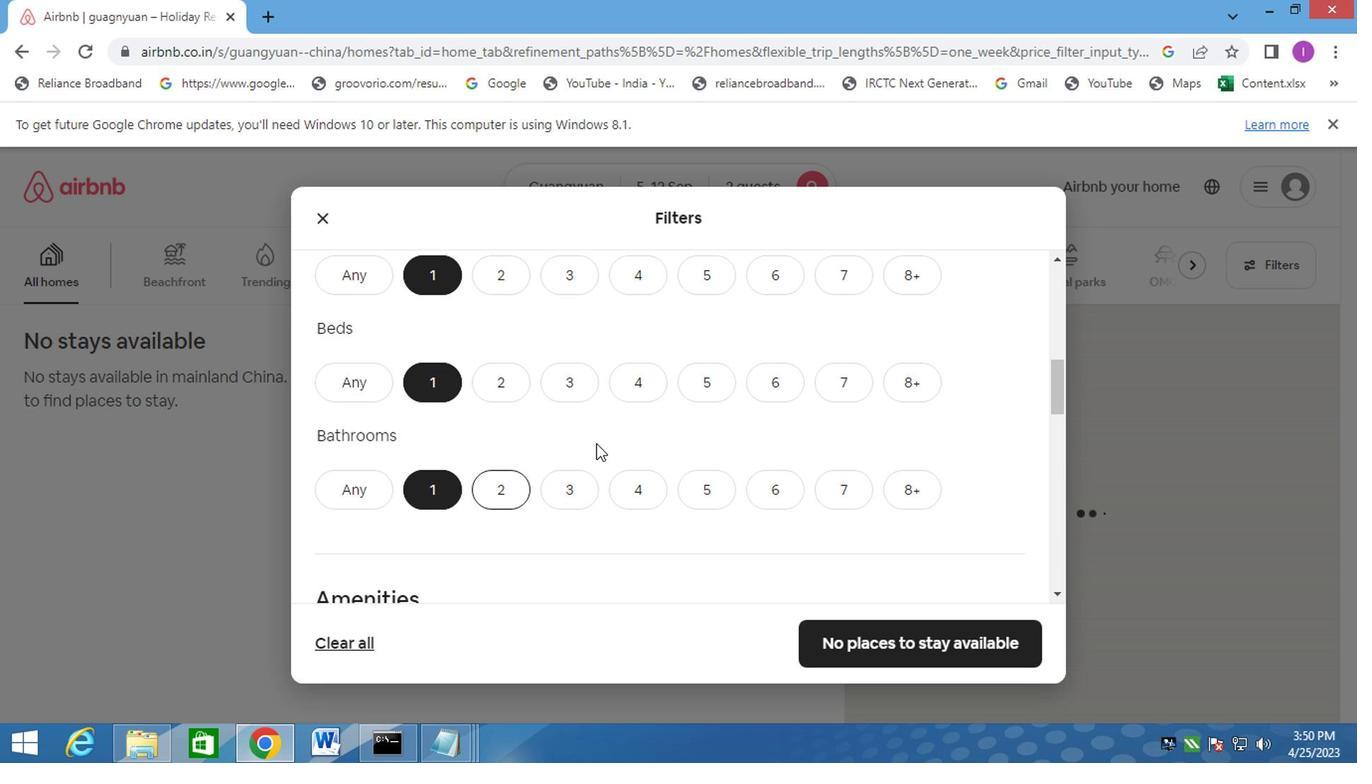 
Action: Mouse scrolled (549, 436) with delta (0, 0)
Screenshot: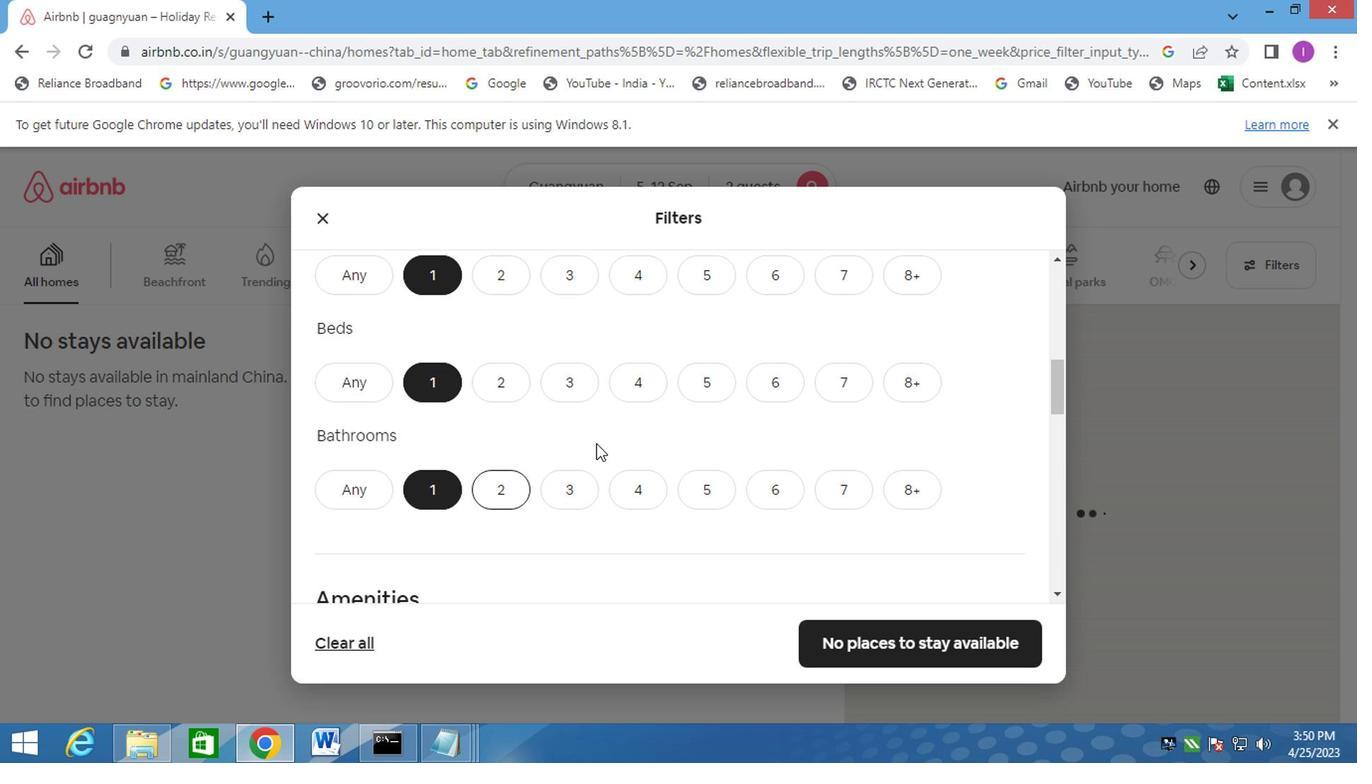 
Action: Mouse scrolled (549, 436) with delta (0, 0)
Screenshot: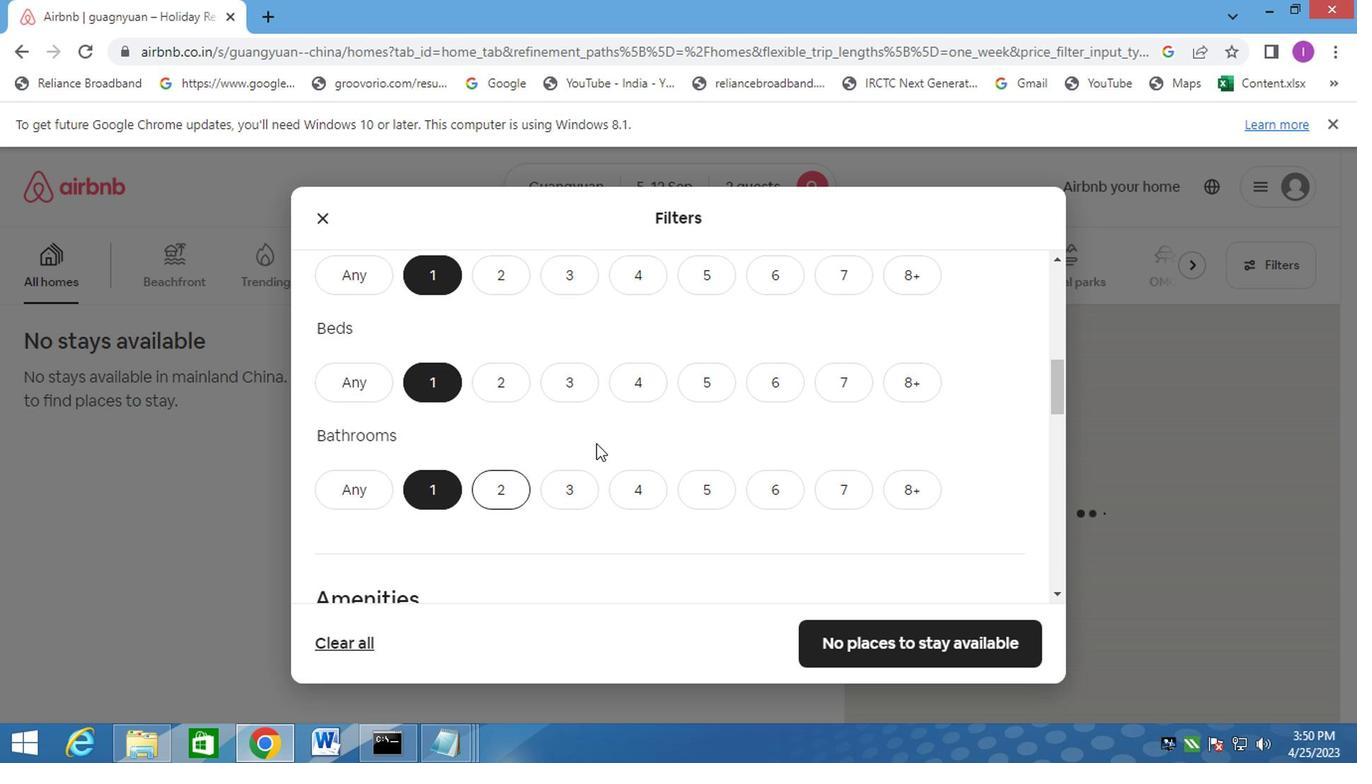 
Action: Mouse moved to (549, 438)
Screenshot: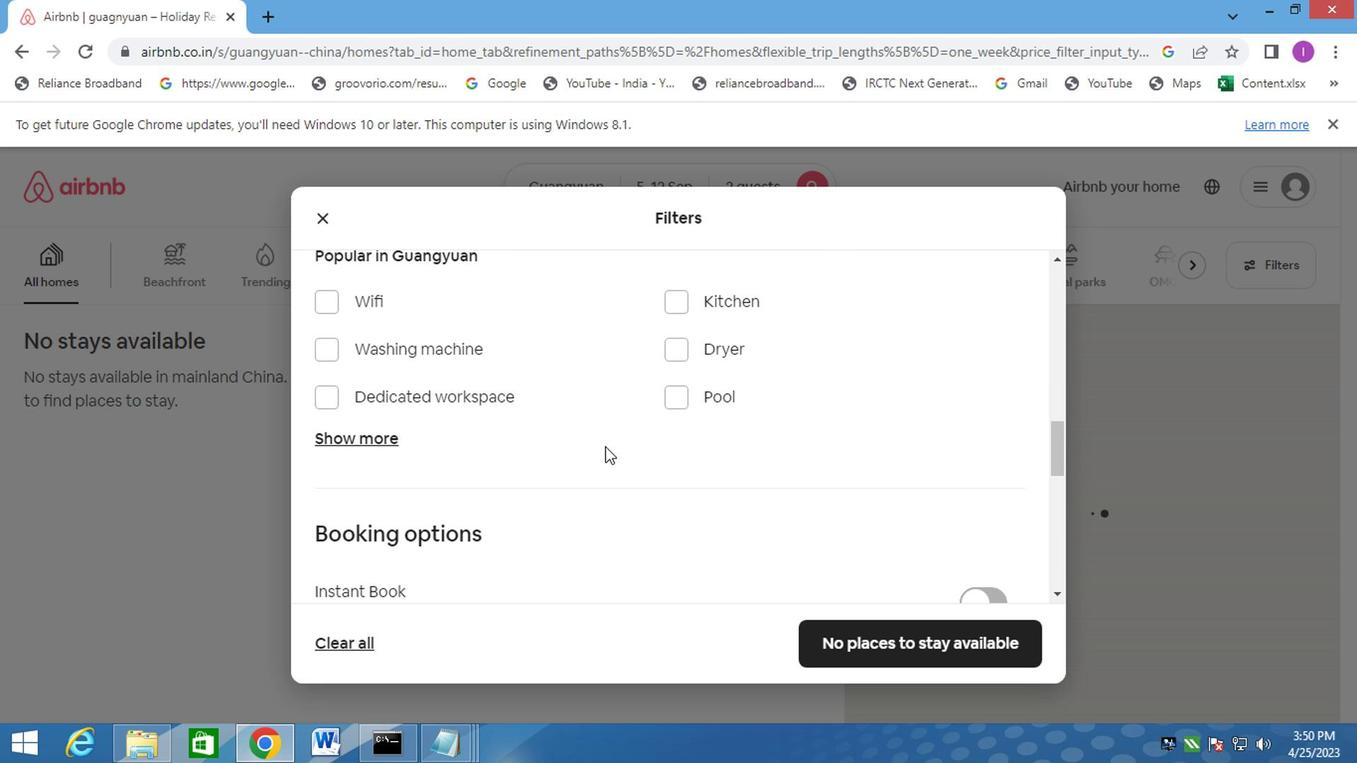 
Action: Mouse scrolled (549, 437) with delta (0, 0)
Screenshot: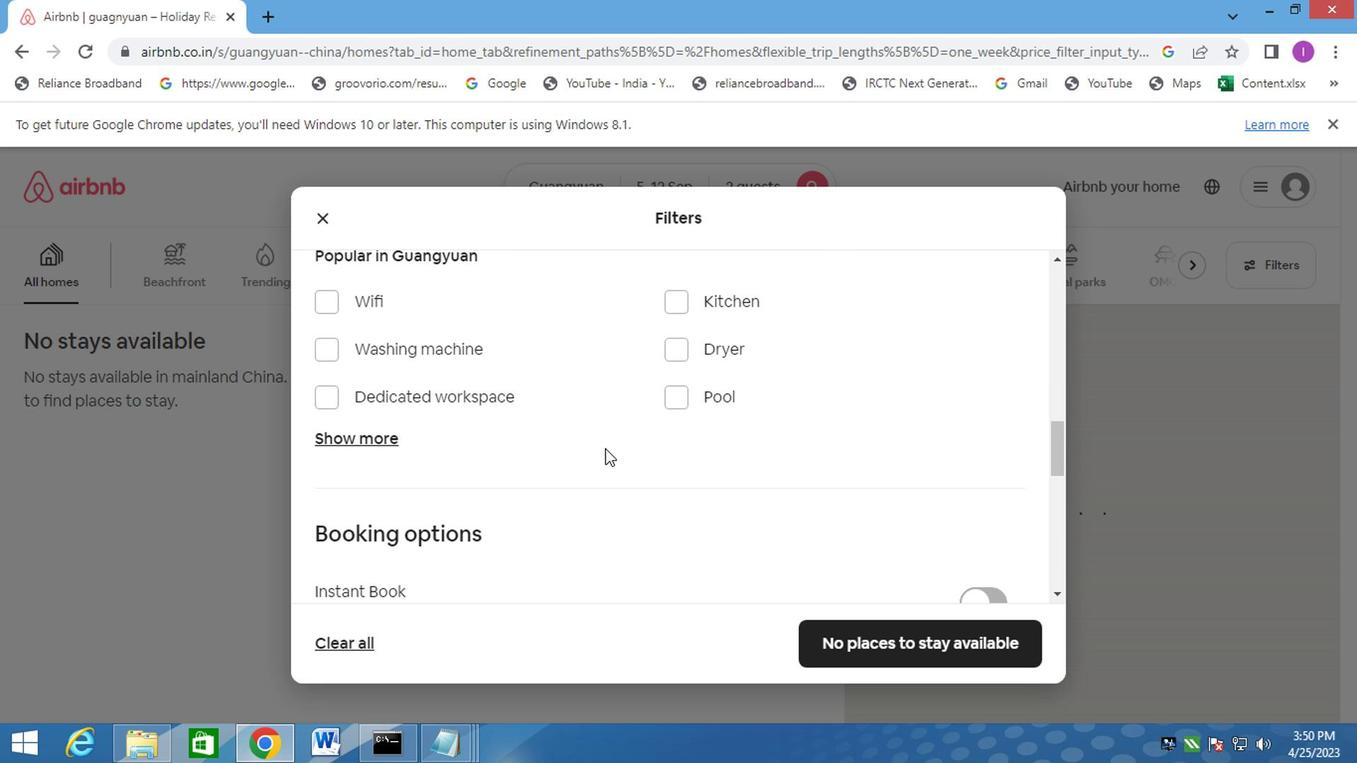 
Action: Mouse scrolled (549, 437) with delta (0, 0)
Screenshot: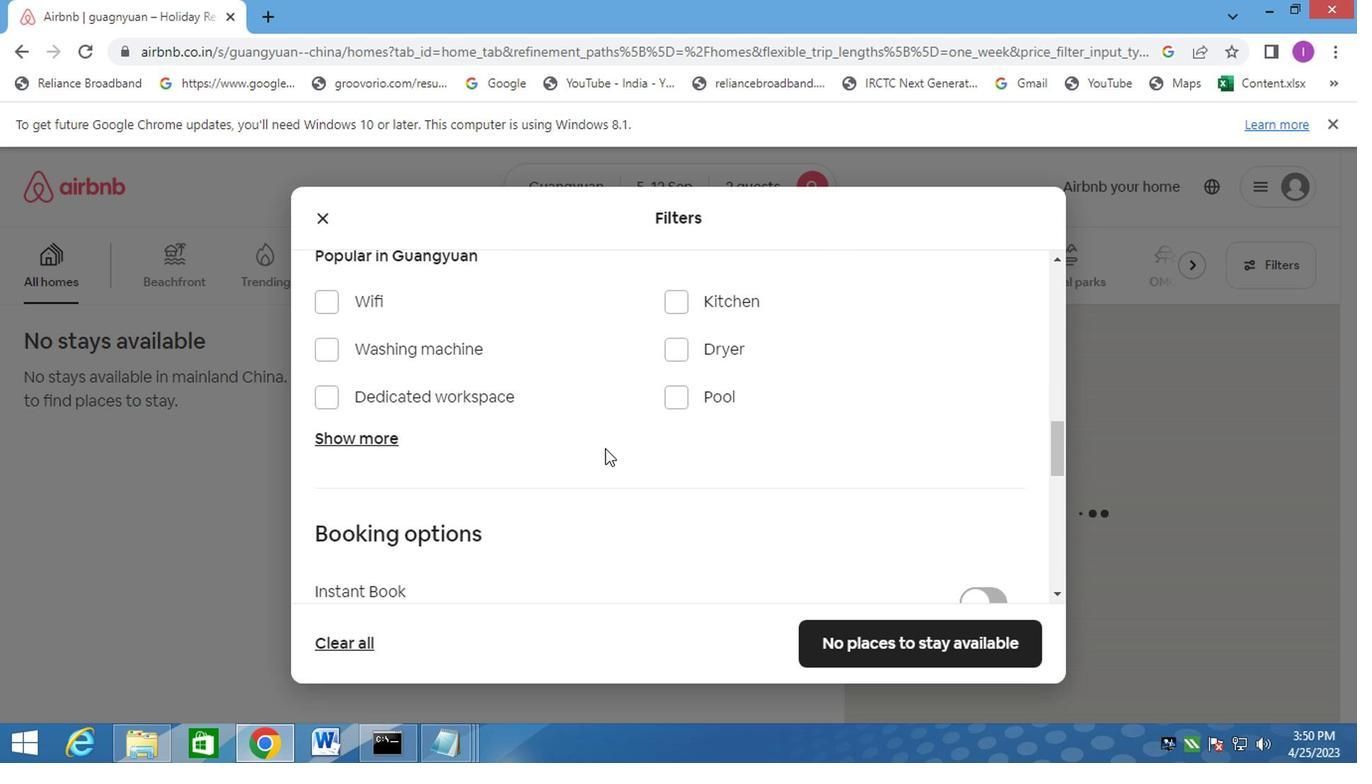 
Action: Mouse scrolled (549, 437) with delta (0, 0)
Screenshot: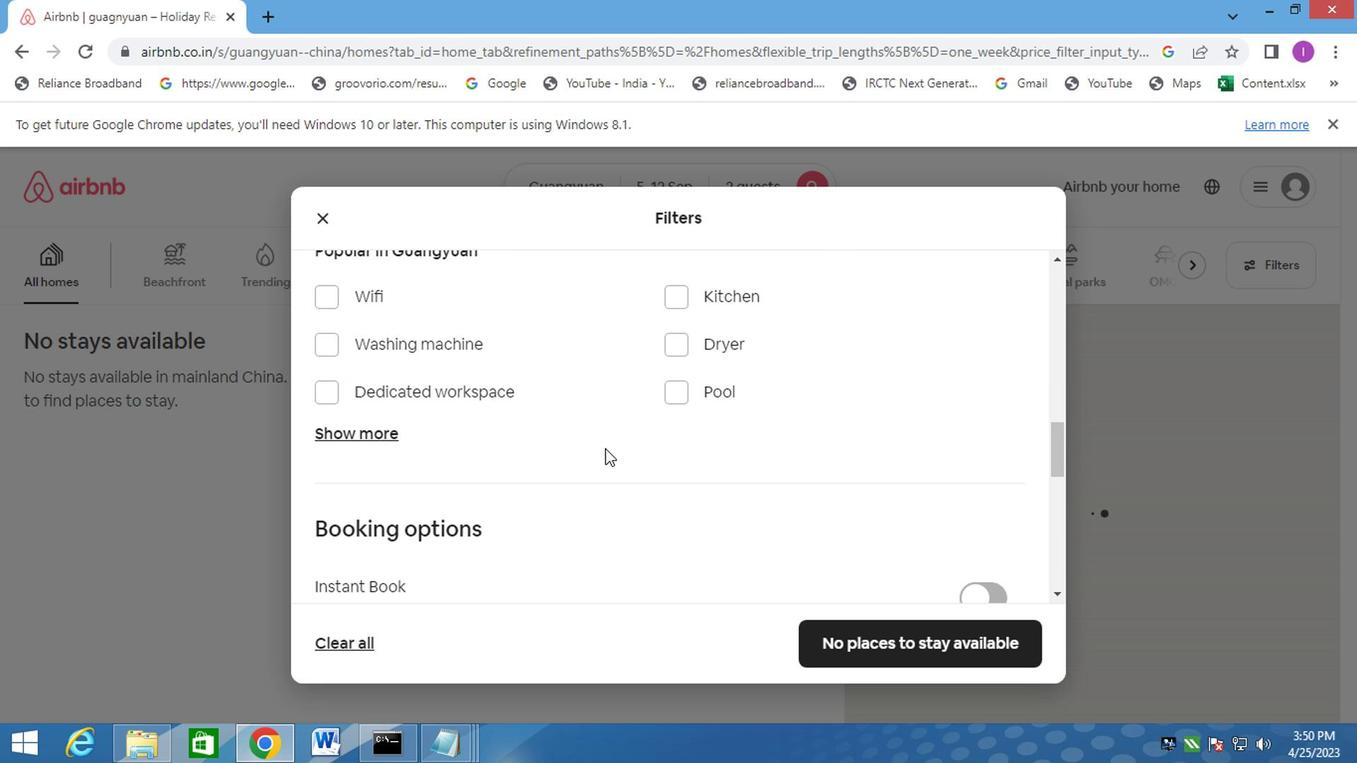 
Action: Mouse moved to (535, 436)
Screenshot: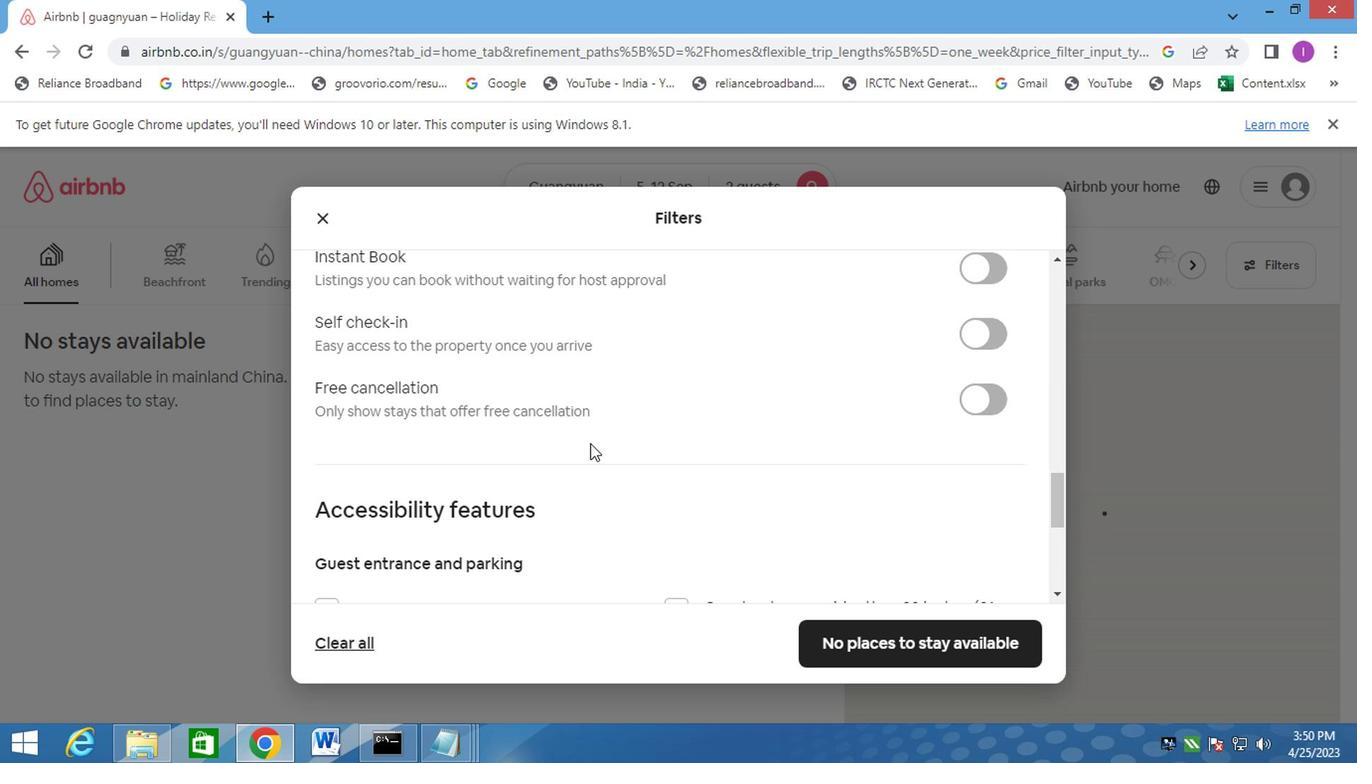 
Action: Mouse scrolled (539, 434) with delta (0, 0)
Screenshot: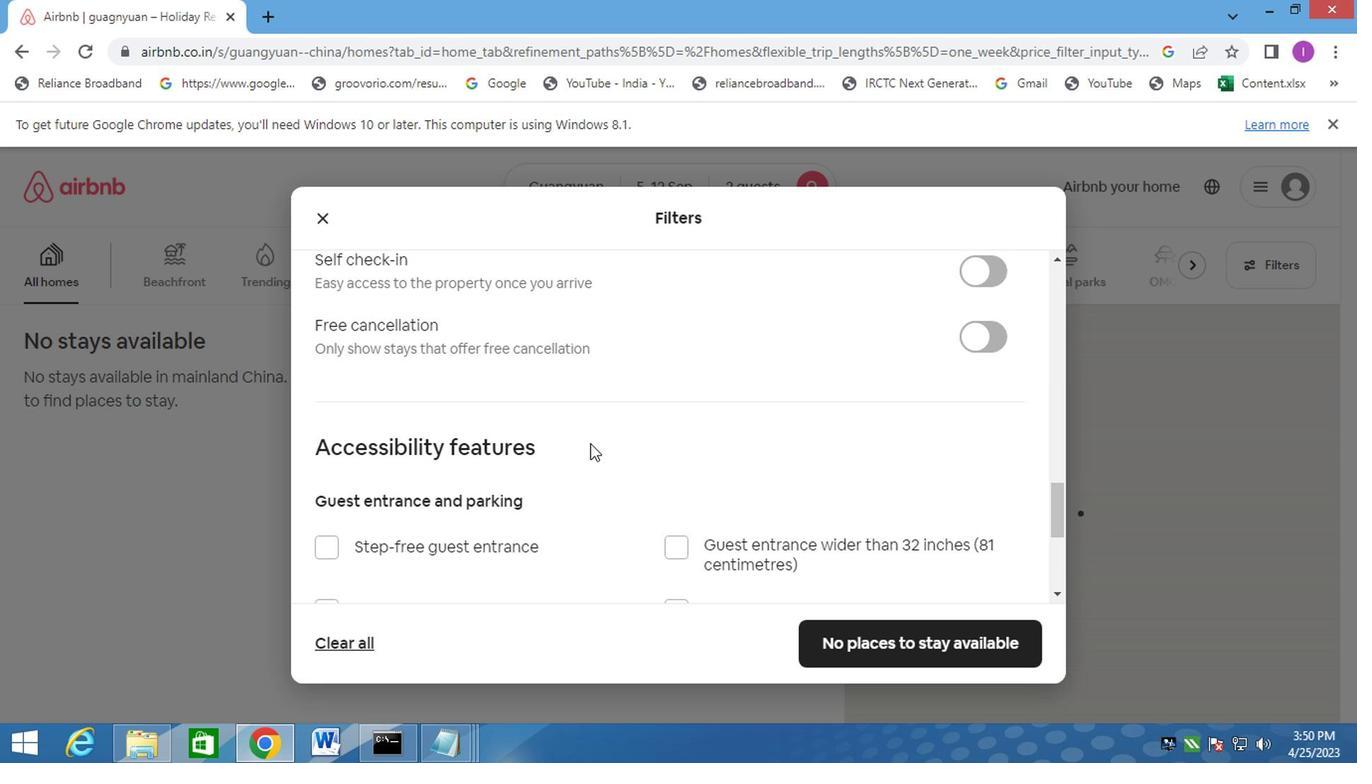 
Action: Mouse moved to (531, 431)
Screenshot: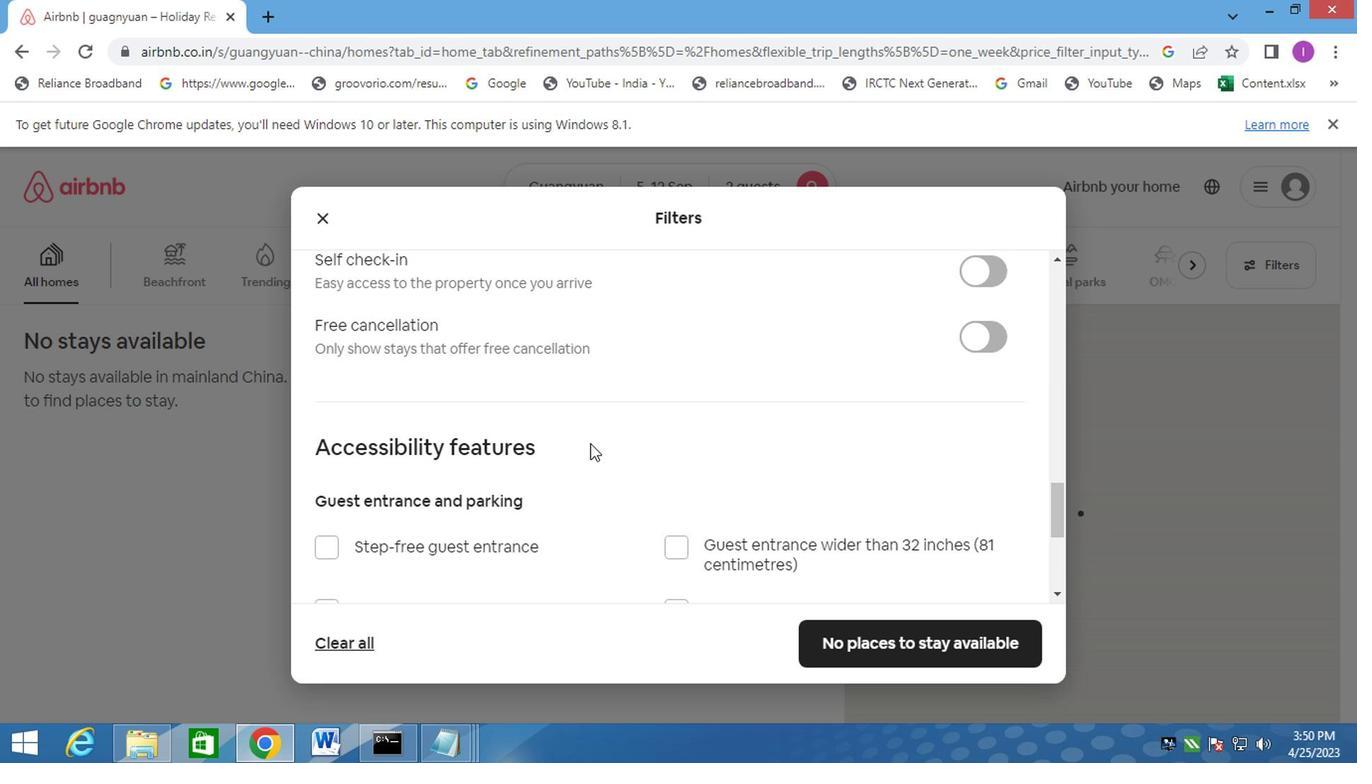 
Action: Mouse scrolled (537, 435) with delta (0, 0)
Screenshot: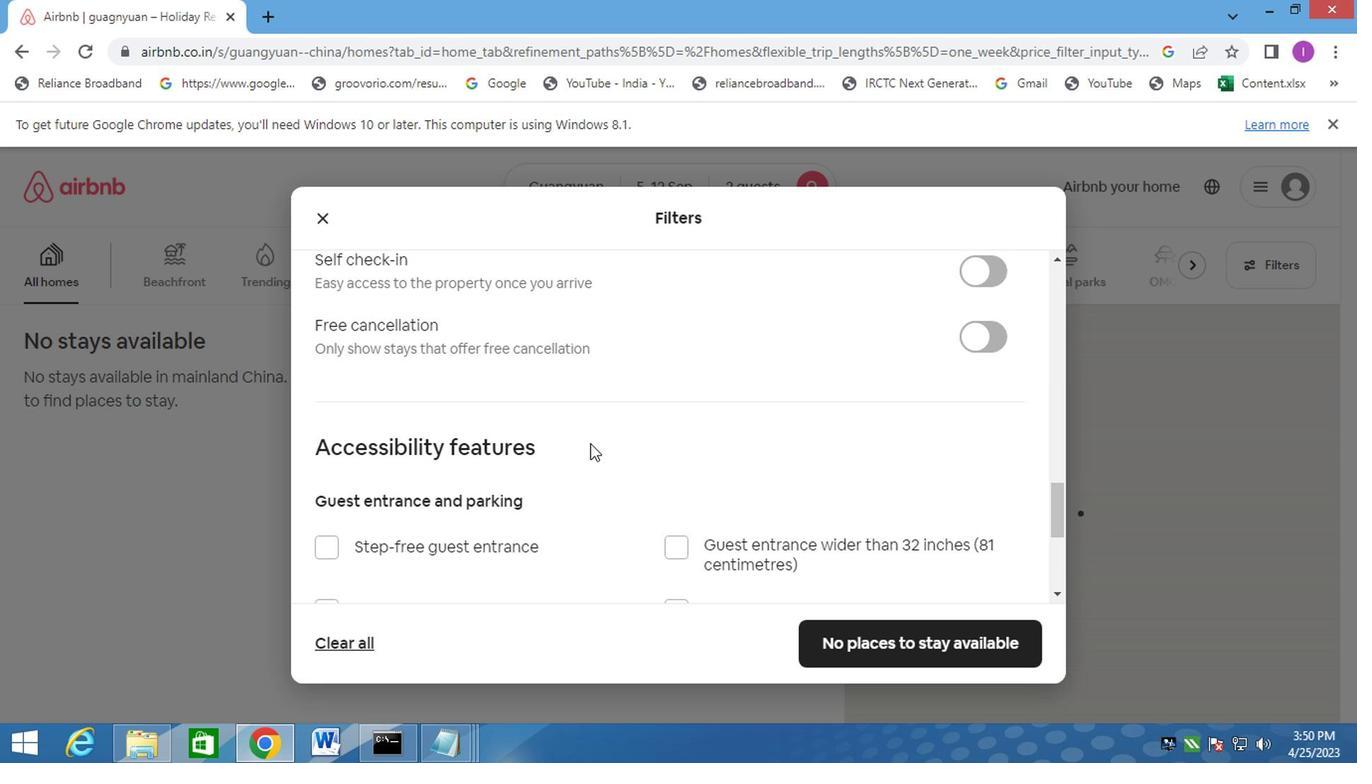 
Action: Mouse moved to (641, 340)
Screenshot: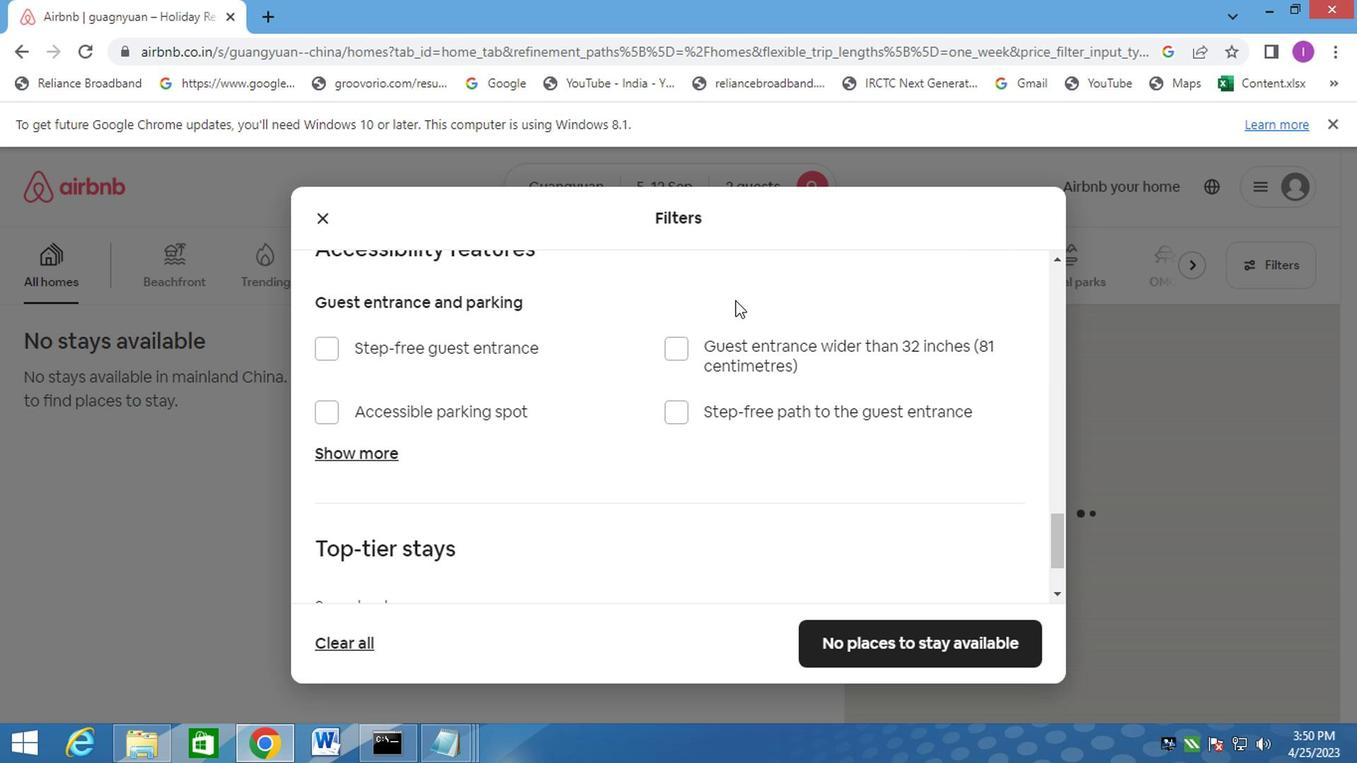 
Action: Mouse scrolled (641, 341) with delta (0, 0)
Screenshot: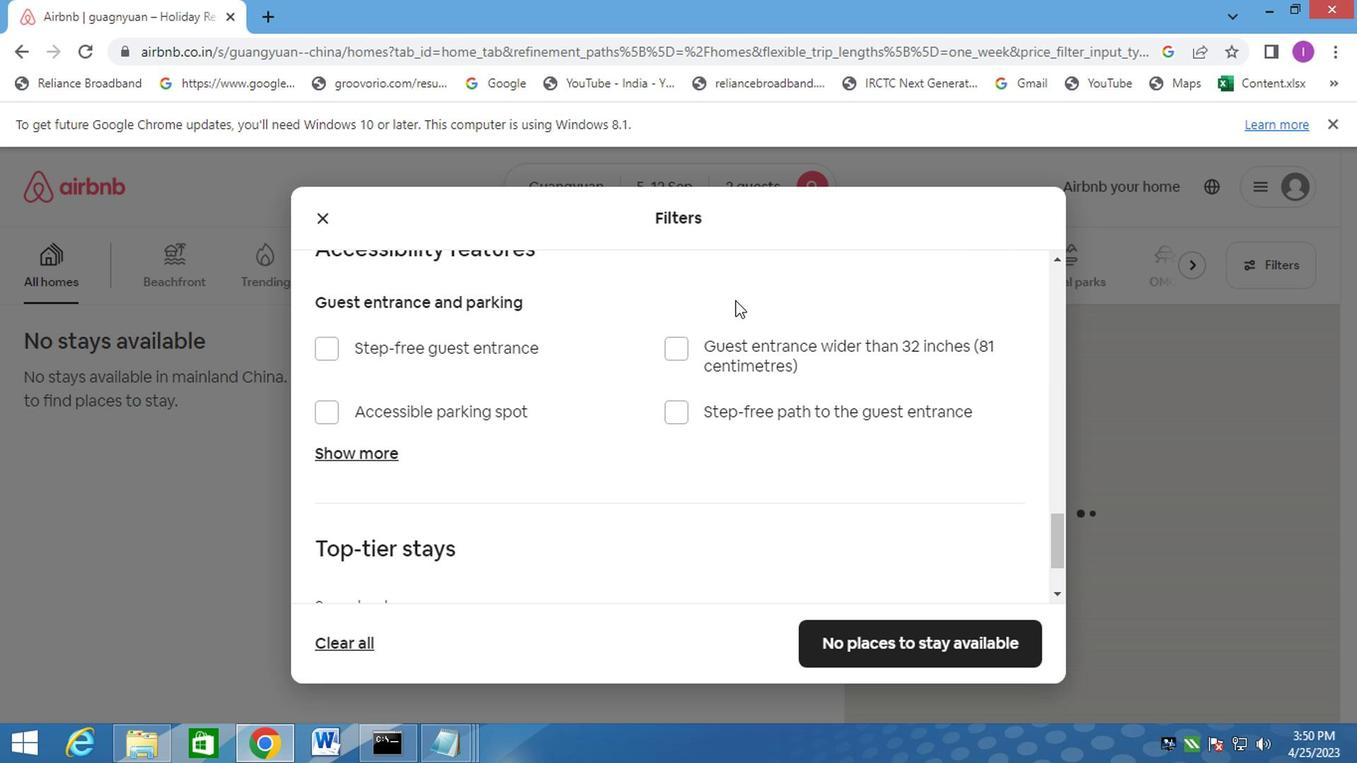 
Action: Mouse moved to (636, 345)
Screenshot: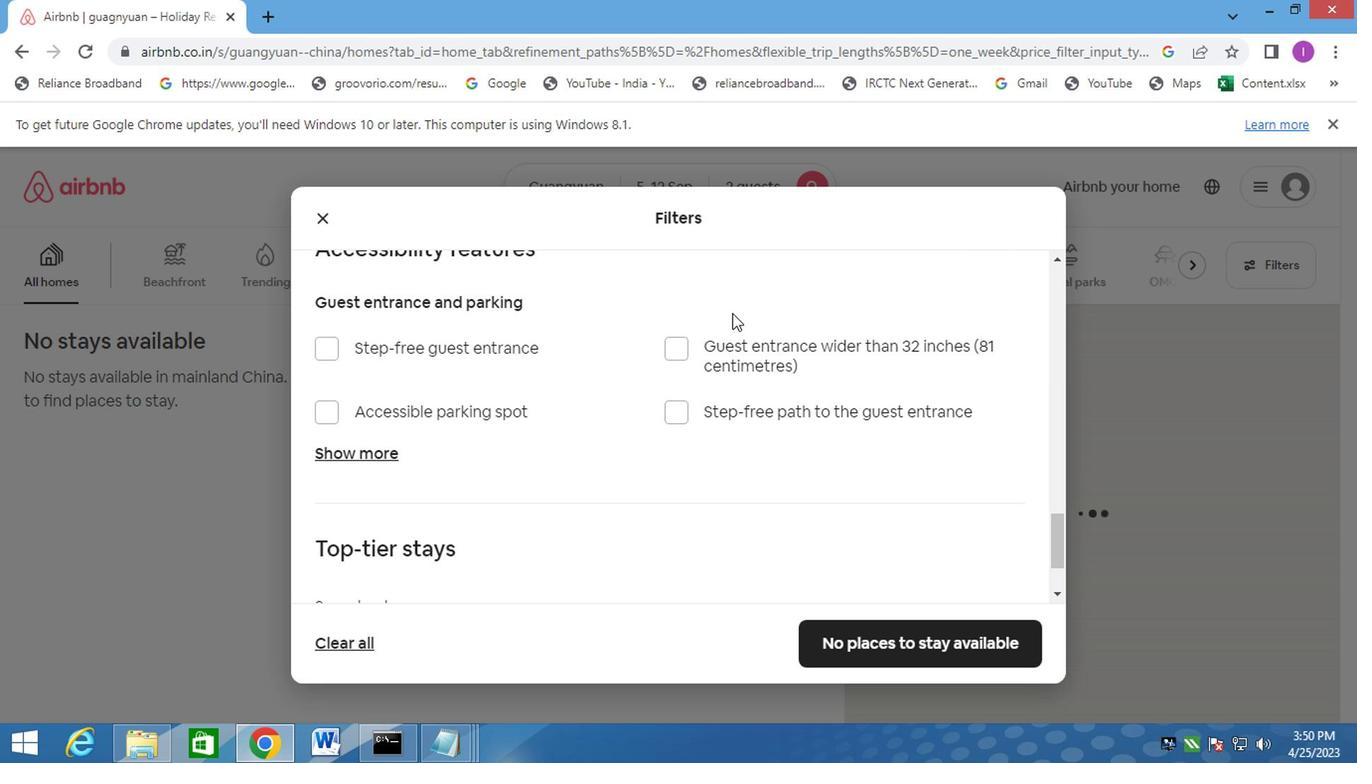 
Action: Mouse scrolled (638, 344) with delta (0, 0)
Screenshot: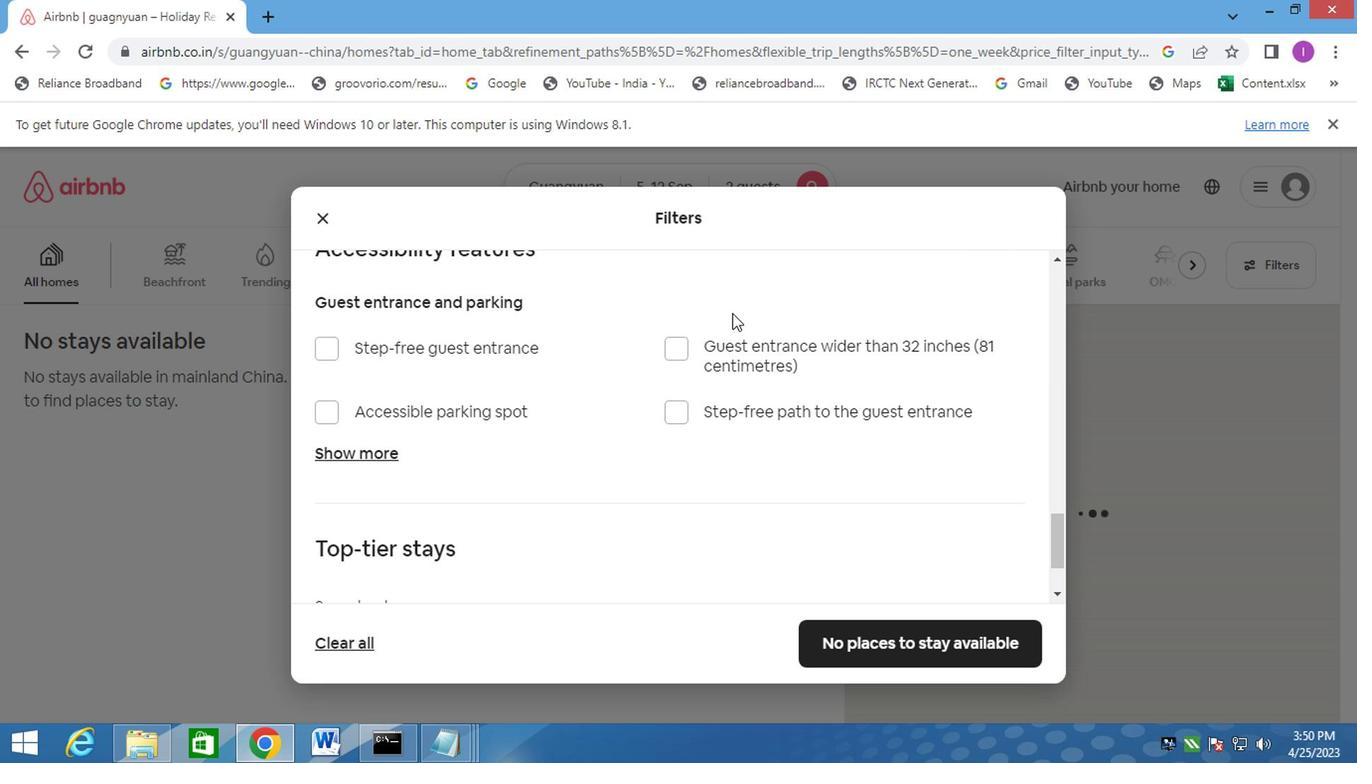 
Action: Mouse moved to (827, 311)
Screenshot: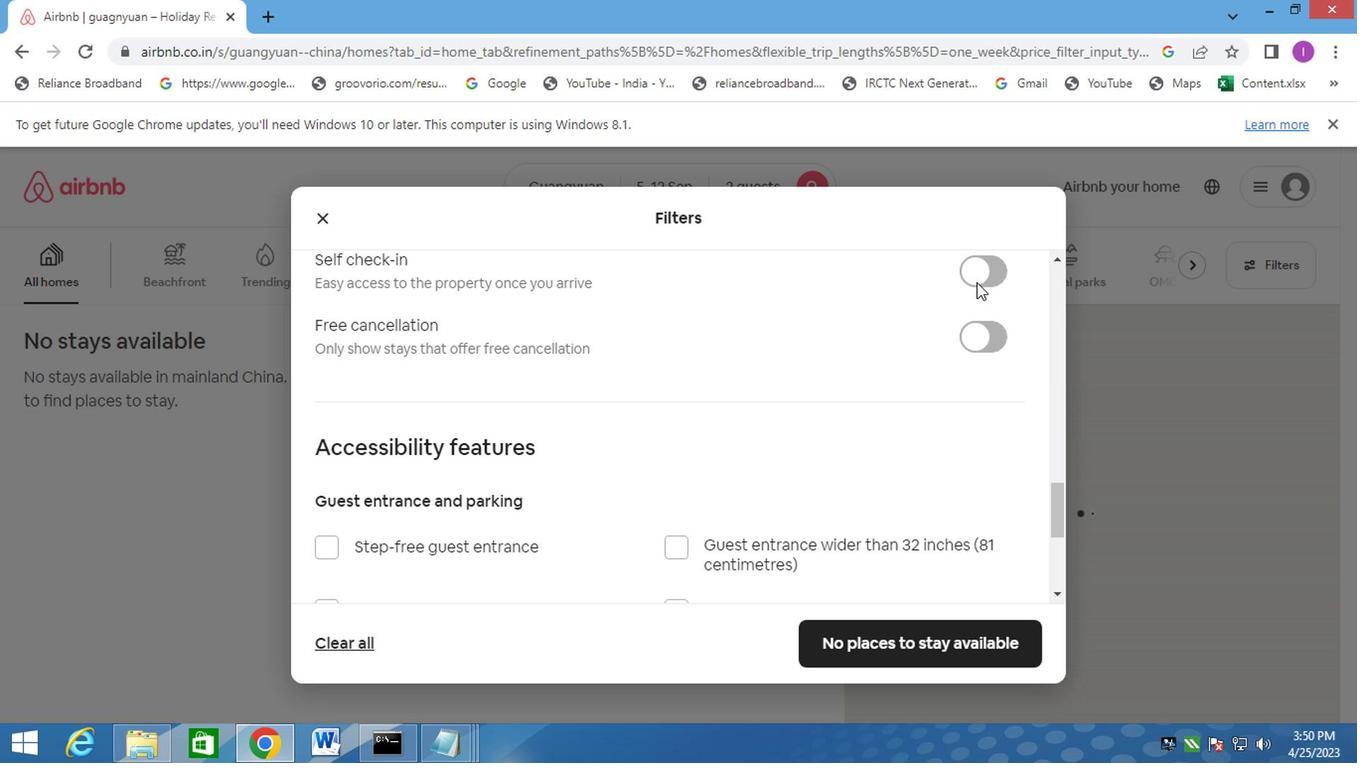 
Action: Mouse pressed left at (827, 311)
Screenshot: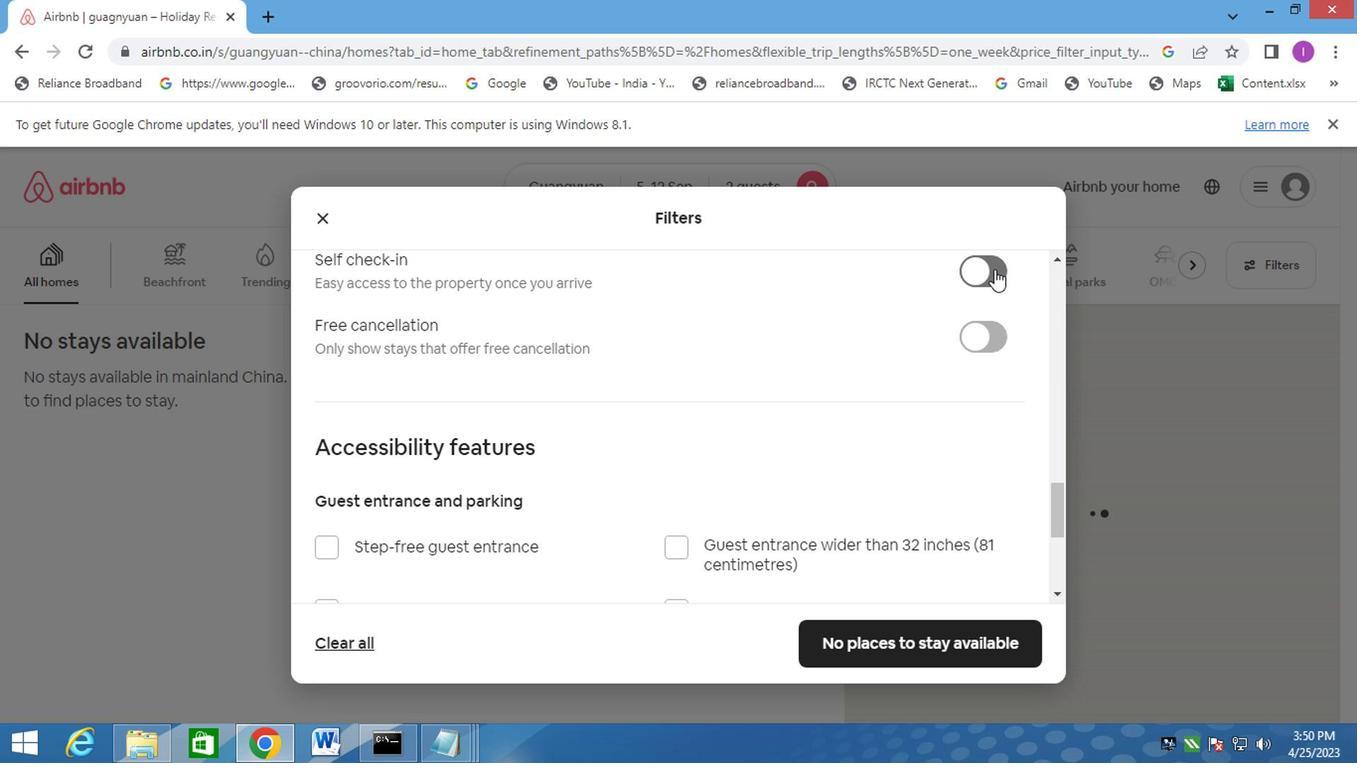 
Action: Mouse moved to (686, 405)
Screenshot: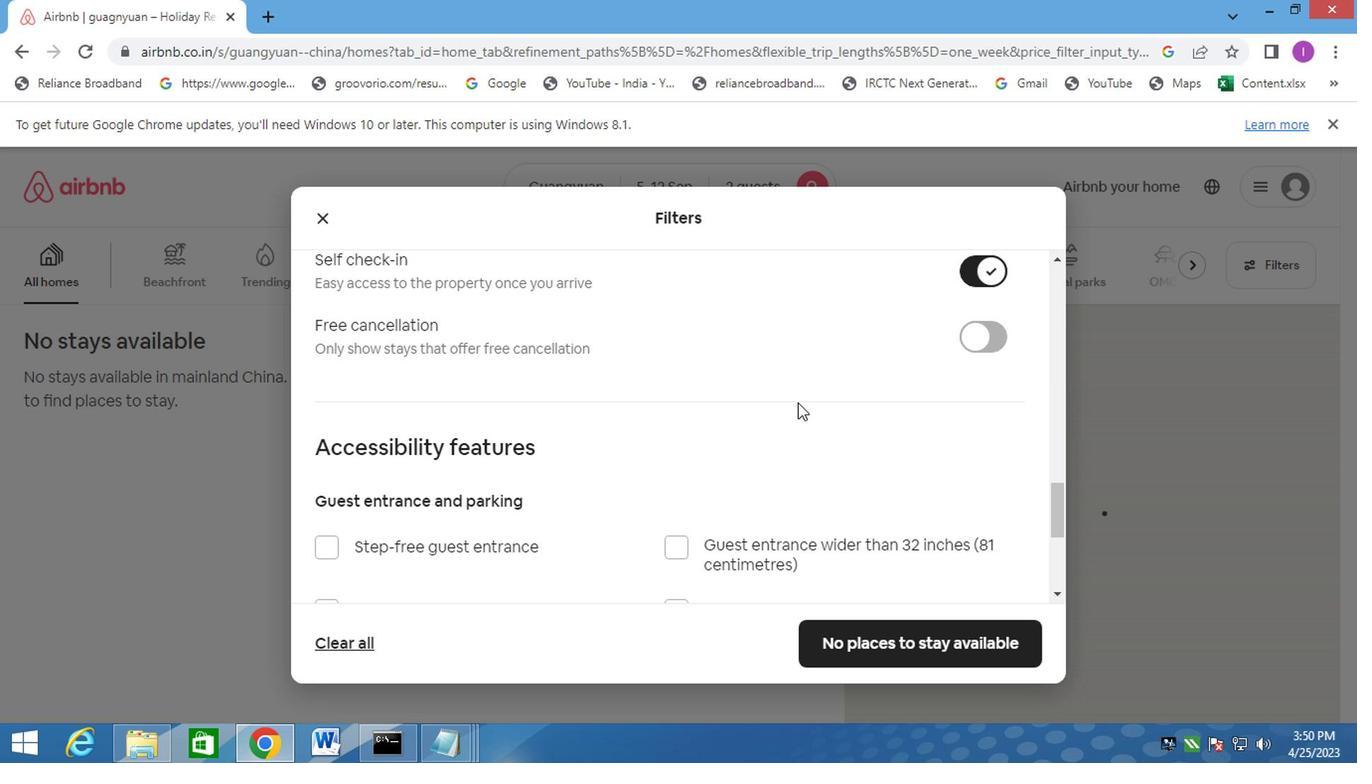 
Action: Mouse scrolled (686, 404) with delta (0, 0)
Screenshot: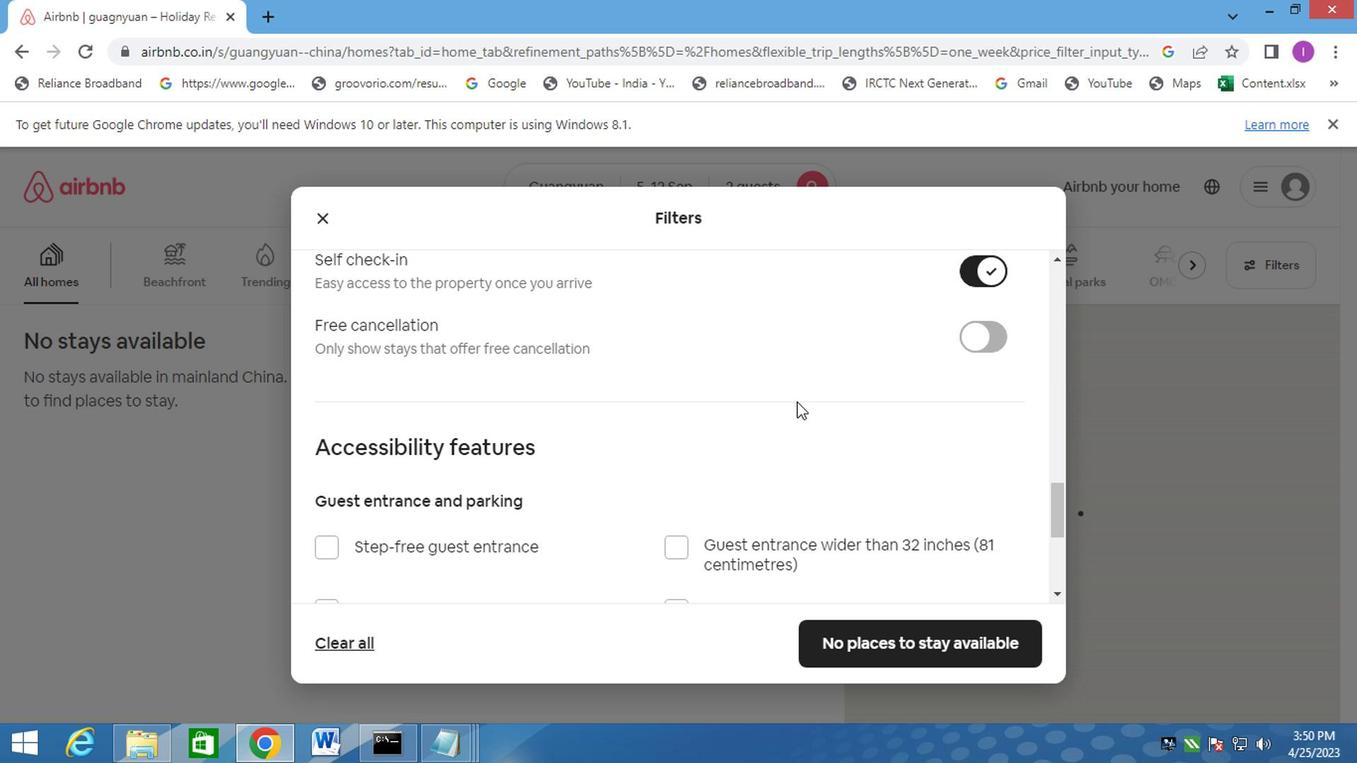 
Action: Mouse moved to (687, 406)
Screenshot: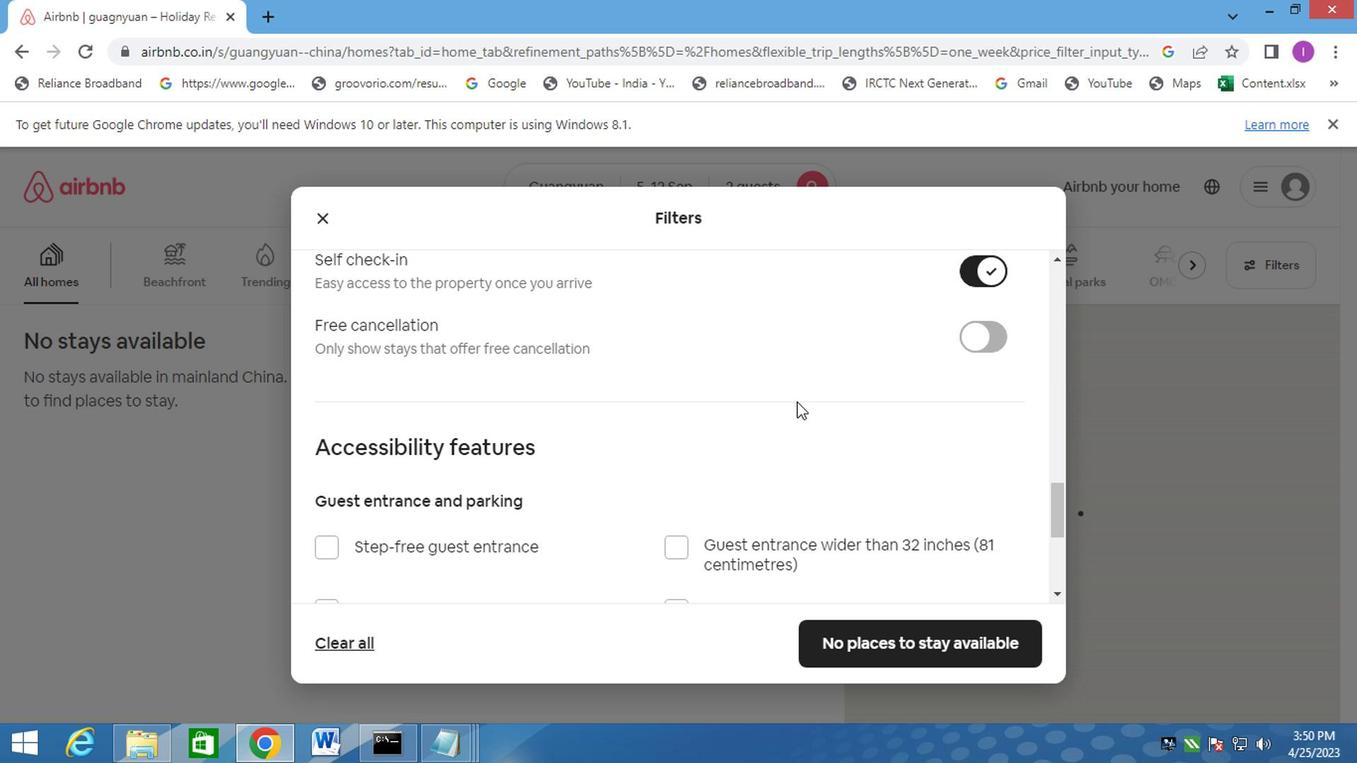 
Action: Mouse scrolled (687, 405) with delta (0, 0)
Screenshot: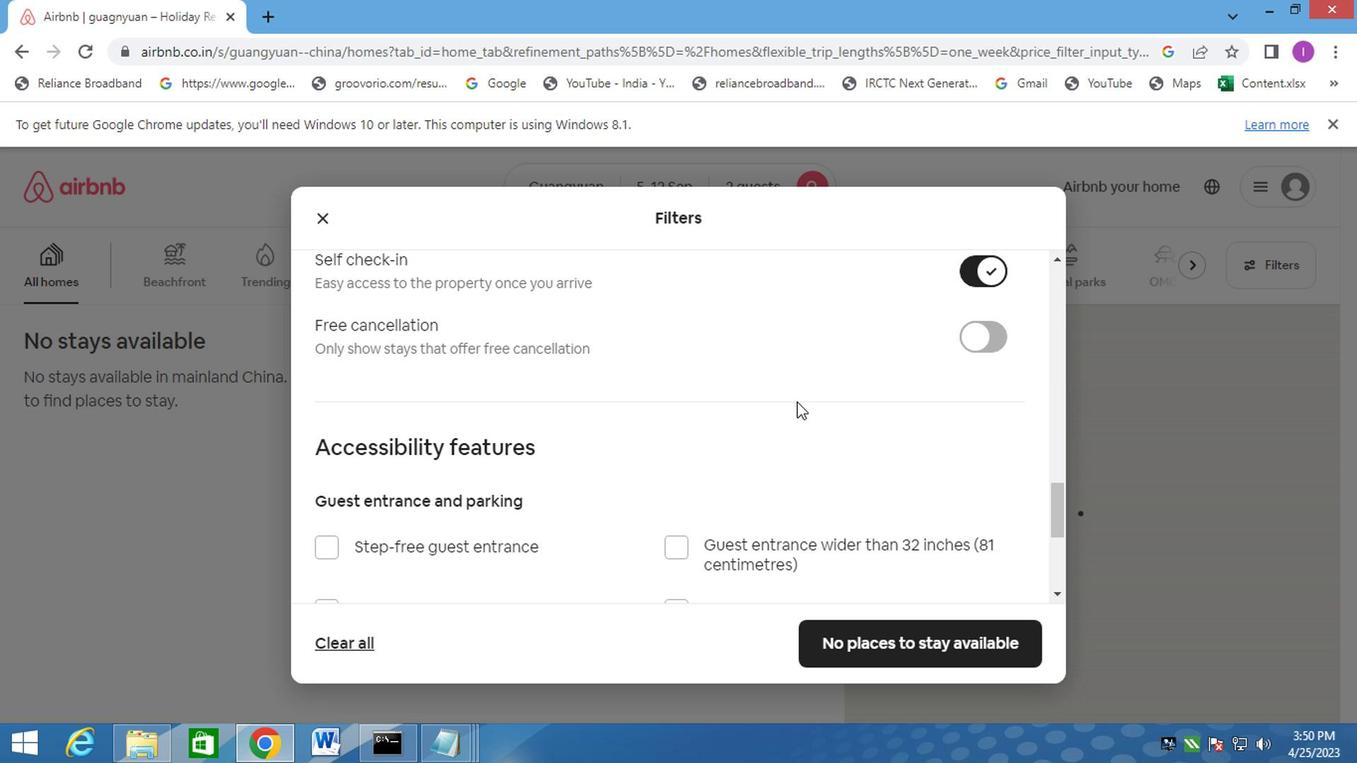 
Action: Mouse moved to (687, 407)
Screenshot: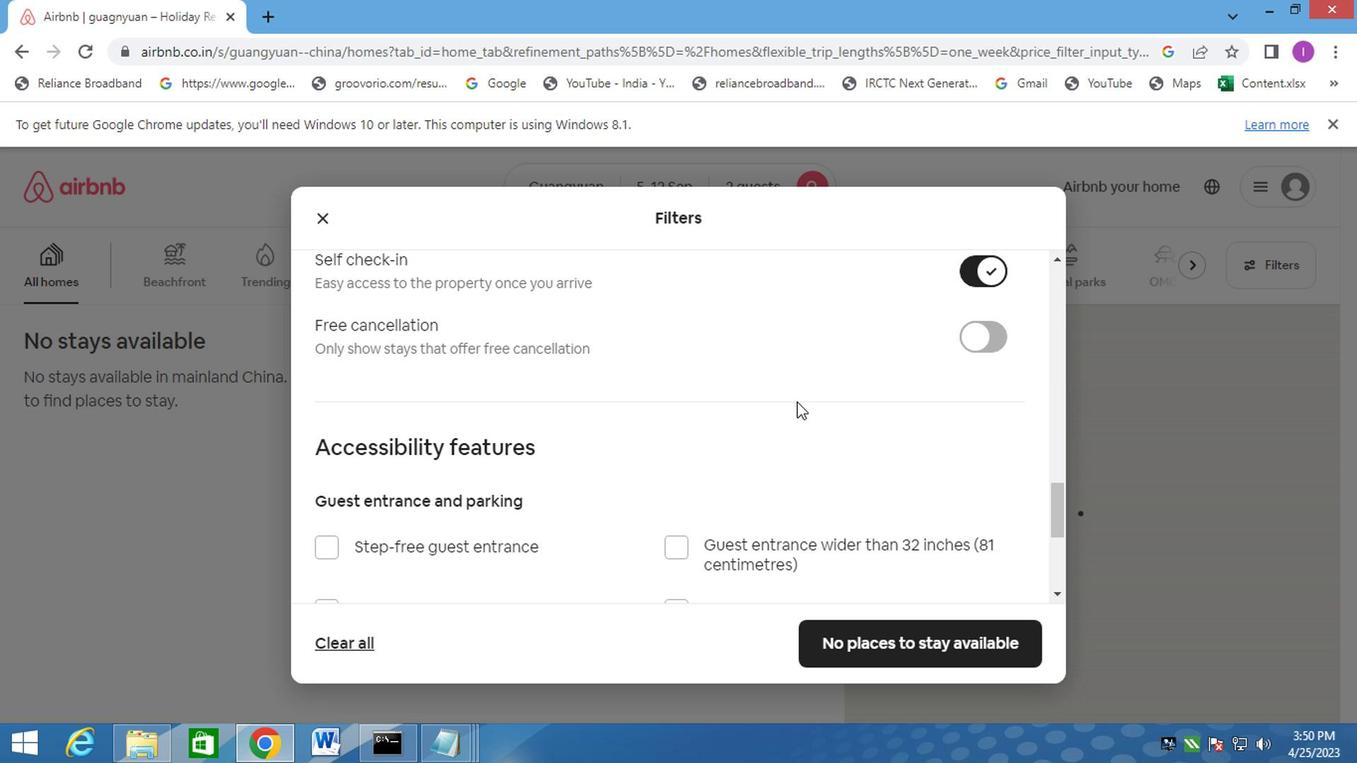 
Action: Mouse scrolled (687, 407) with delta (0, 0)
Screenshot: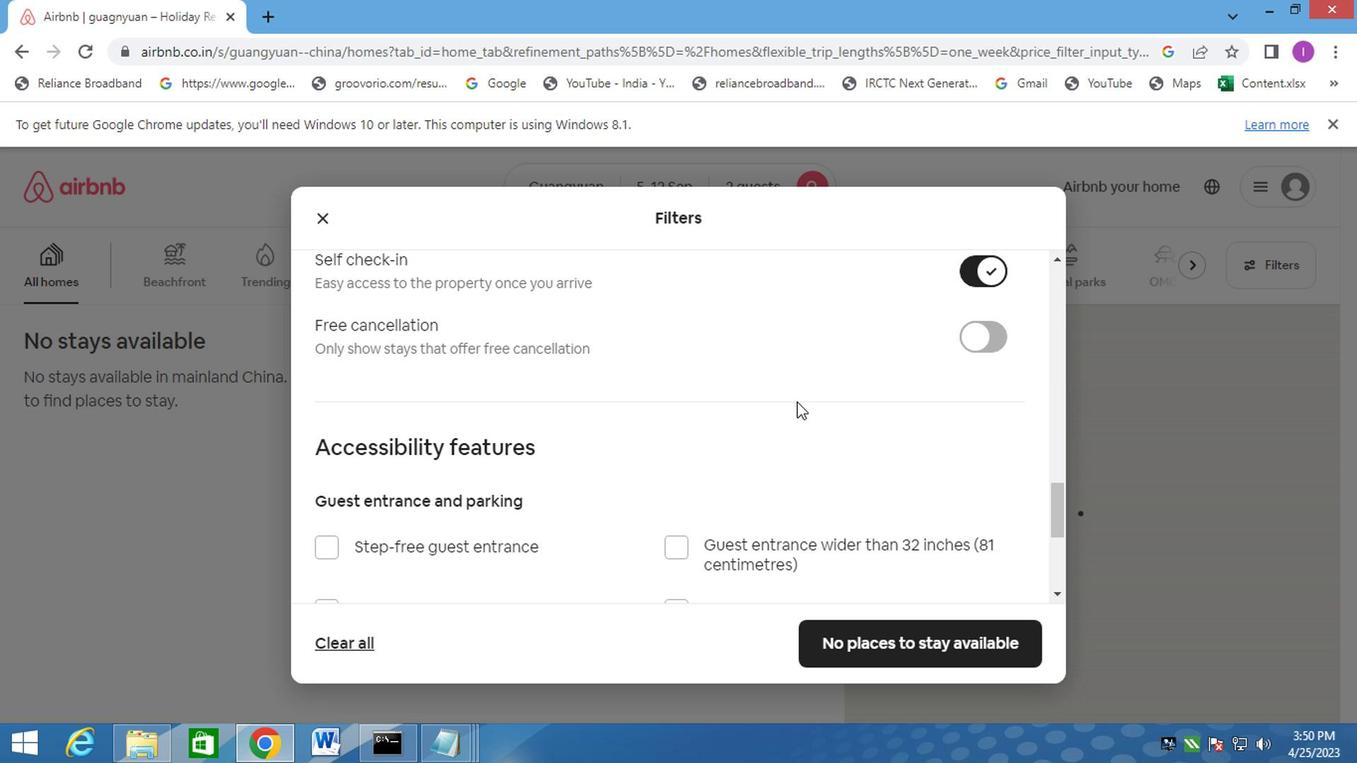 
Action: Mouse moved to (687, 408)
Screenshot: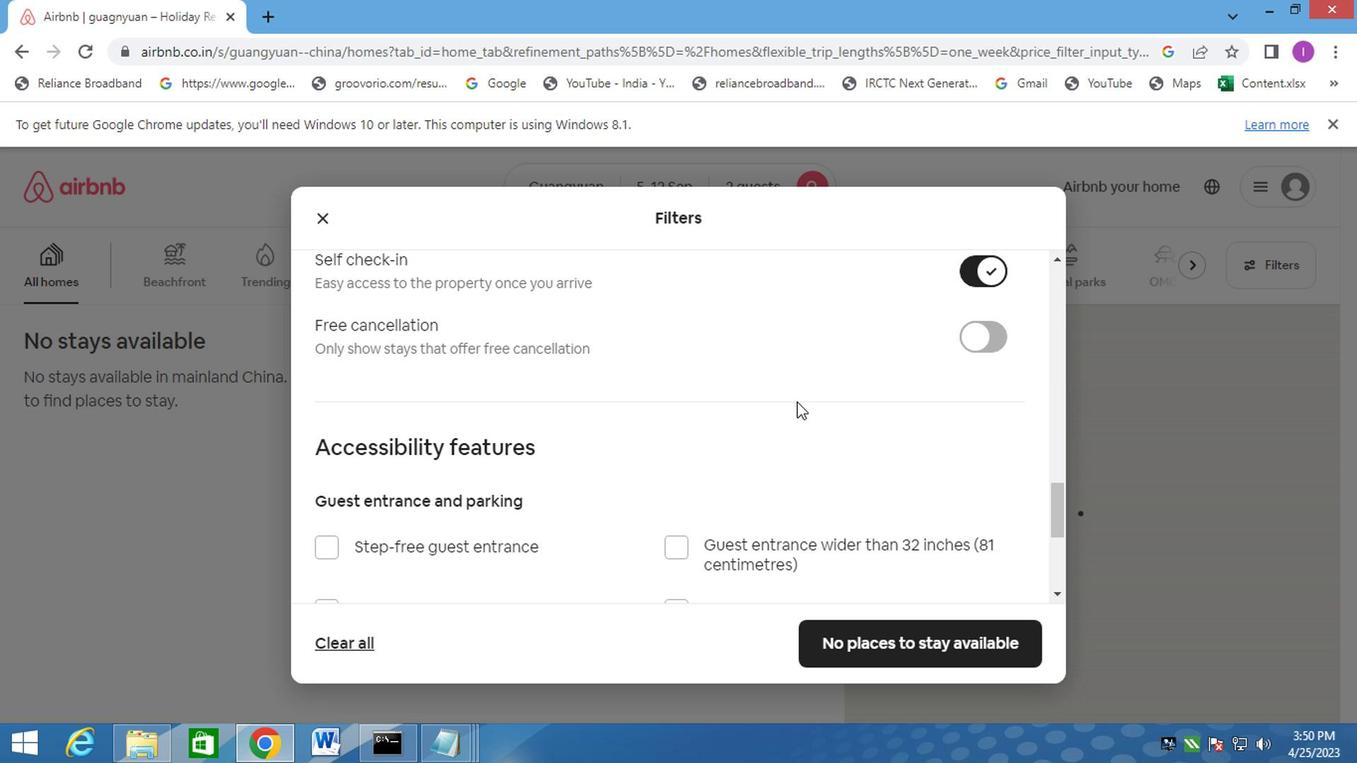 
Action: Mouse scrolled (687, 407) with delta (0, 0)
Screenshot: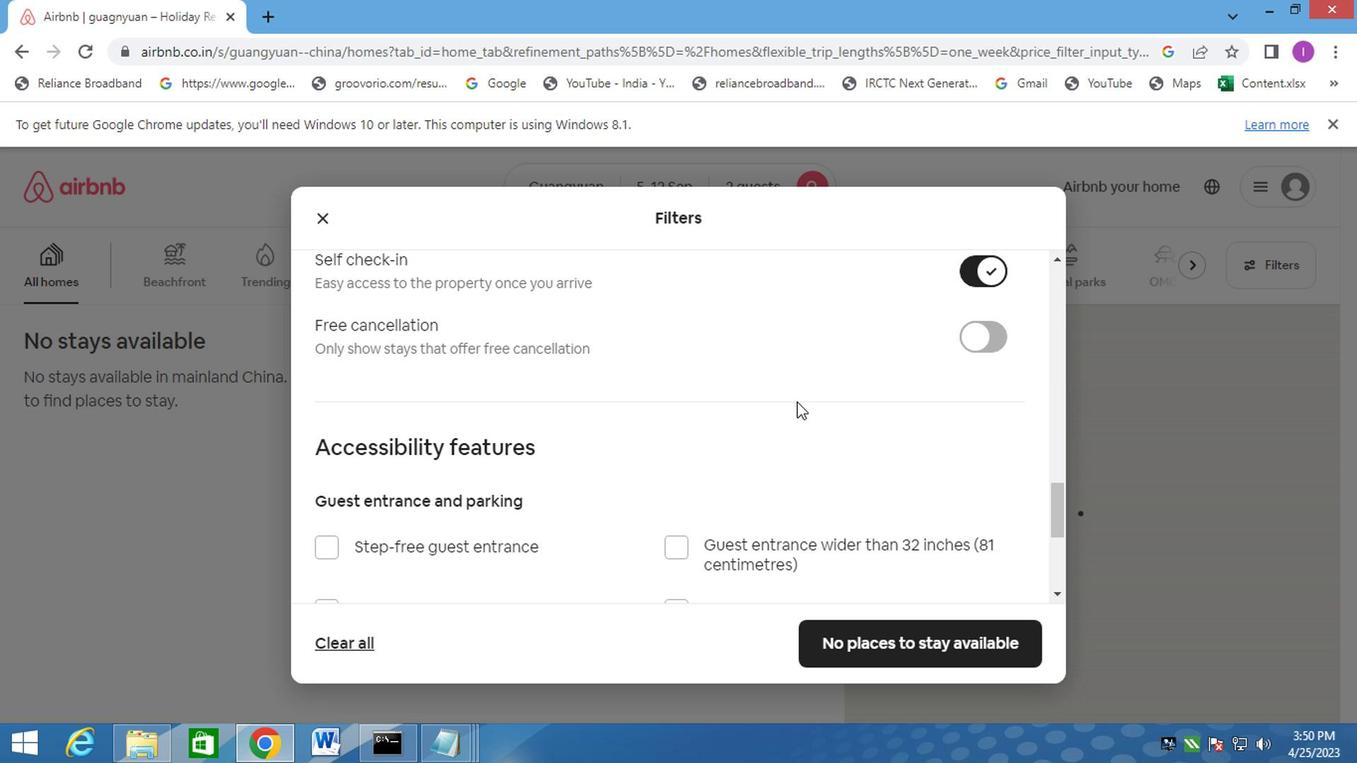 
Action: Mouse scrolled (687, 407) with delta (0, 0)
Screenshot: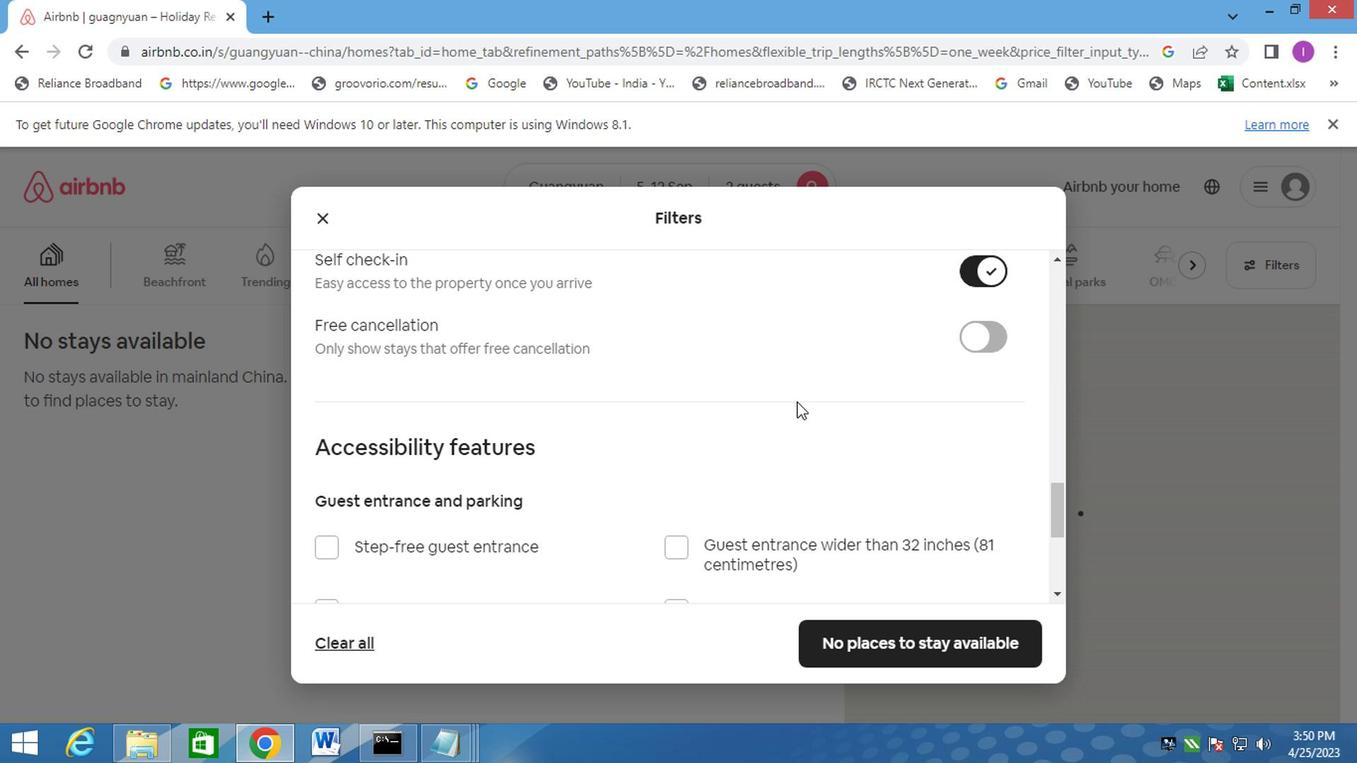 
Action: Mouse moved to (689, 408)
Screenshot: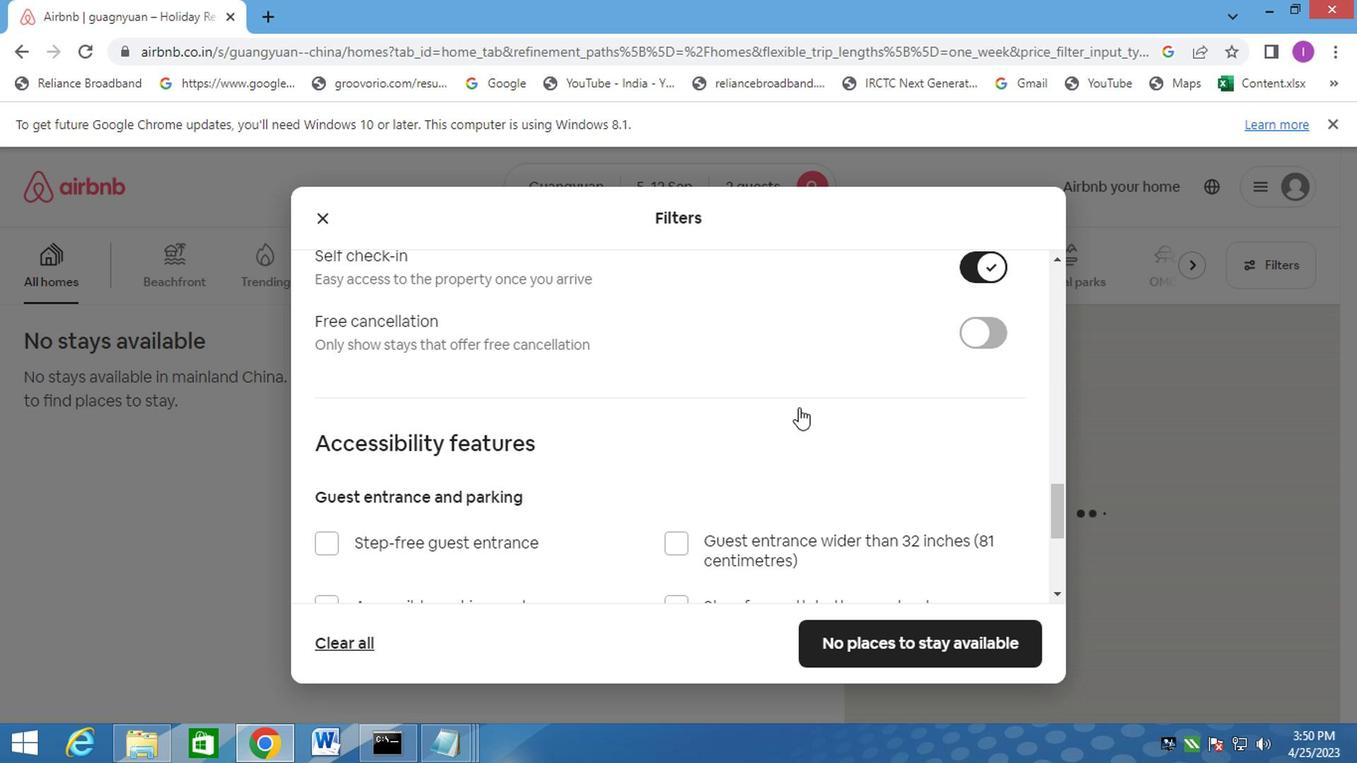 
Action: Mouse scrolled (689, 407) with delta (0, 0)
Screenshot: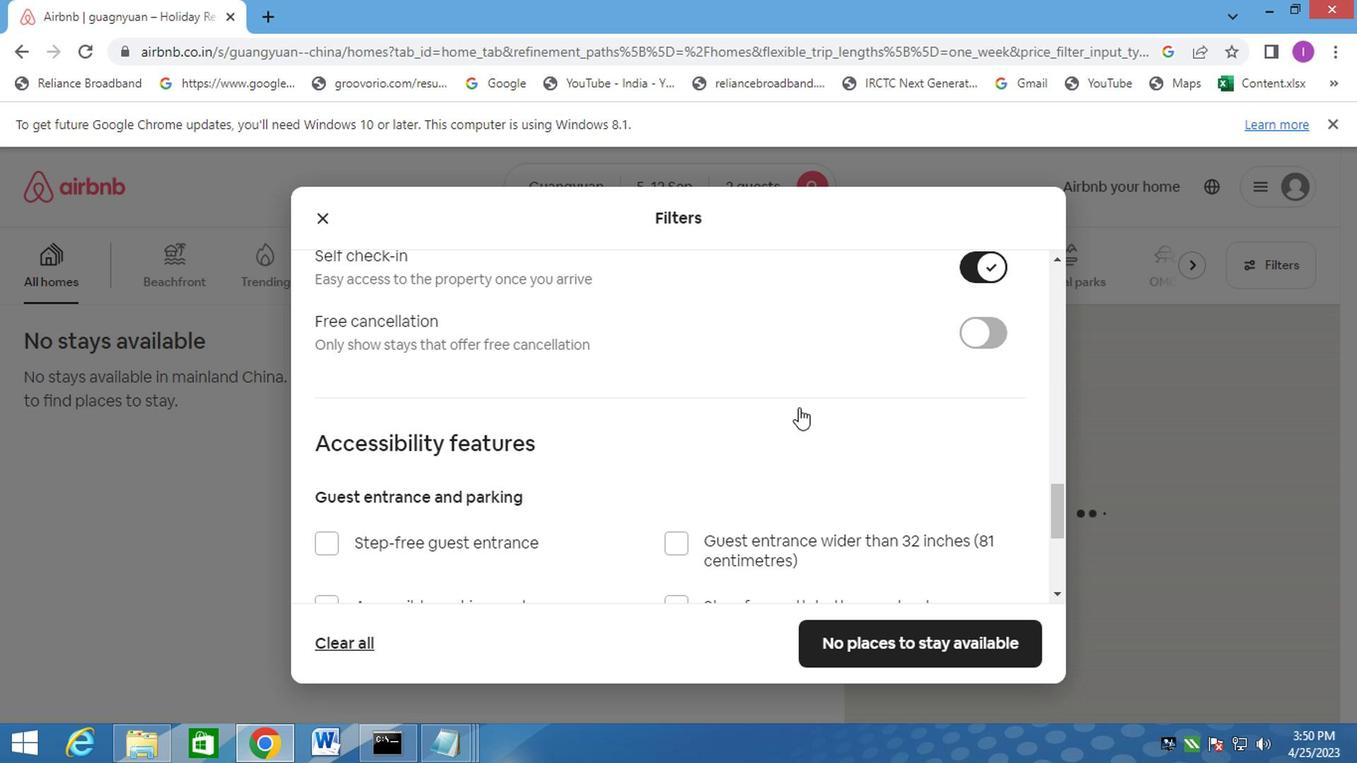 
Action: Mouse moved to (690, 410)
Screenshot: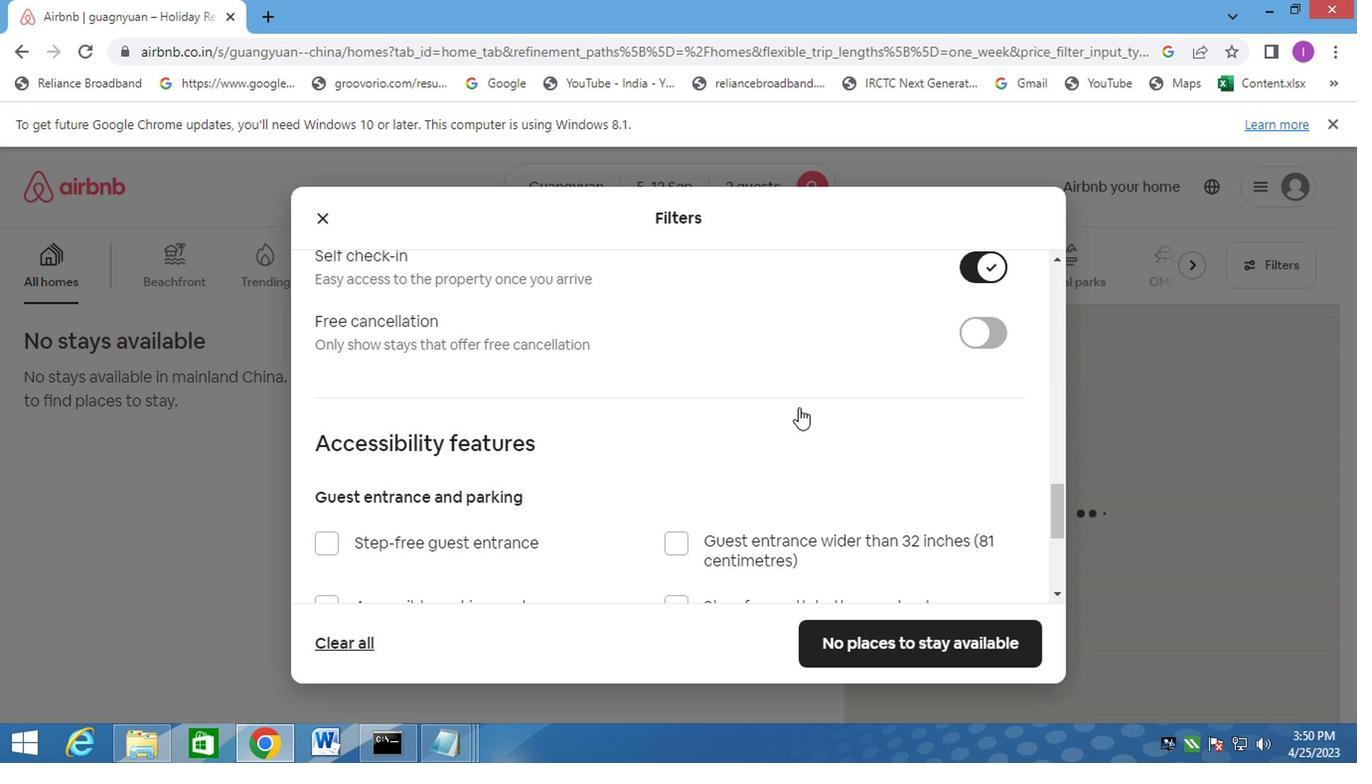 
Action: Mouse scrolled (690, 409) with delta (0, 0)
Screenshot: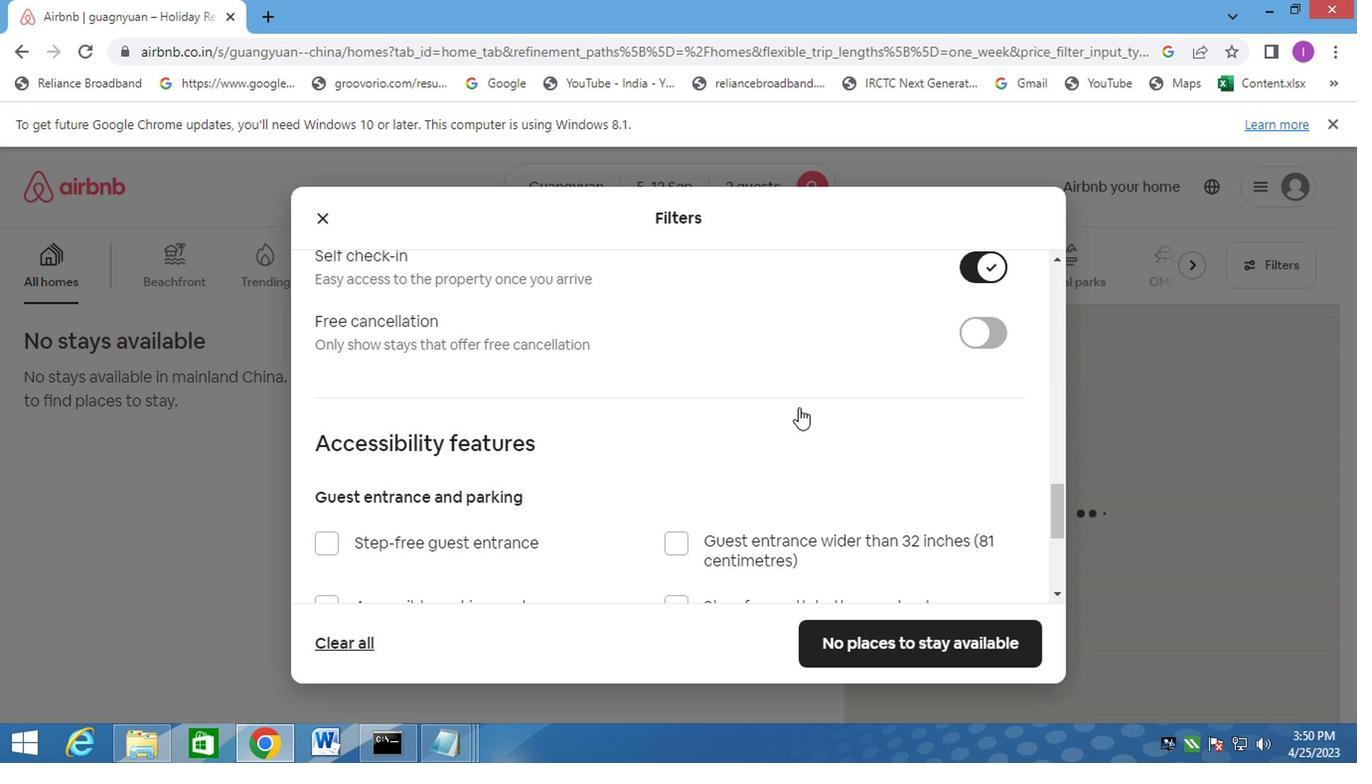 
Action: Mouse moved to (691, 410)
Screenshot: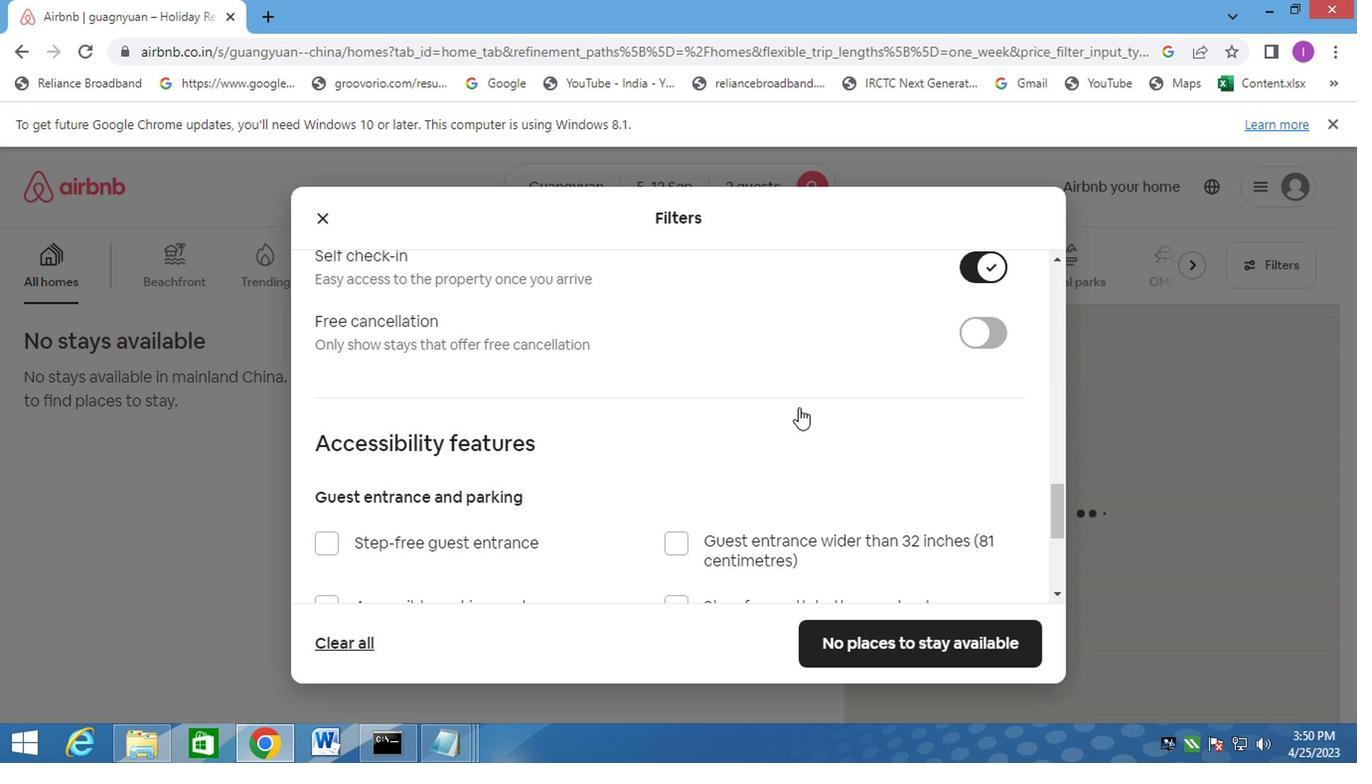 
Action: Mouse scrolled (691, 409) with delta (0, 0)
Screenshot: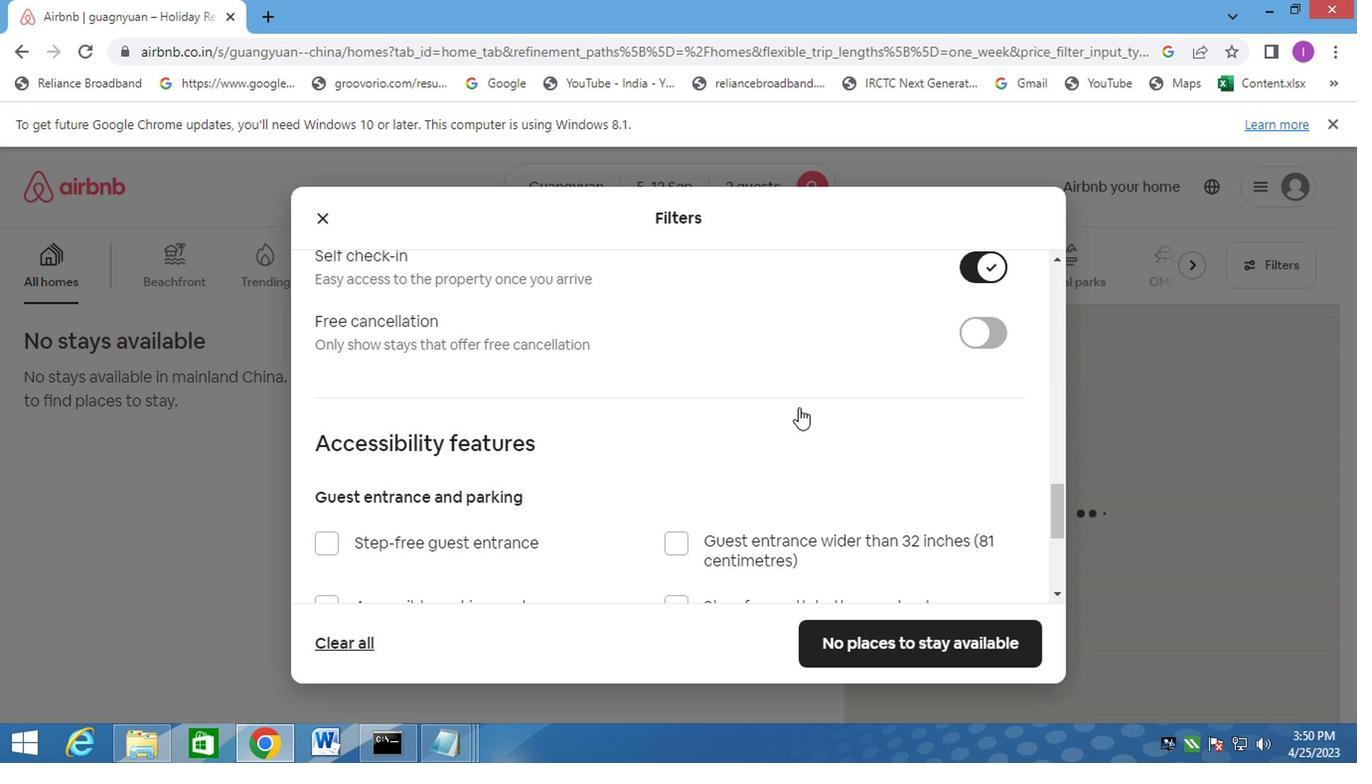 
Action: Mouse moved to (692, 412)
Screenshot: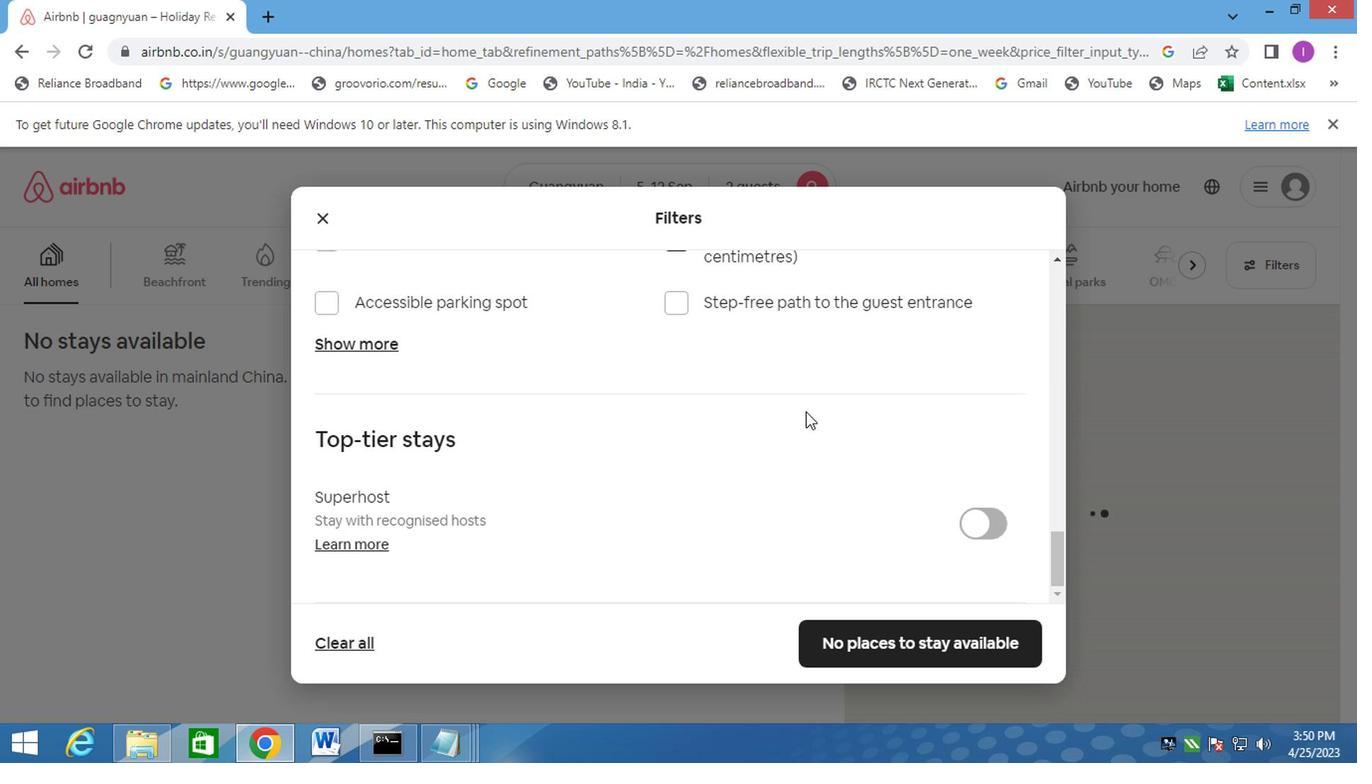 
Action: Mouse scrolled (692, 411) with delta (0, 0)
Screenshot: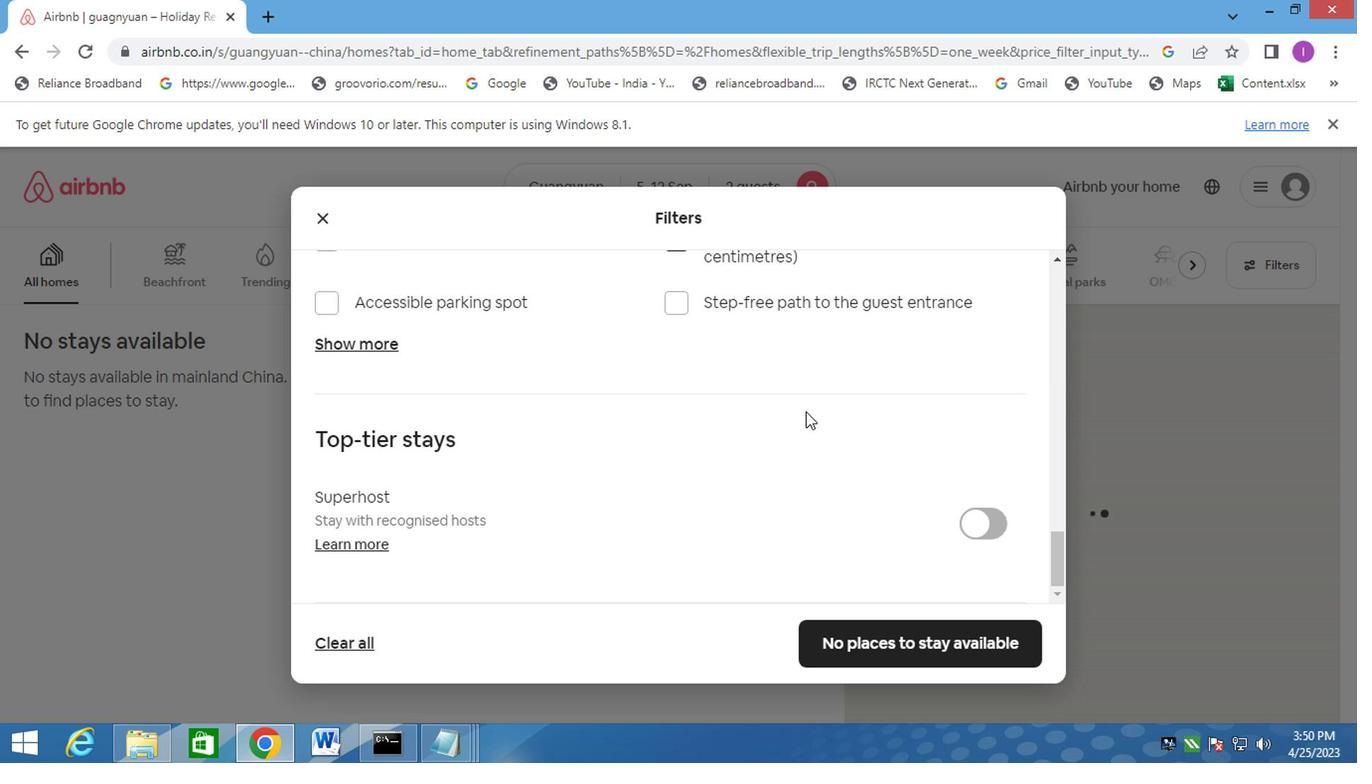 
Action: Mouse moved to (693, 412)
Screenshot: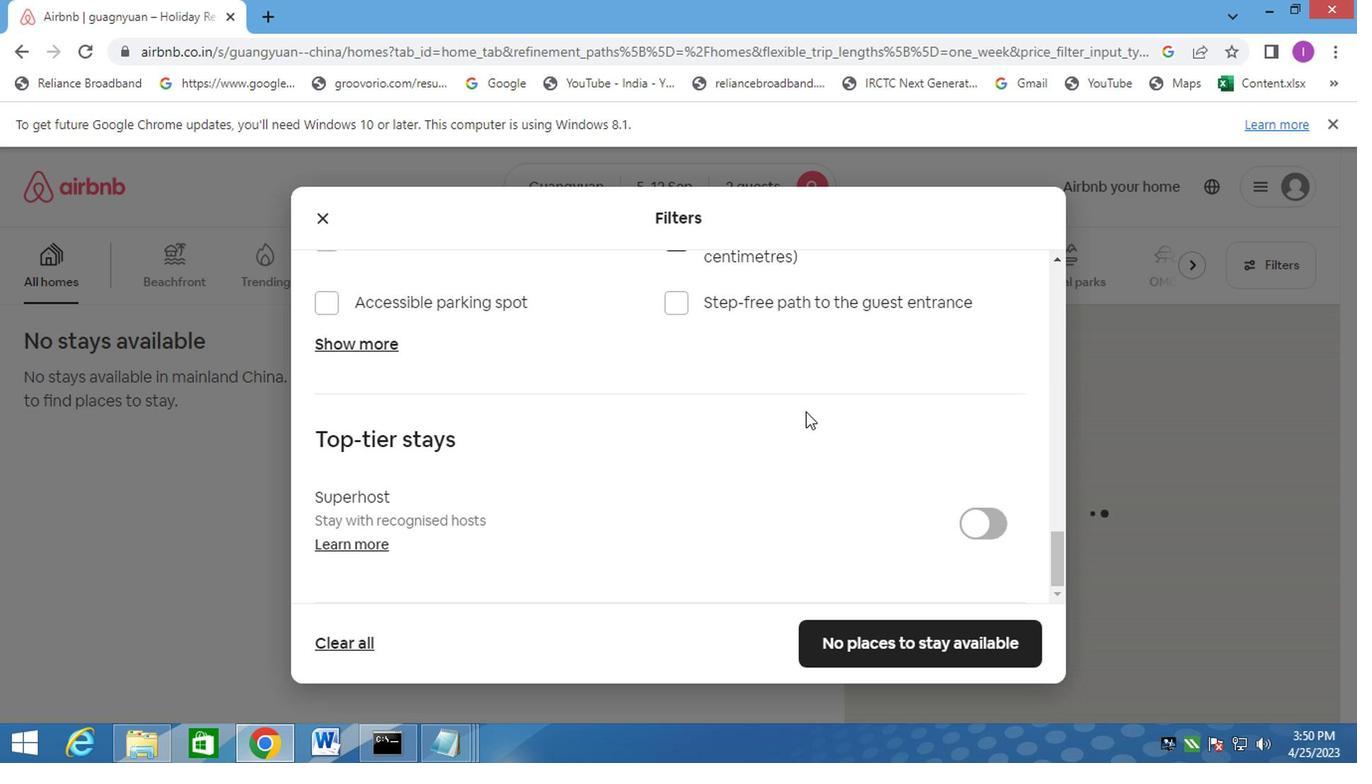 
Action: Mouse scrolled (692, 411) with delta (0, 0)
Screenshot: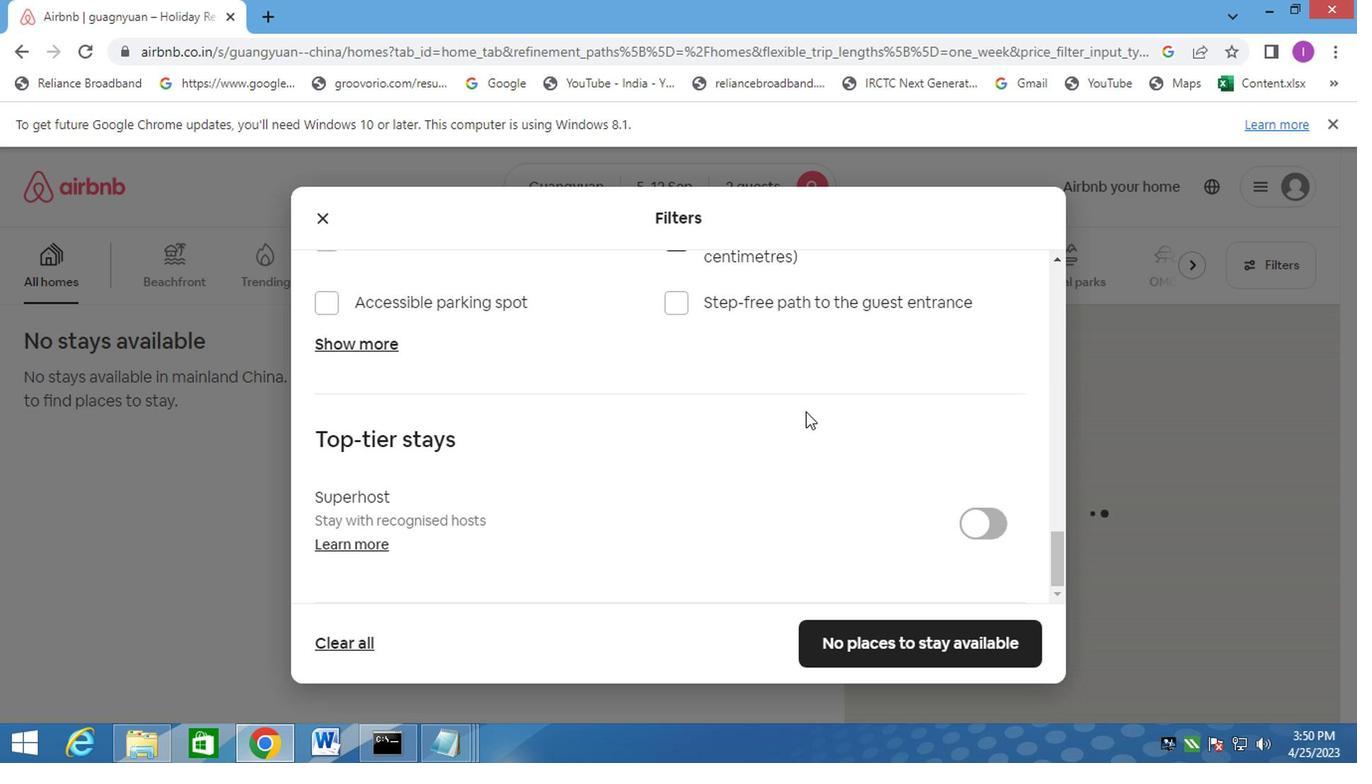 
Action: Mouse moved to (701, 411)
Screenshot: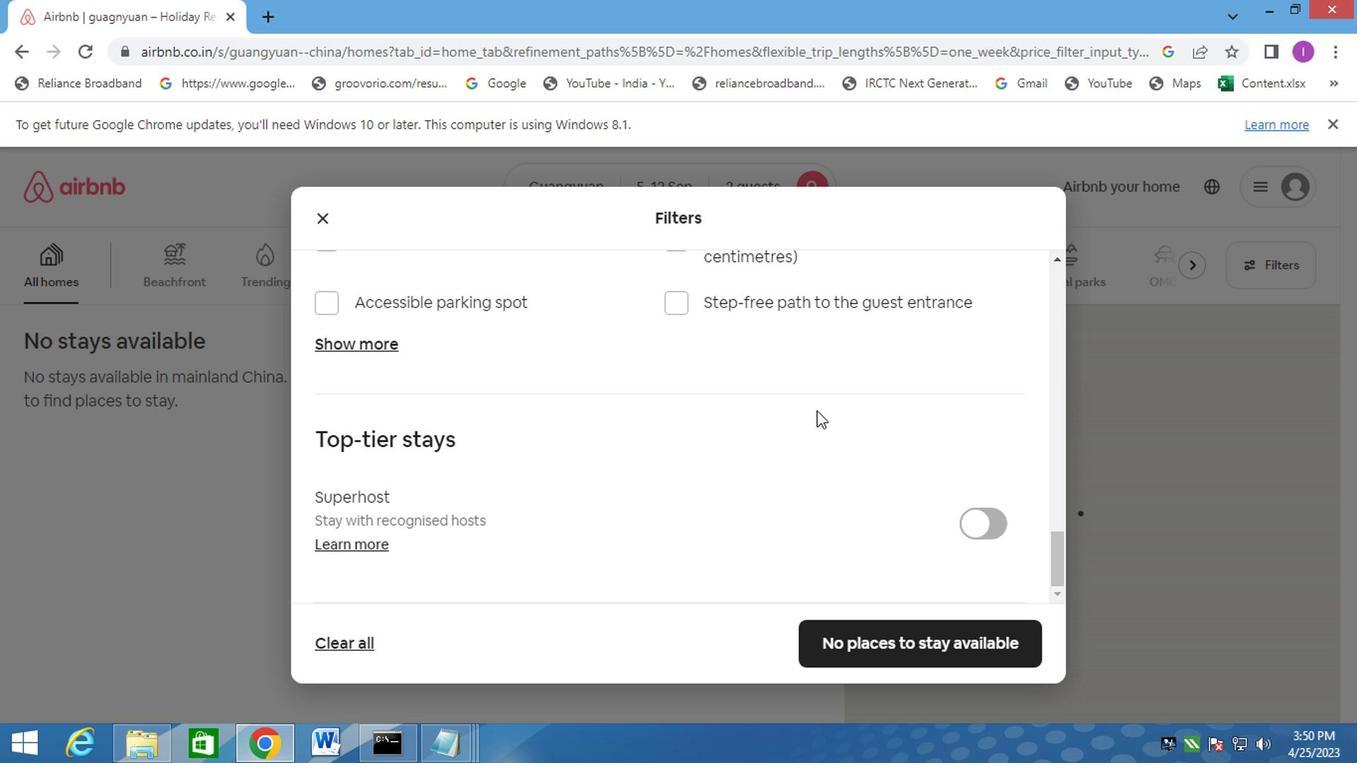 
Action: Mouse scrolled (701, 410) with delta (0, 0)
Screenshot: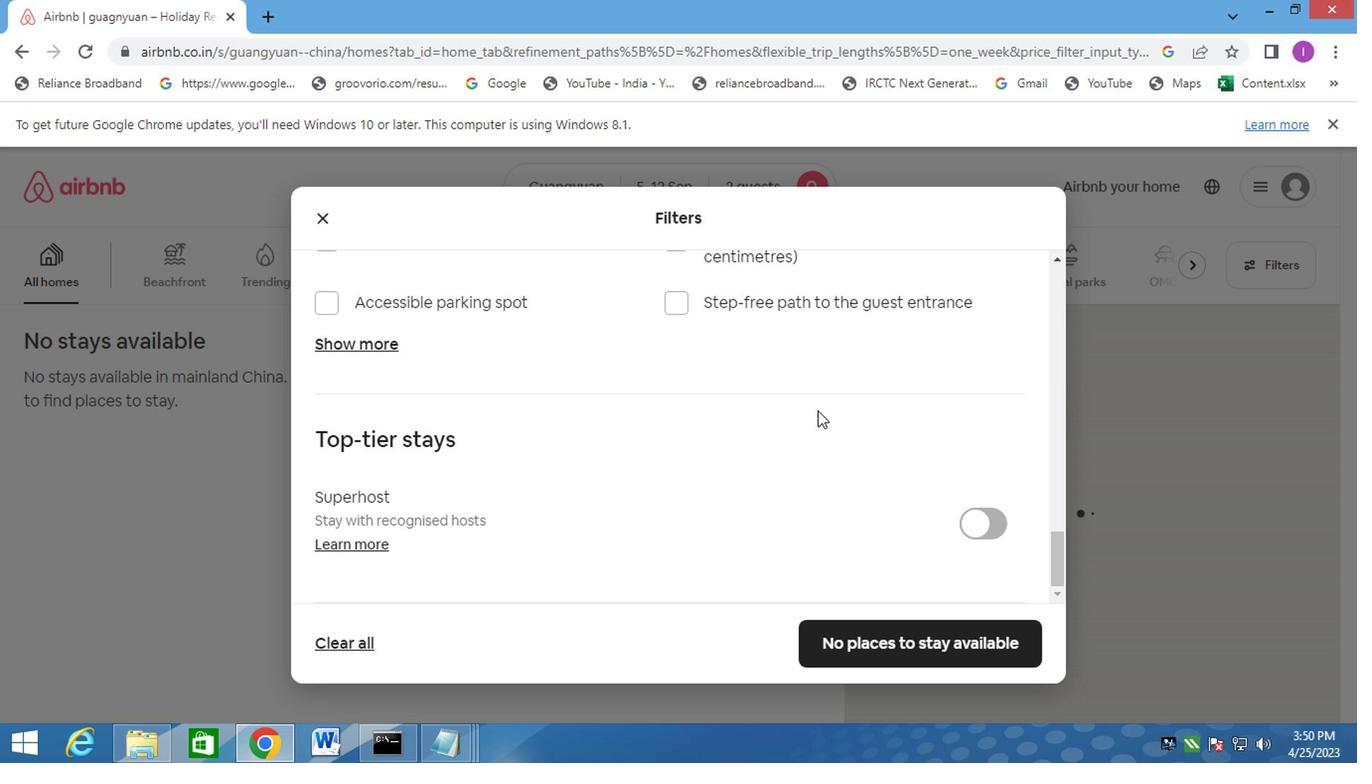 
Action: Mouse moved to (701, 411)
Screenshot: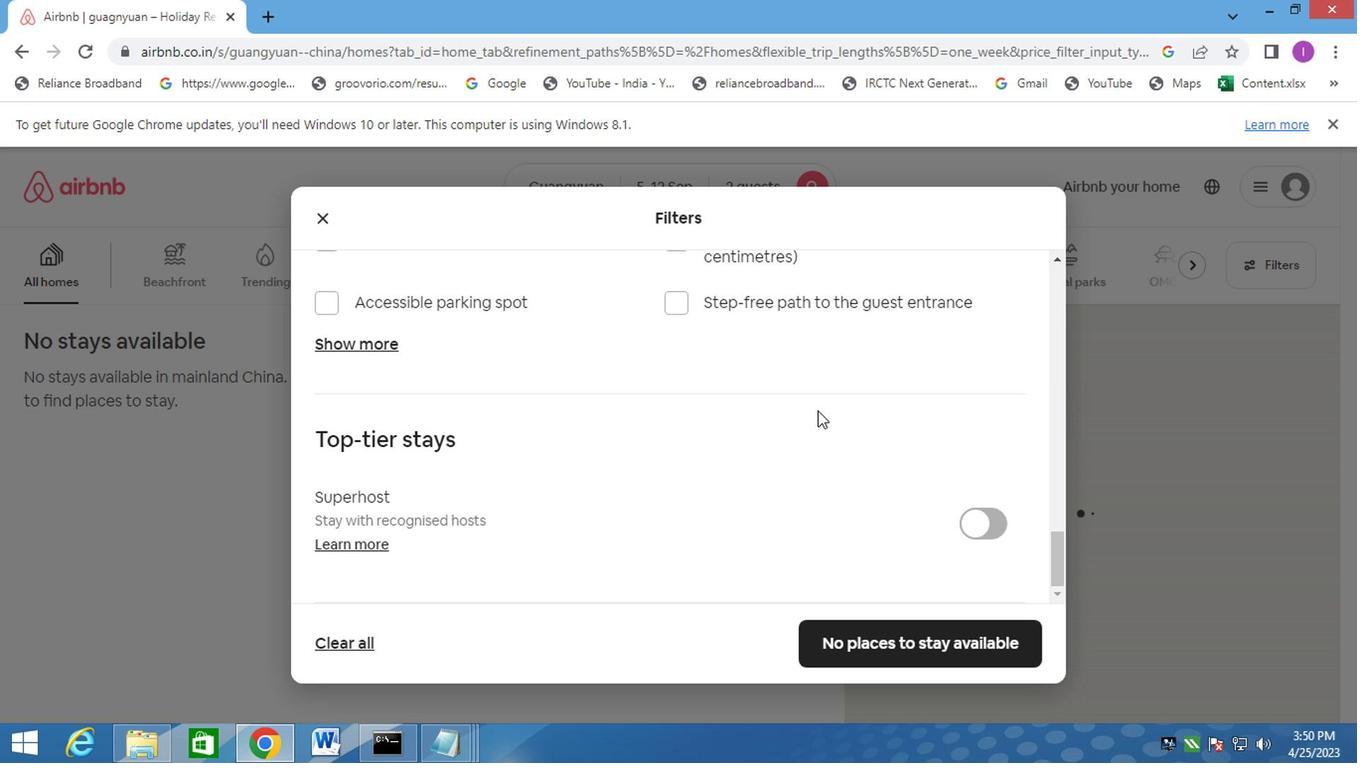 
Action: Mouse scrolled (701, 410) with delta (0, 0)
Screenshot: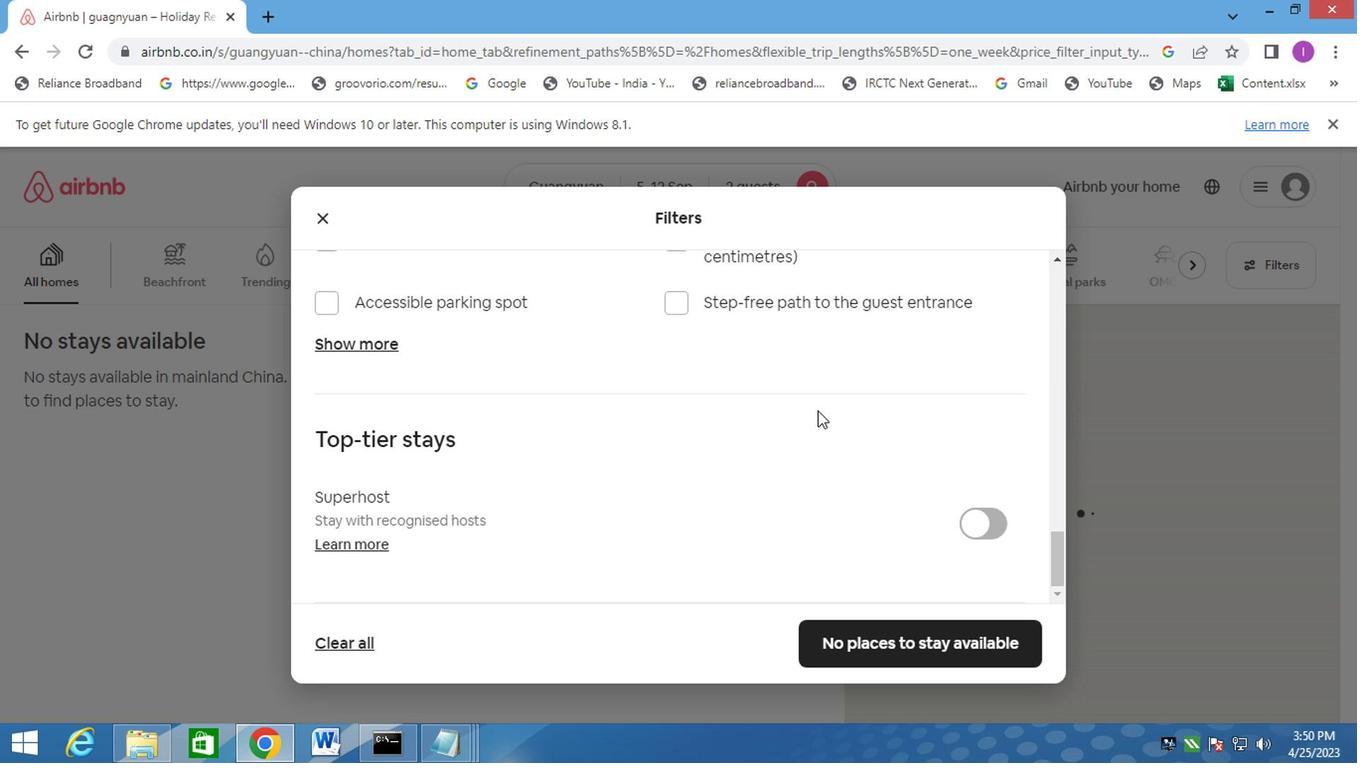 
Action: Mouse moved to (702, 411)
Screenshot: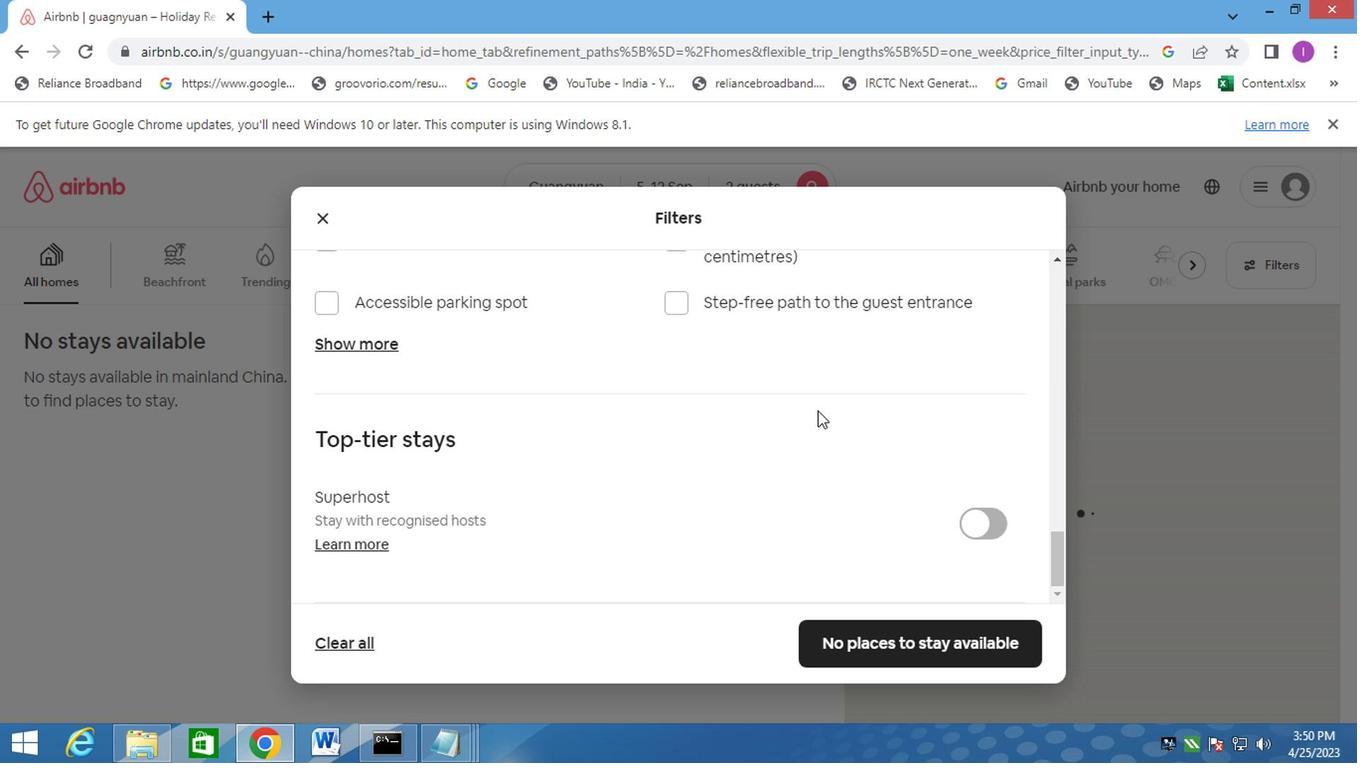 
Action: Mouse scrolled (702, 410) with delta (0, 0)
Screenshot: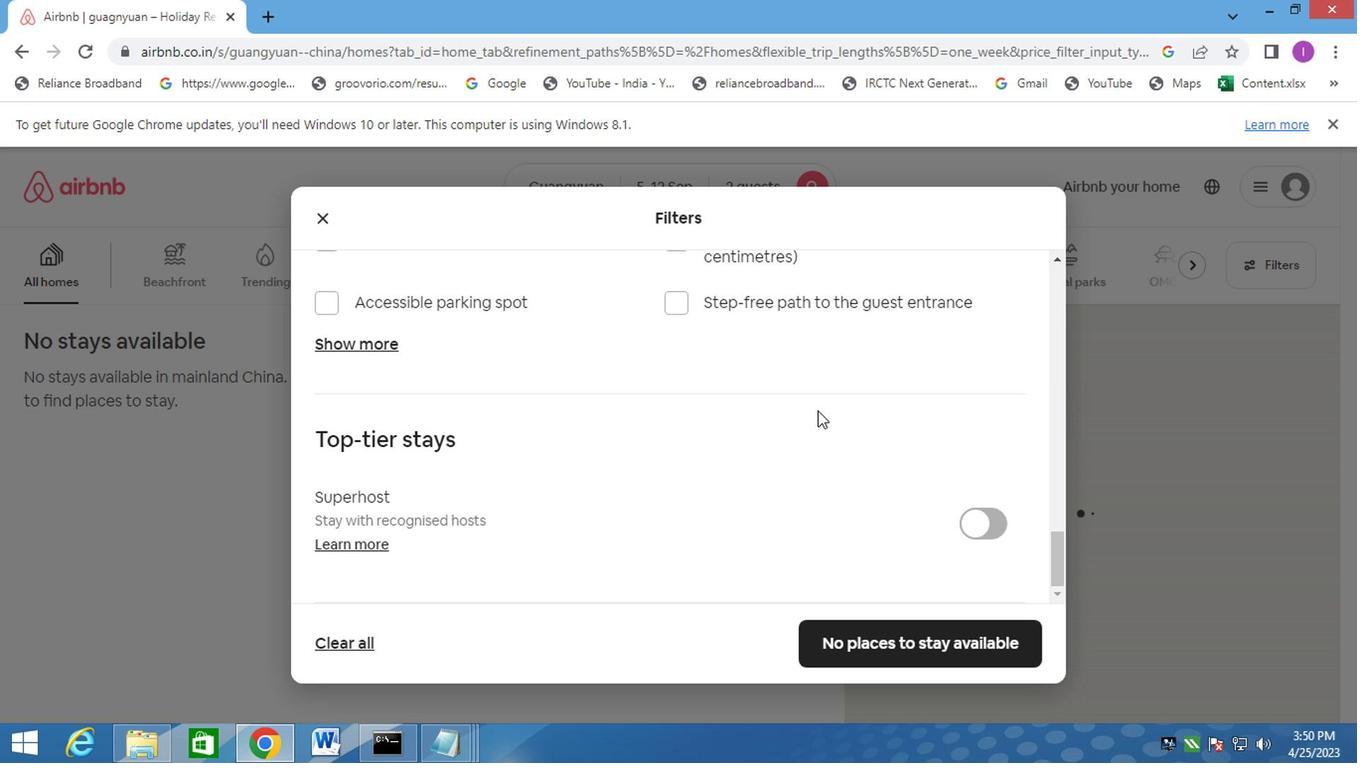 
Action: Mouse moved to (703, 411)
Screenshot: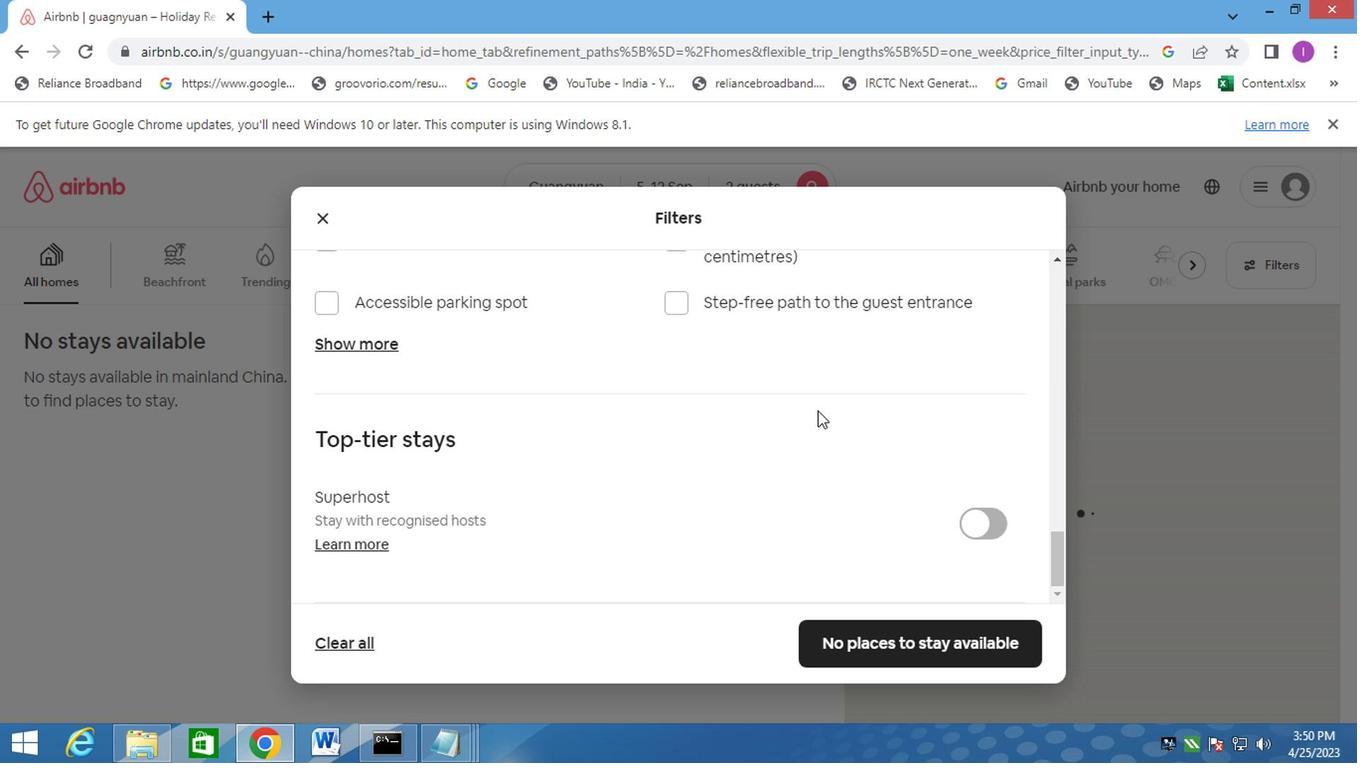 
Action: Mouse scrolled (703, 410) with delta (0, 0)
Screenshot: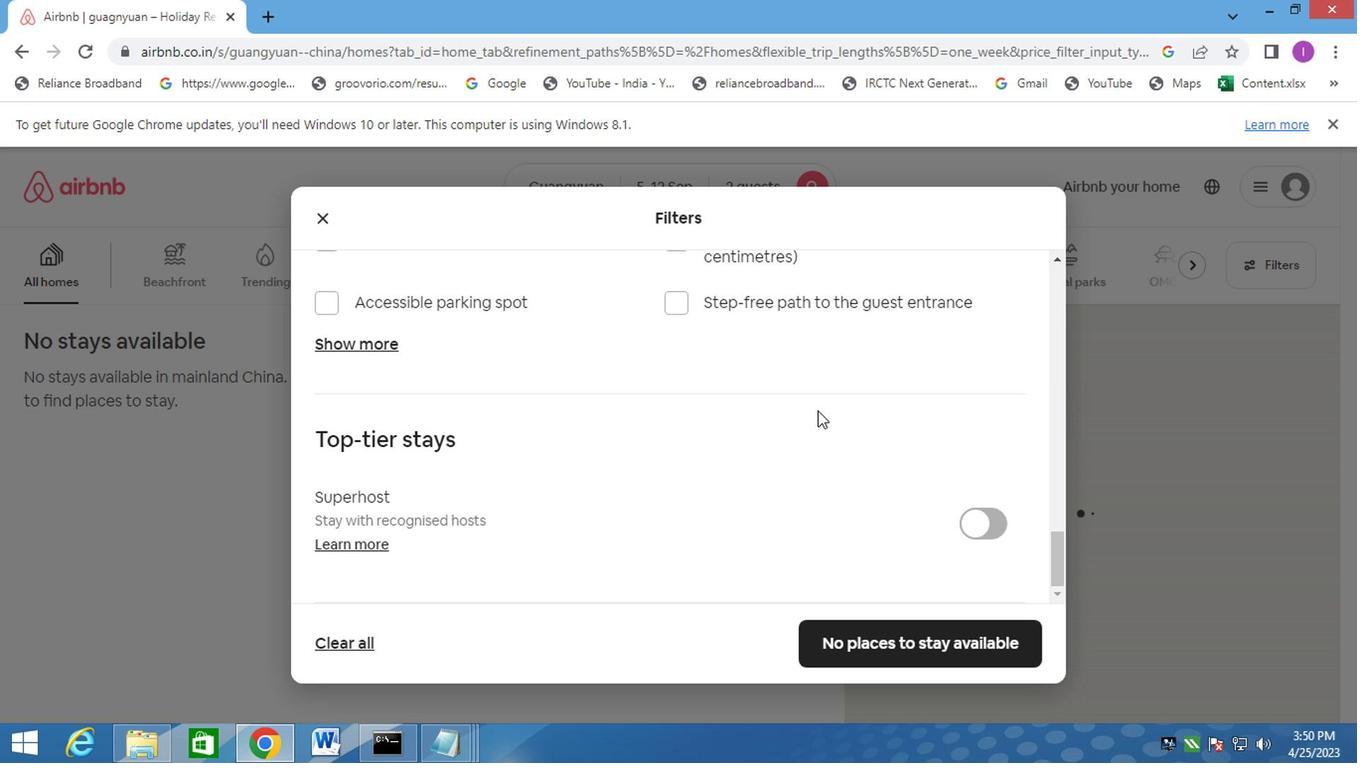 
Action: Mouse scrolled (703, 410) with delta (0, 0)
Screenshot: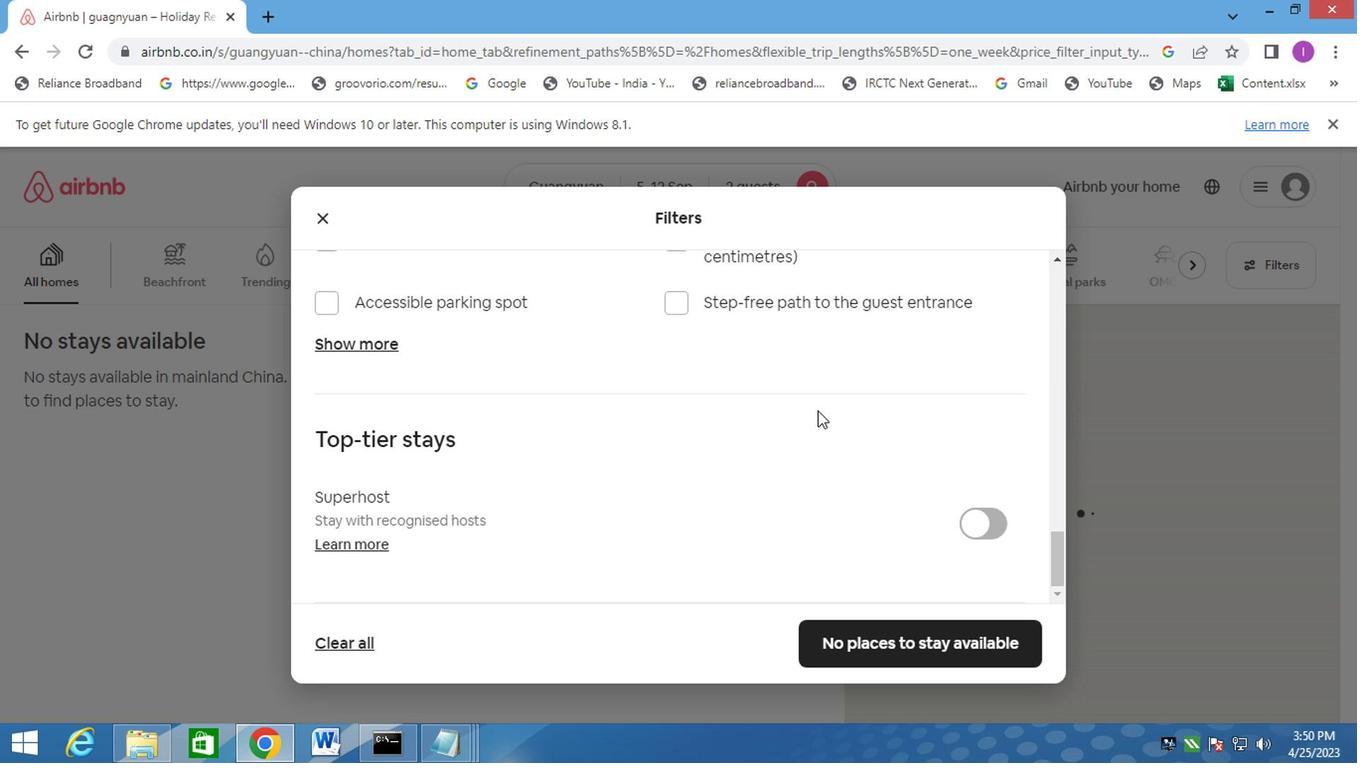 
Action: Mouse moved to (696, 569)
Screenshot: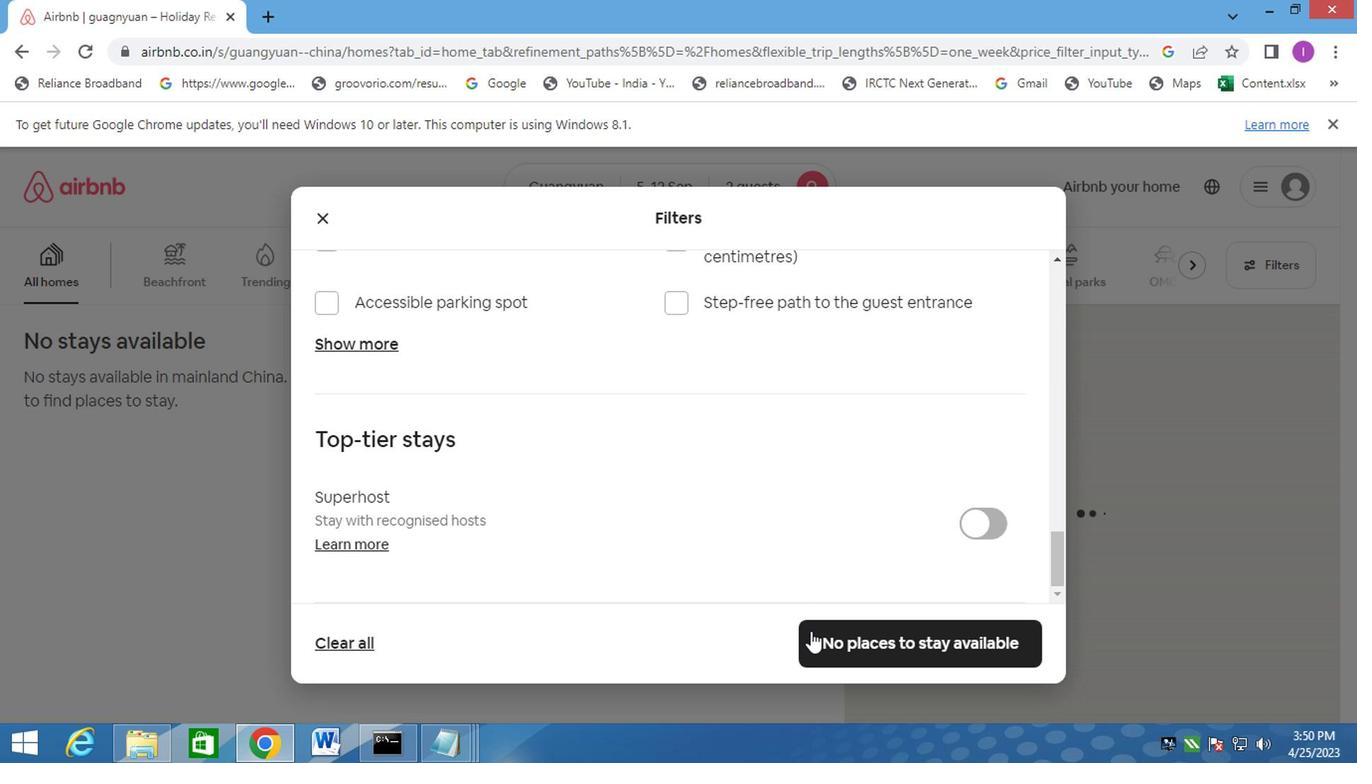 
Action: Mouse pressed left at (696, 569)
Screenshot: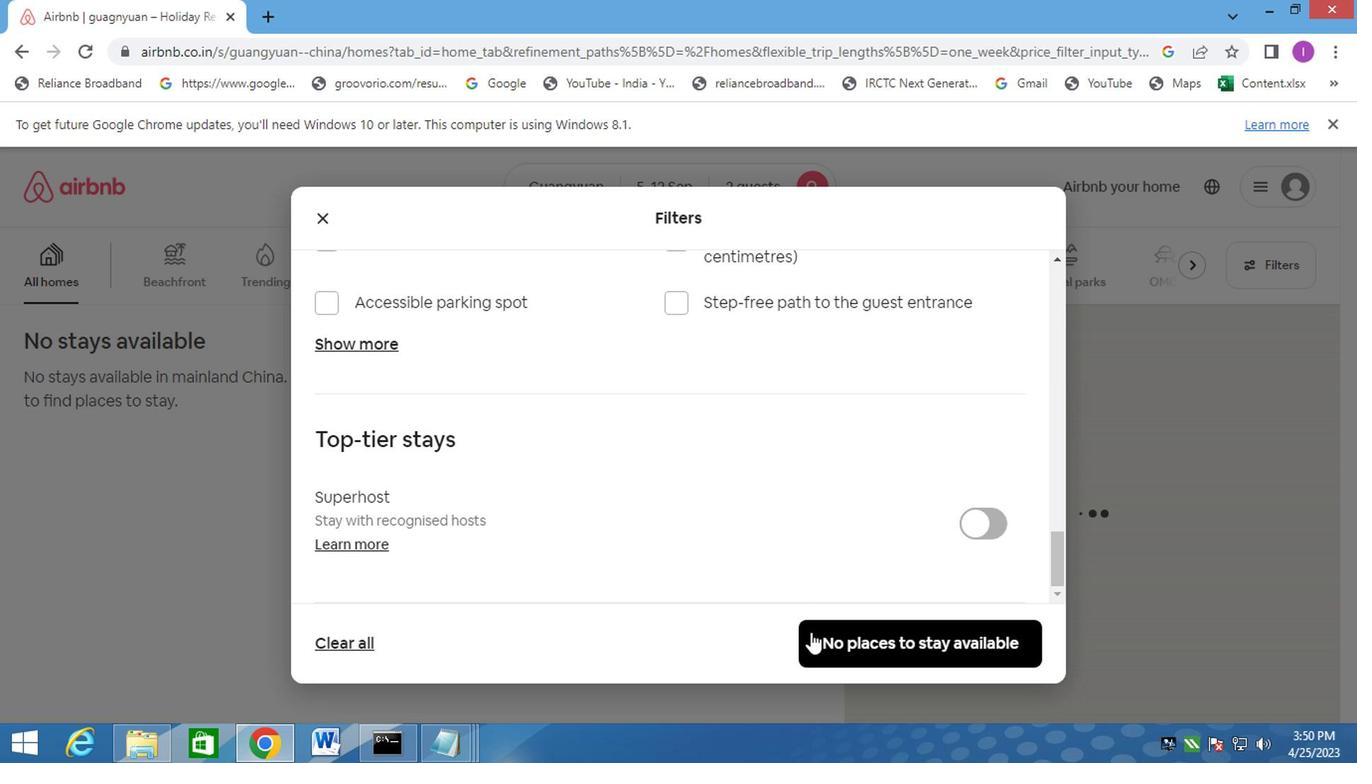 
Action: Mouse moved to (657, 311)
Screenshot: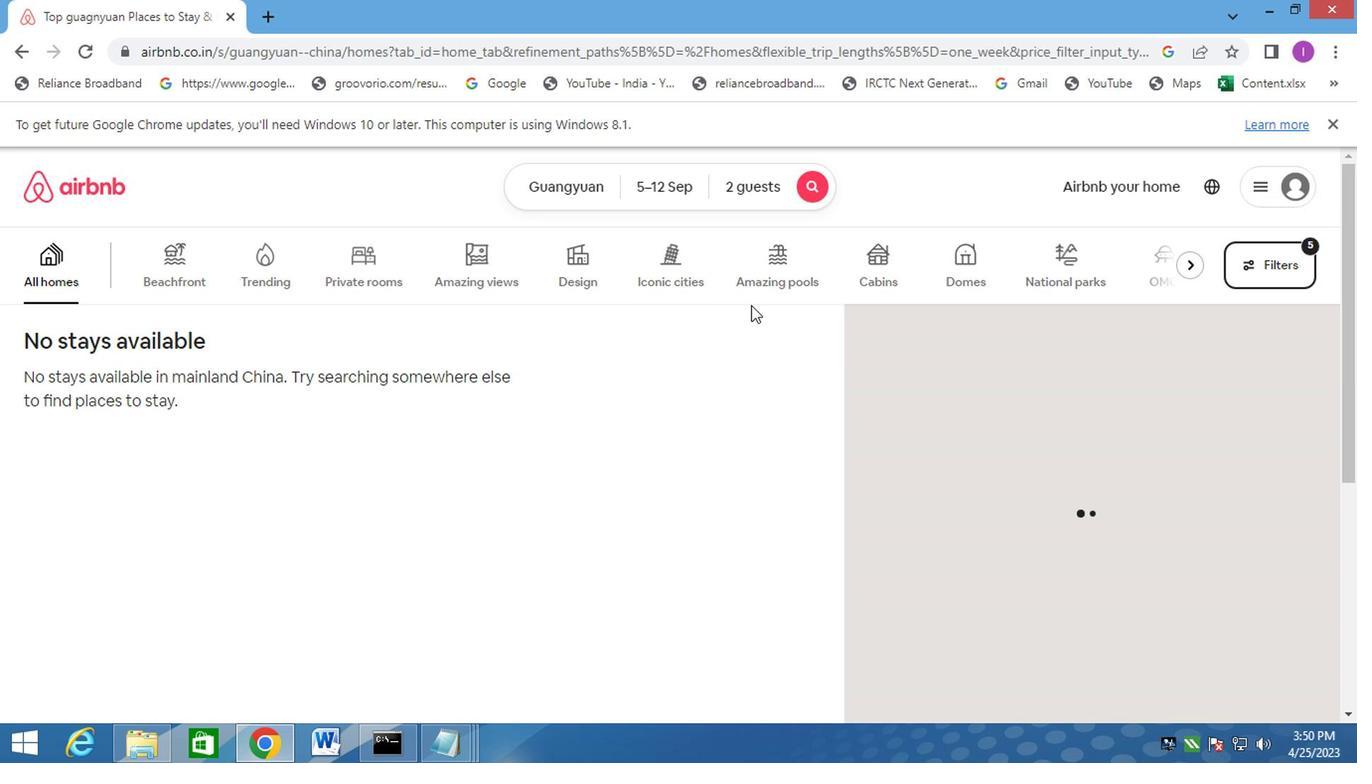 
